 Task: Look for space in Mora, Cameroon from 6th June, 2023 to 8th June, 2023 for 2 adults in price range Rs.7000 to Rs.12000. Place can be private room with 1  bedroom having 2 beds and 1 bathroom. Property type can be house, flat, guest house. Amenities needed are: wifi. Booking option can be shelf check-in. Required host language is English.
Action: Mouse moved to (539, 189)
Screenshot: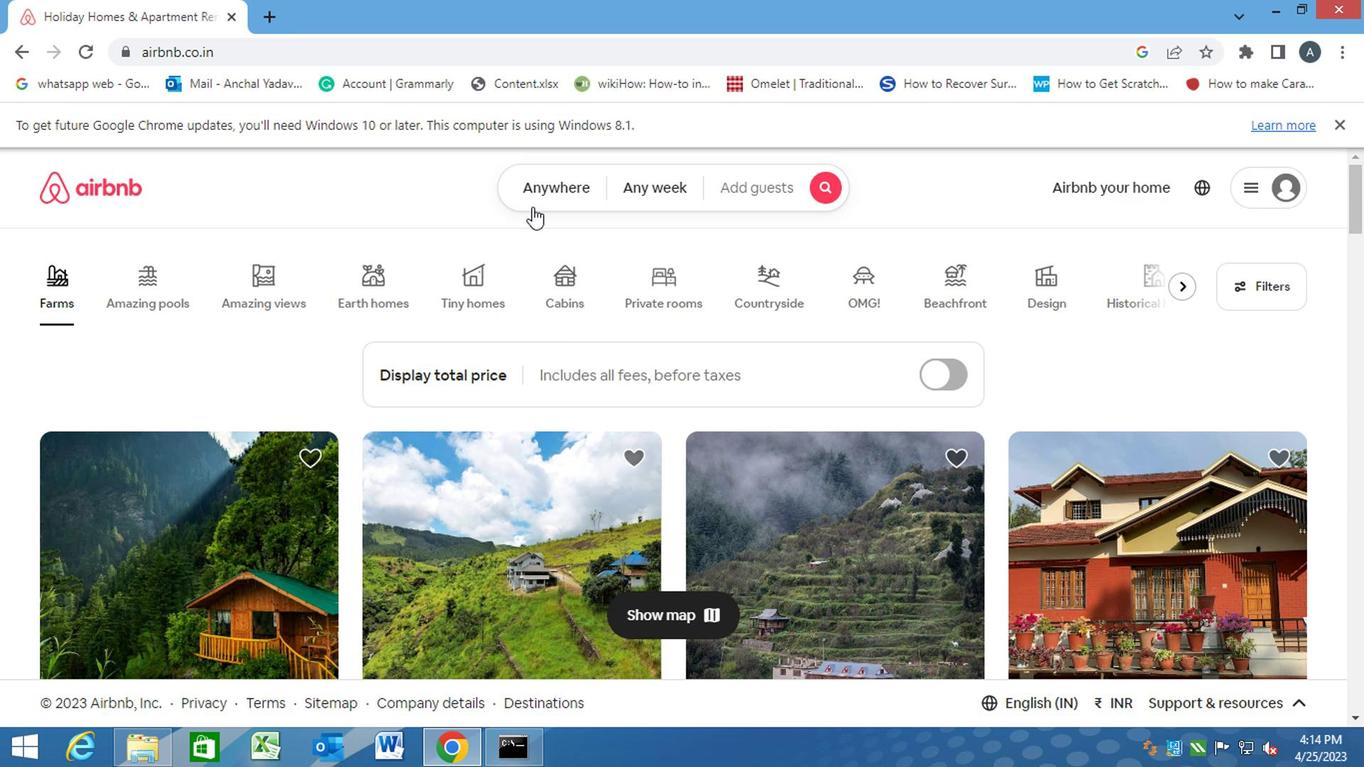 
Action: Mouse pressed left at (539, 189)
Screenshot: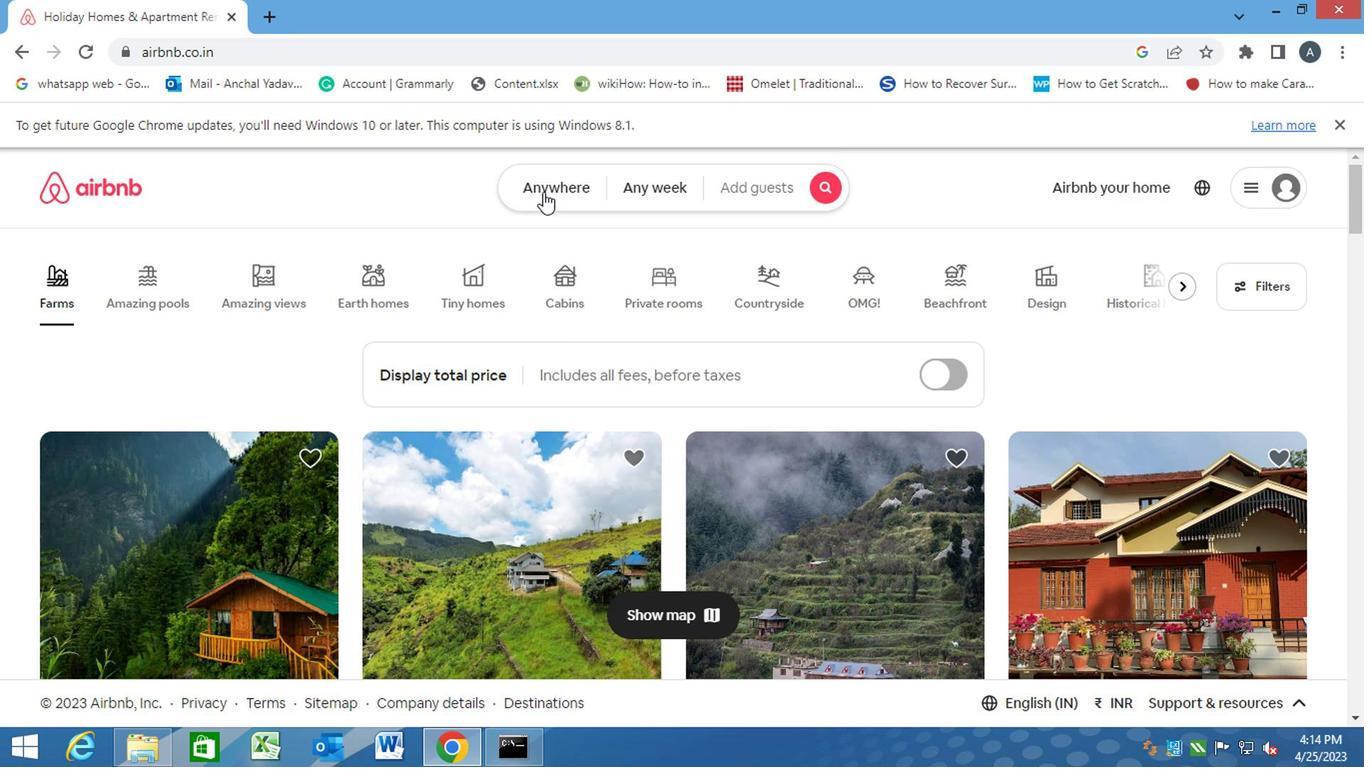 
Action: Mouse moved to (376, 260)
Screenshot: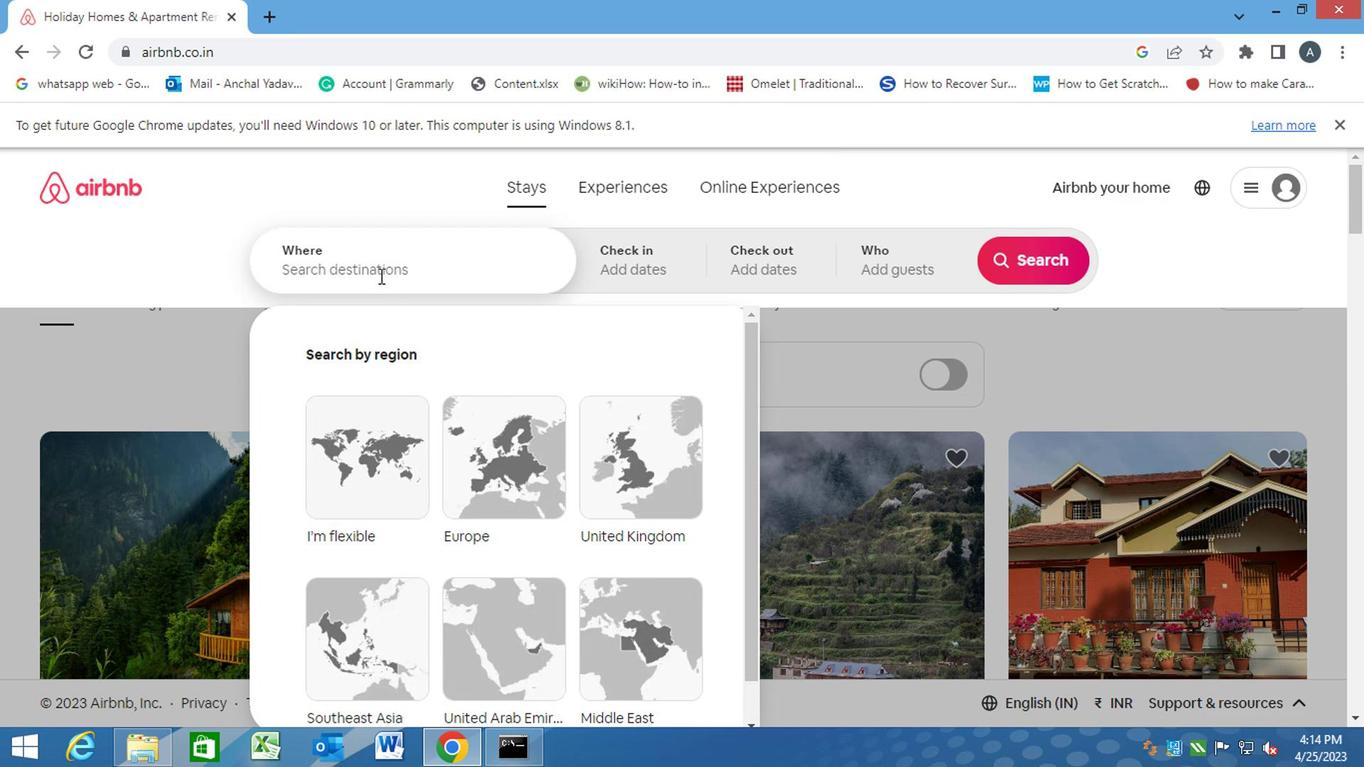 
Action: Mouse pressed left at (376, 260)
Screenshot: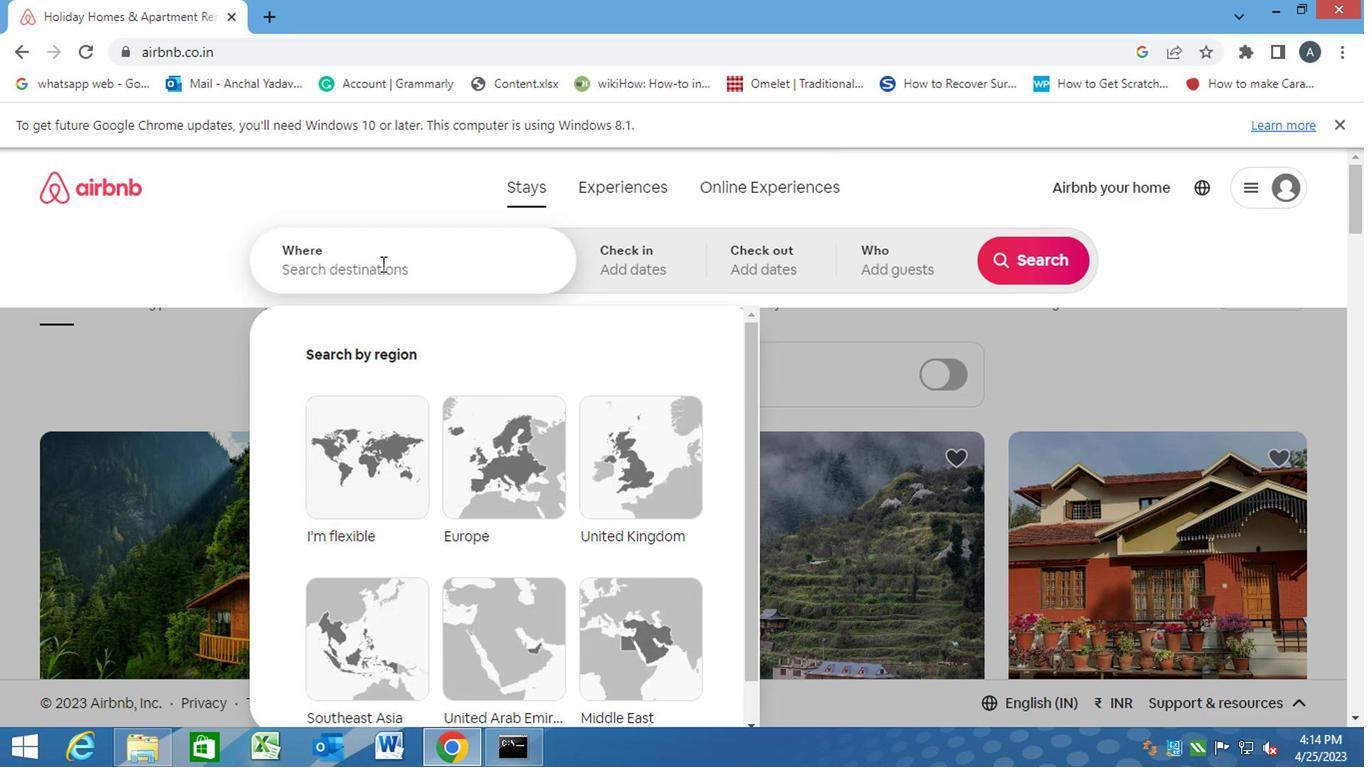 
Action: Key pressed m<Key.caps_lock>ora,<Key.space><Key.caps_lock>c<Key.caps_lock>ameroon<Key.enter>
Screenshot: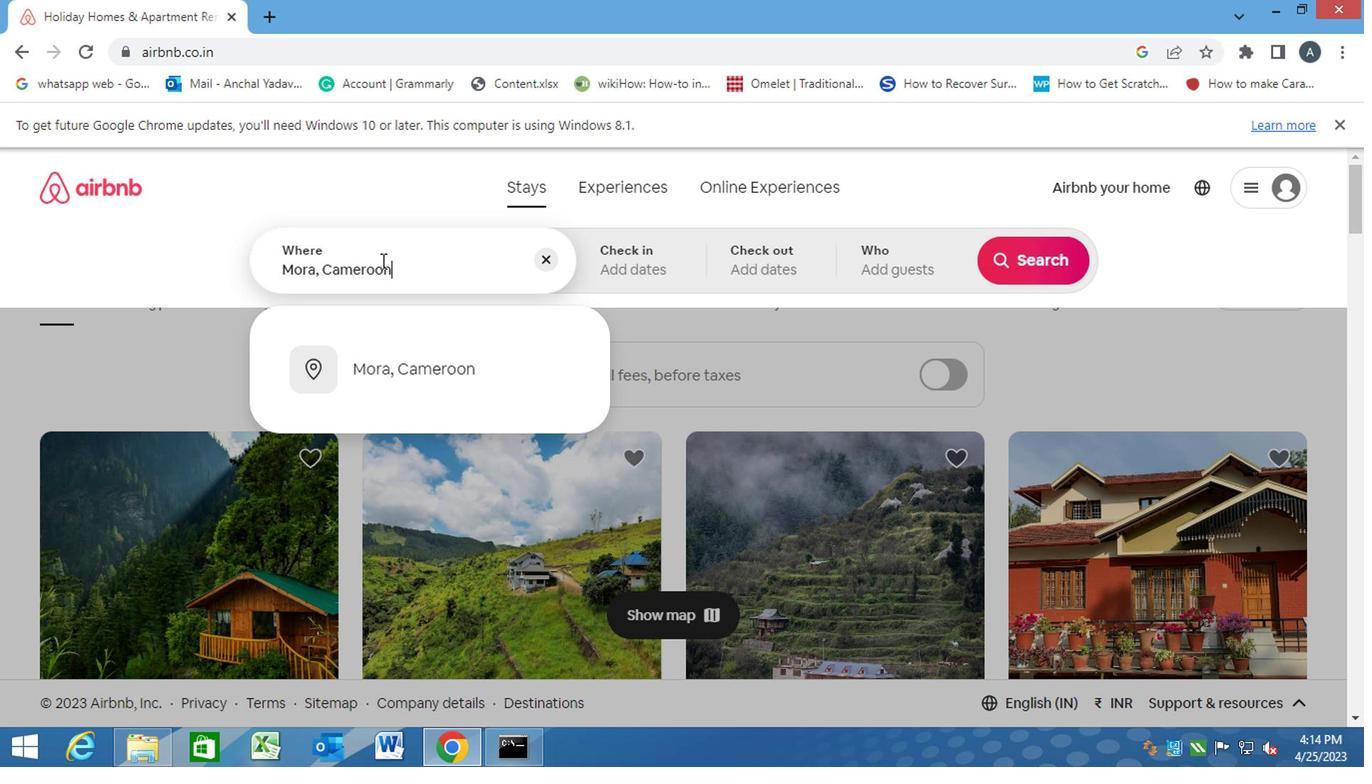 
Action: Mouse moved to (1028, 424)
Screenshot: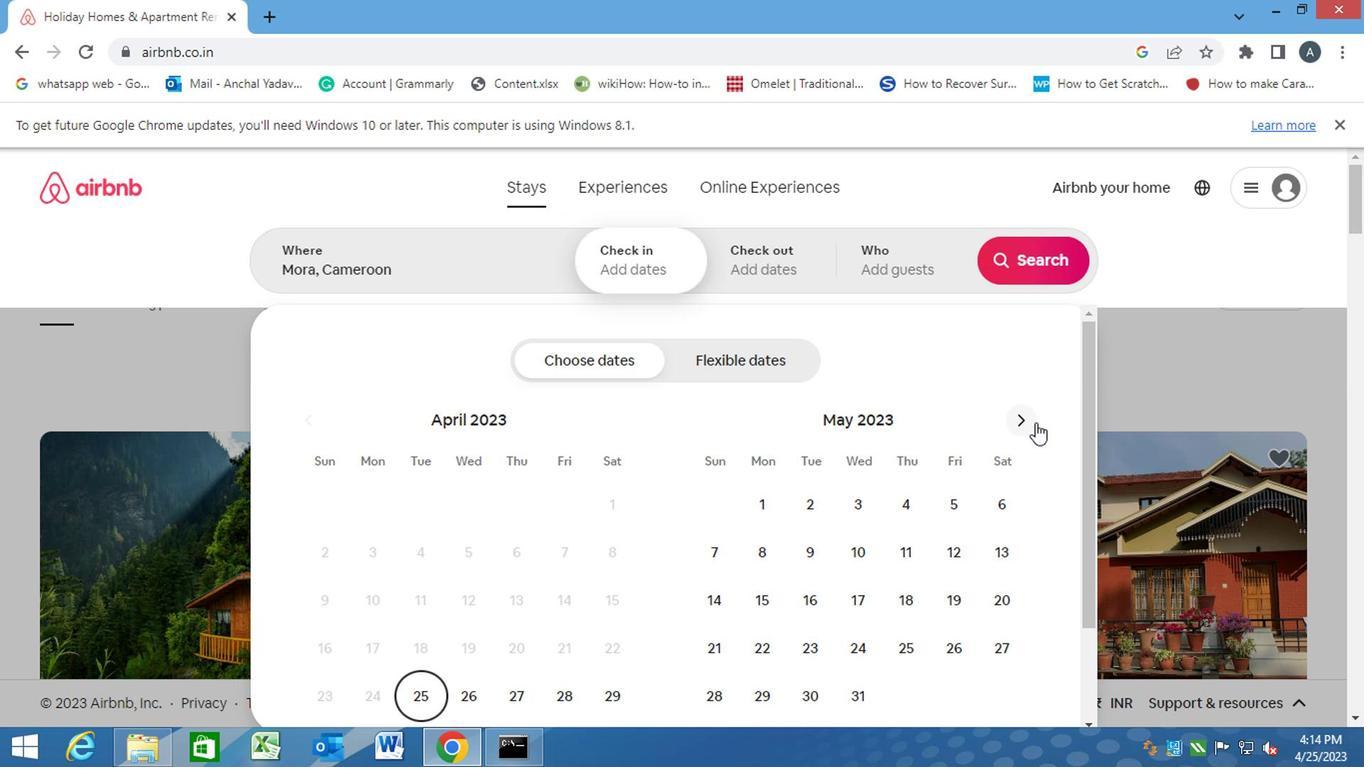 
Action: Mouse pressed left at (1028, 424)
Screenshot: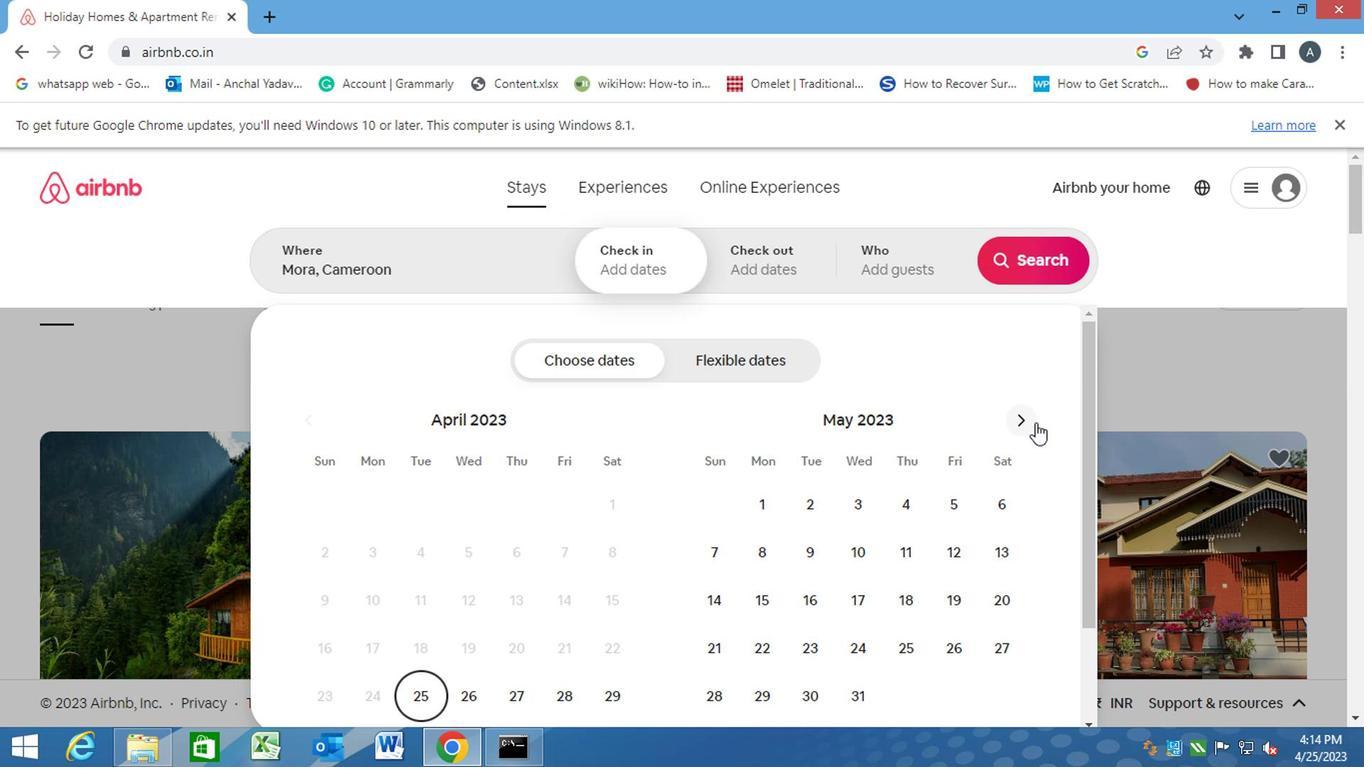 
Action: Mouse moved to (814, 558)
Screenshot: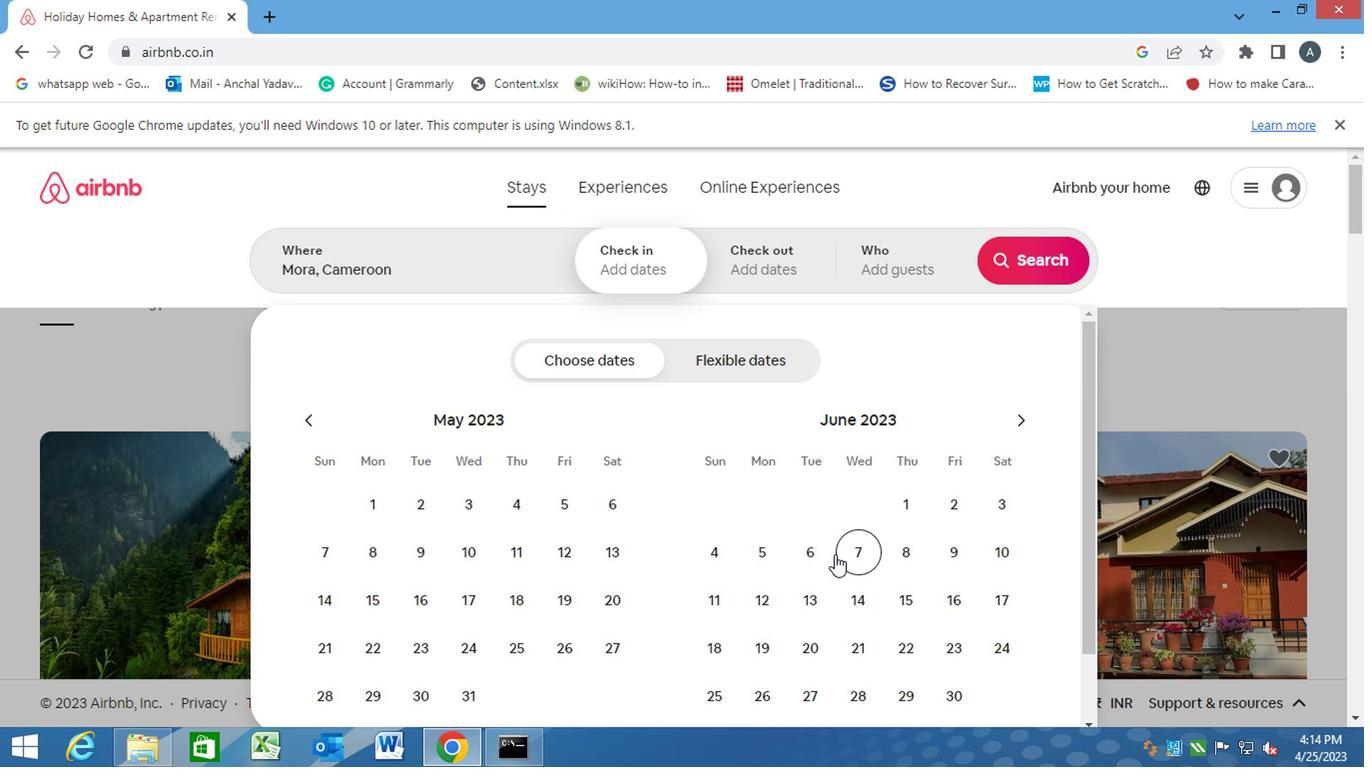 
Action: Mouse pressed left at (814, 558)
Screenshot: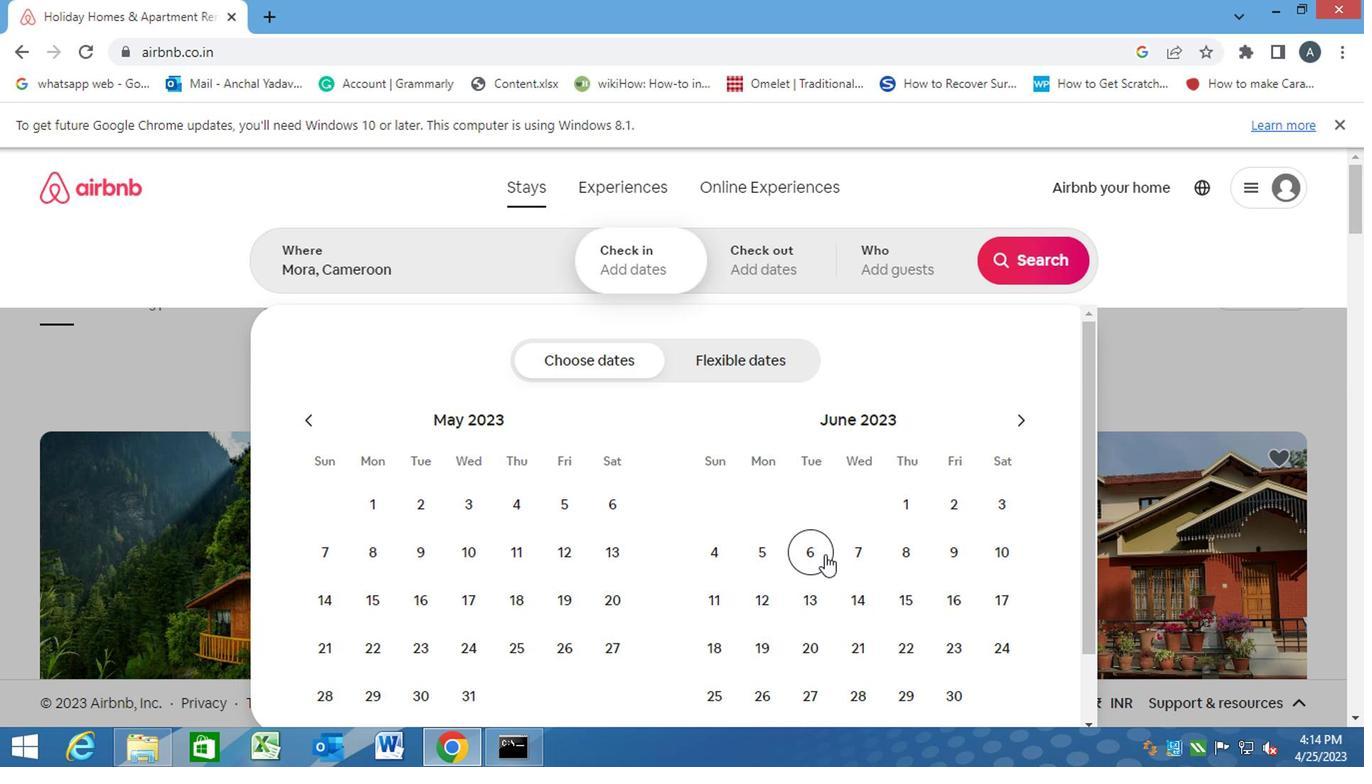 
Action: Mouse moved to (898, 552)
Screenshot: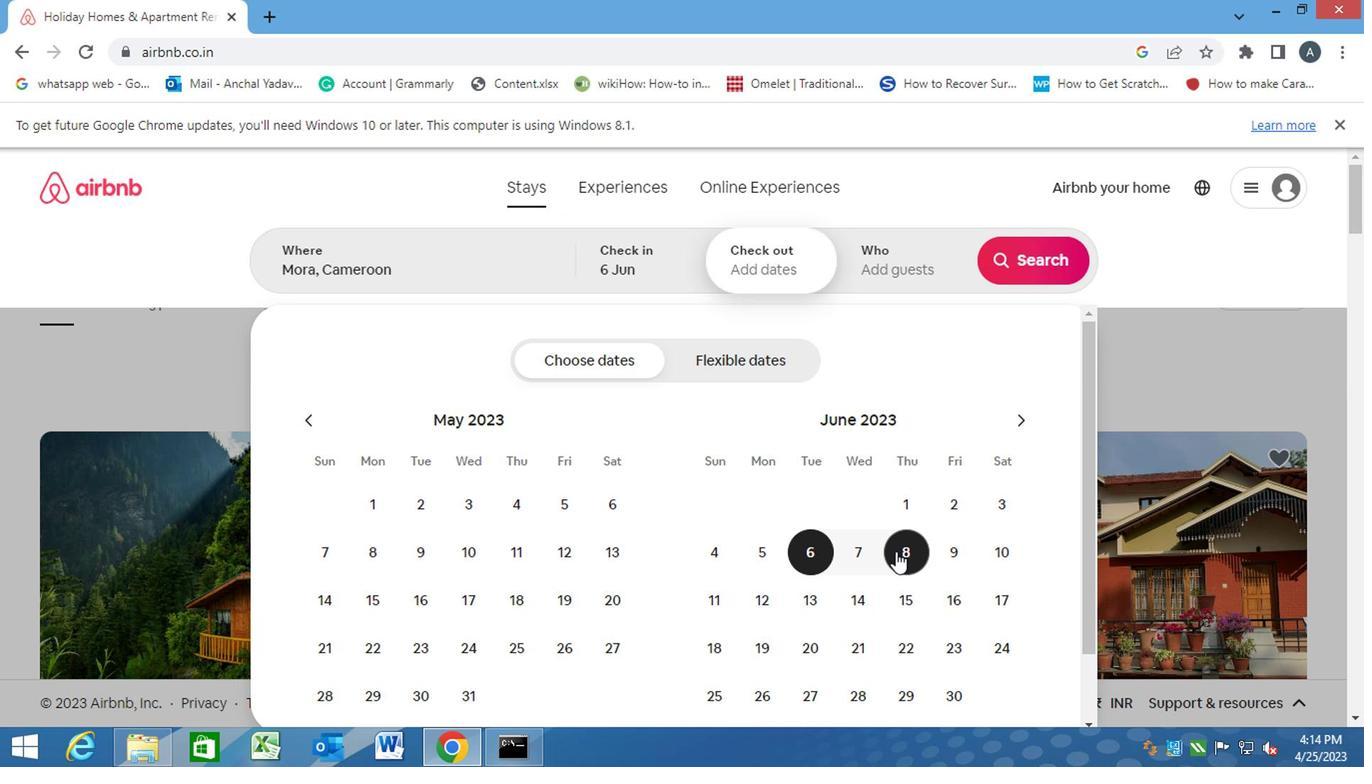 
Action: Mouse pressed left at (898, 552)
Screenshot: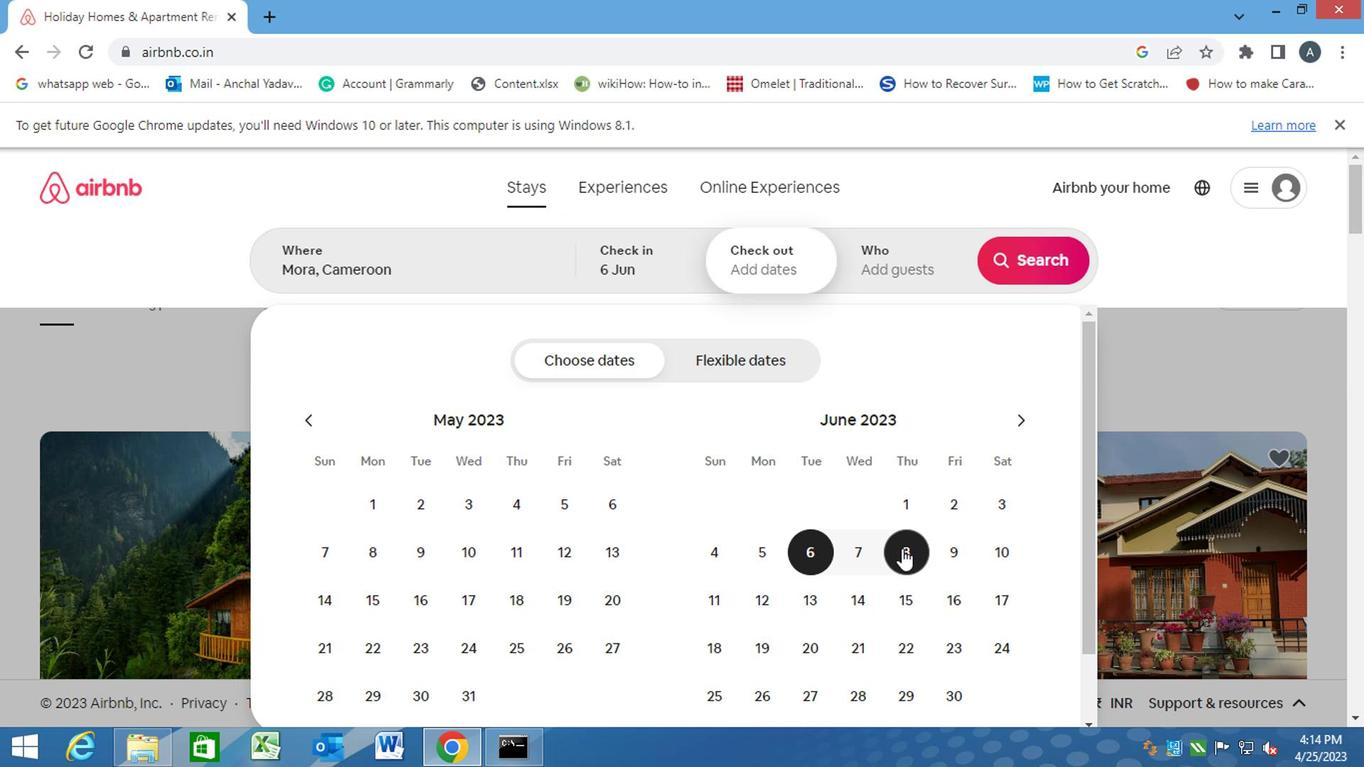 
Action: Mouse moved to (901, 263)
Screenshot: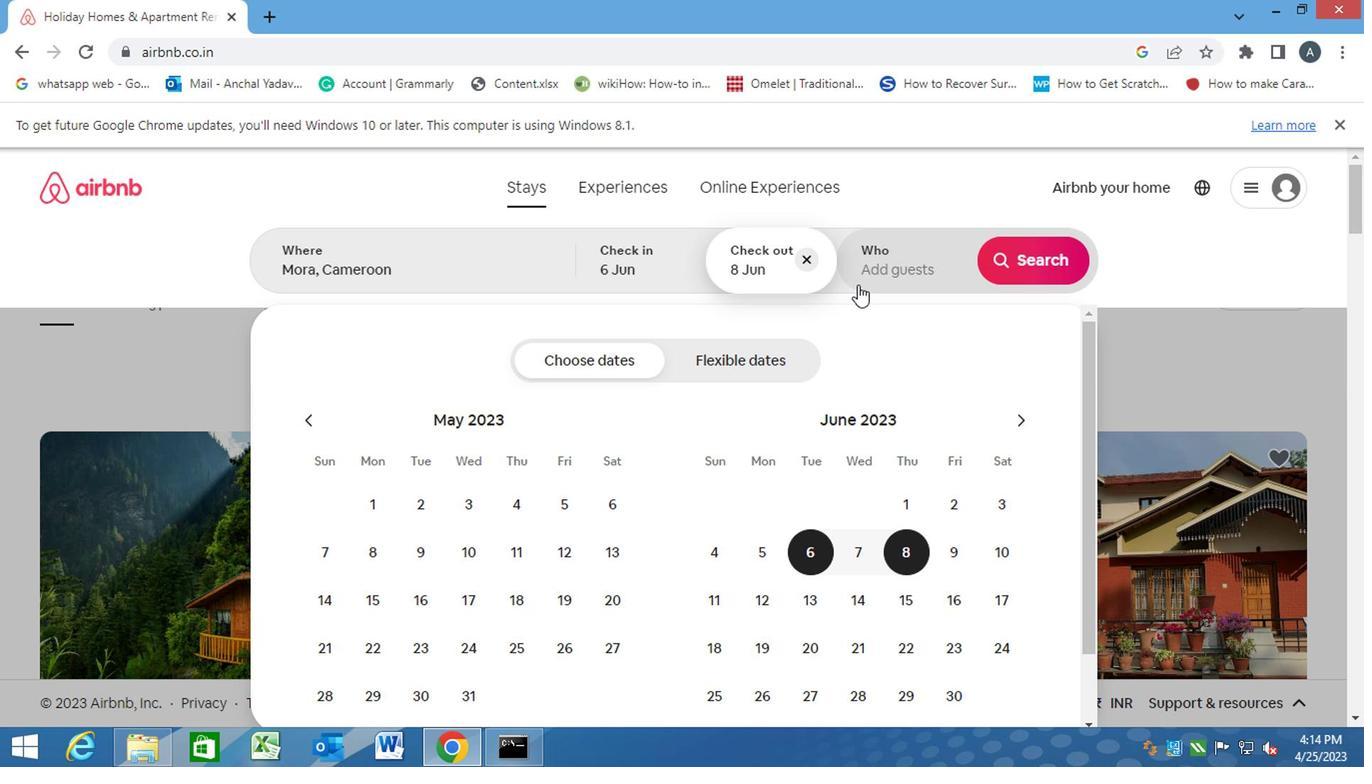 
Action: Mouse pressed left at (901, 263)
Screenshot: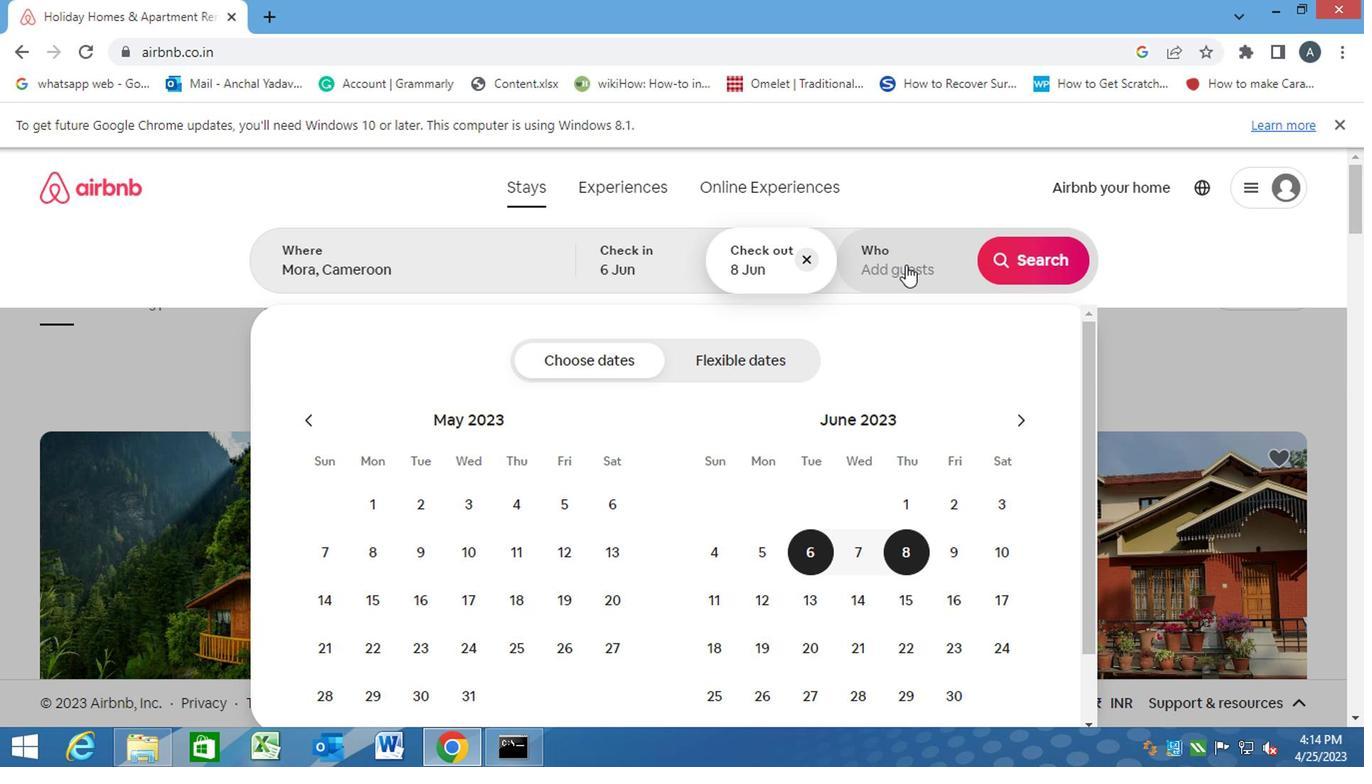 
Action: Mouse moved to (1031, 357)
Screenshot: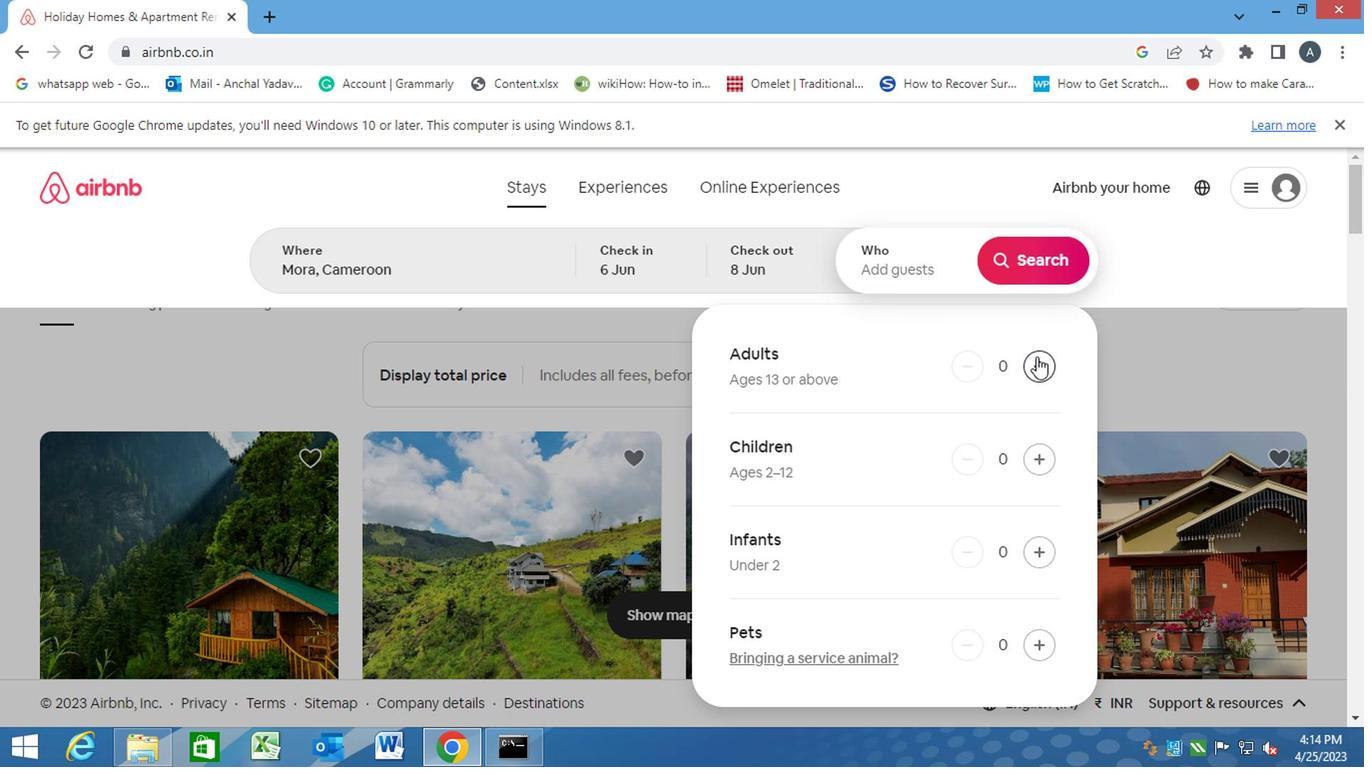 
Action: Mouse pressed left at (1031, 357)
Screenshot: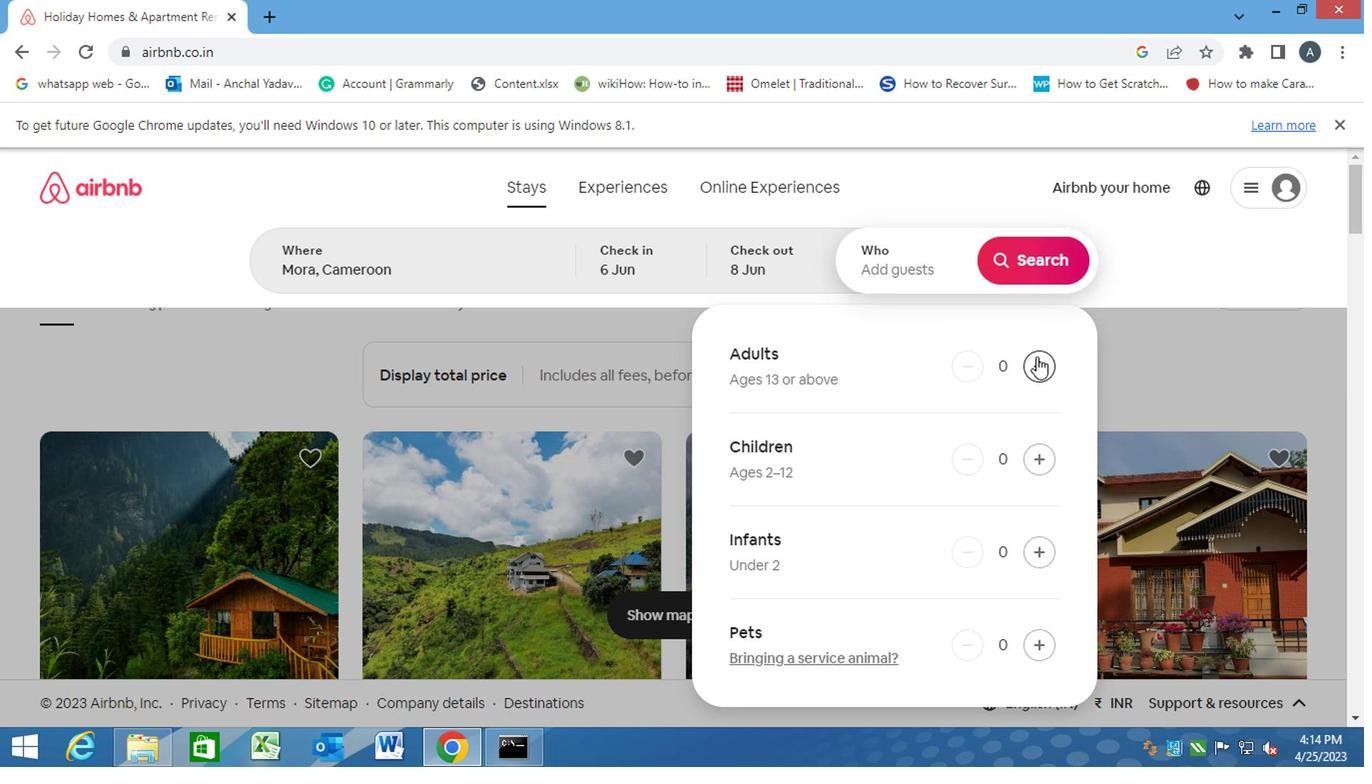 
Action: Mouse pressed left at (1031, 357)
Screenshot: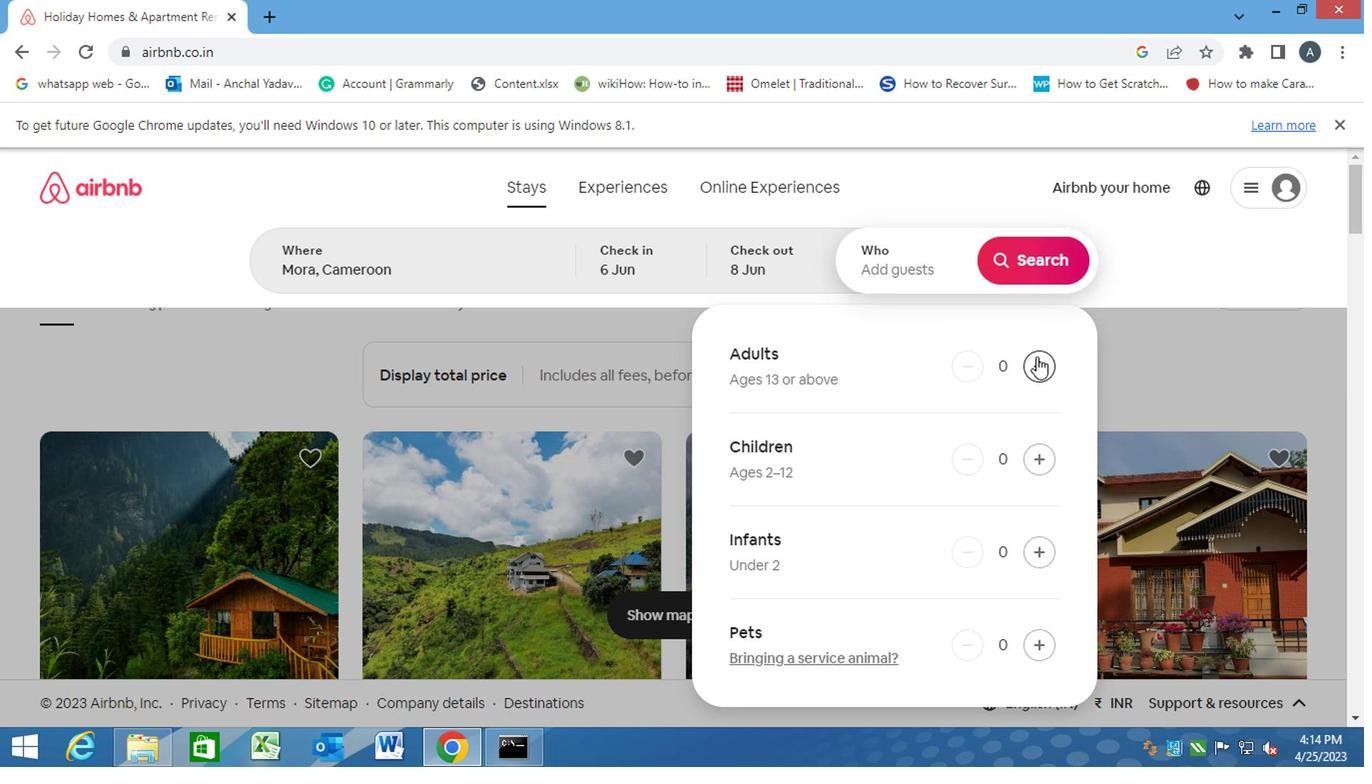 
Action: Mouse moved to (1041, 262)
Screenshot: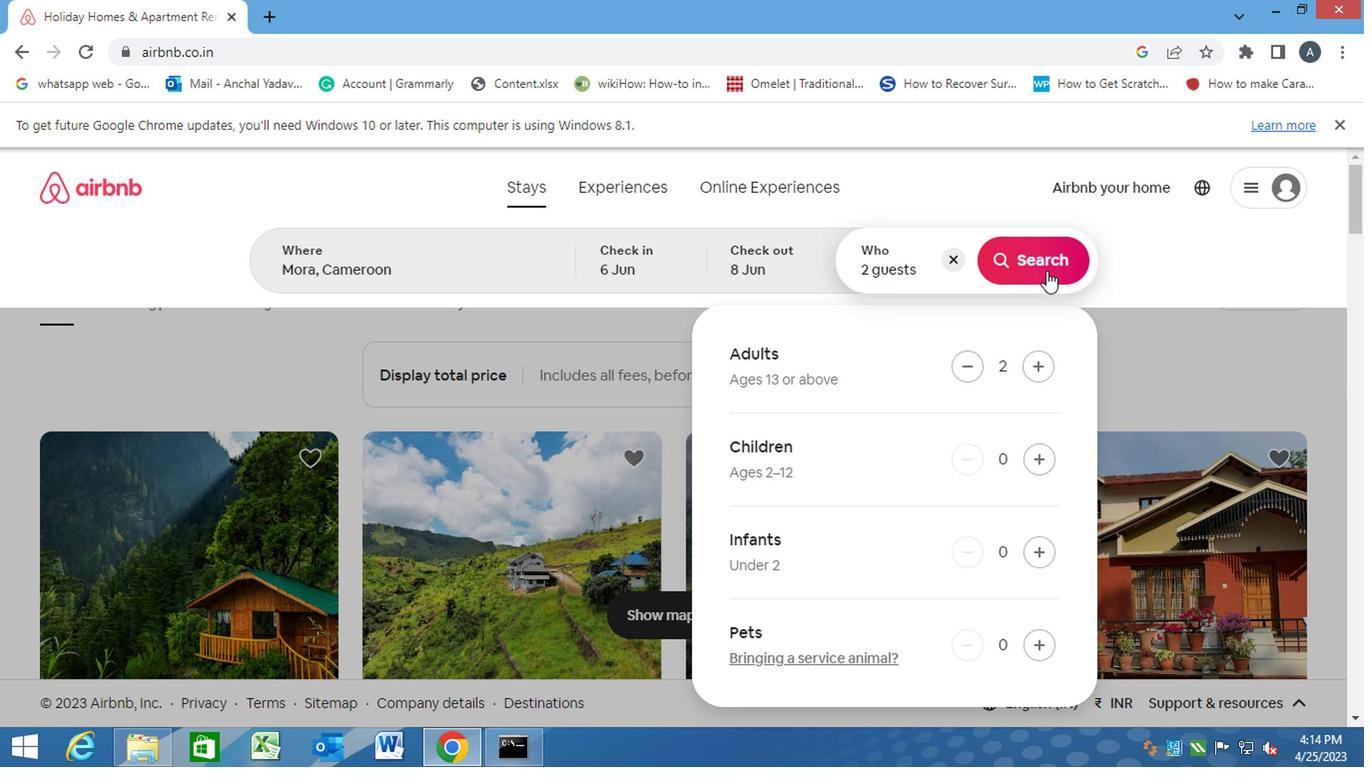 
Action: Mouse pressed left at (1041, 262)
Screenshot: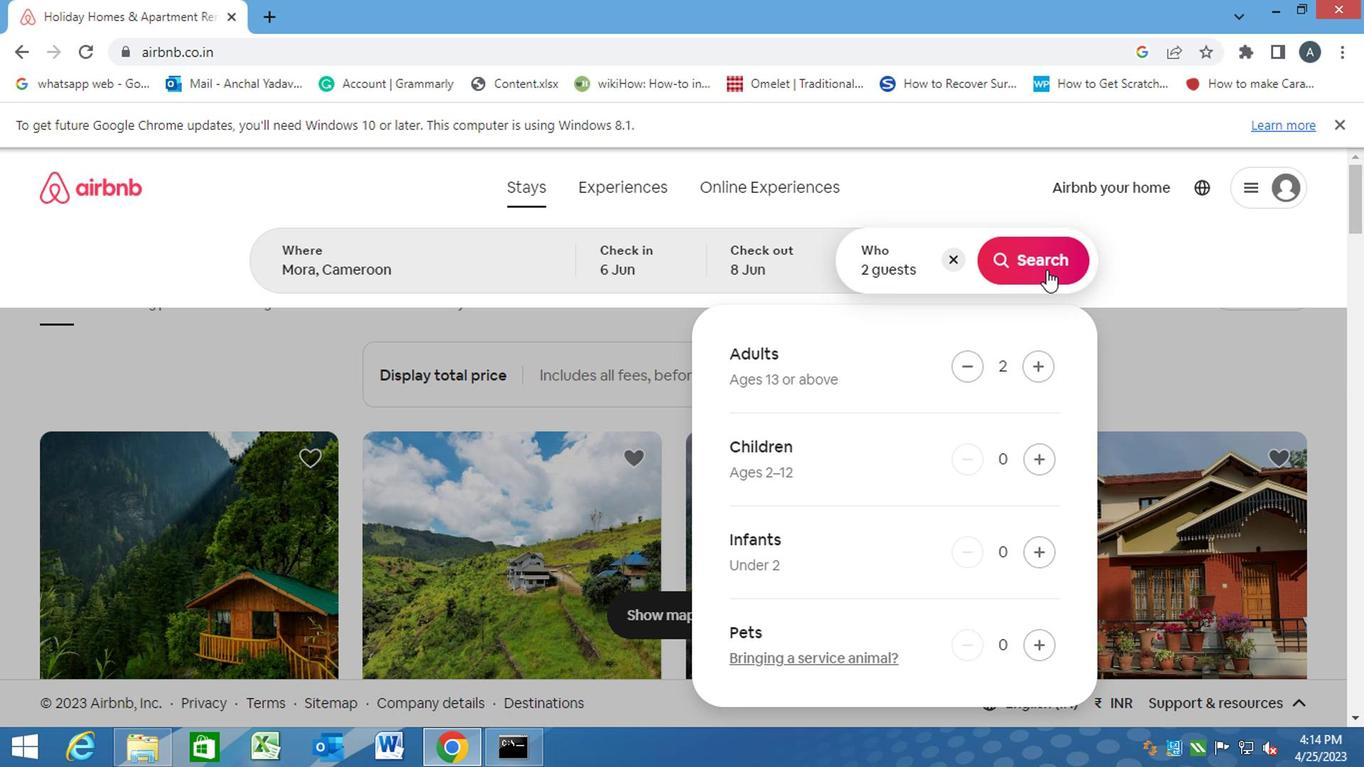 
Action: Mouse moved to (1247, 277)
Screenshot: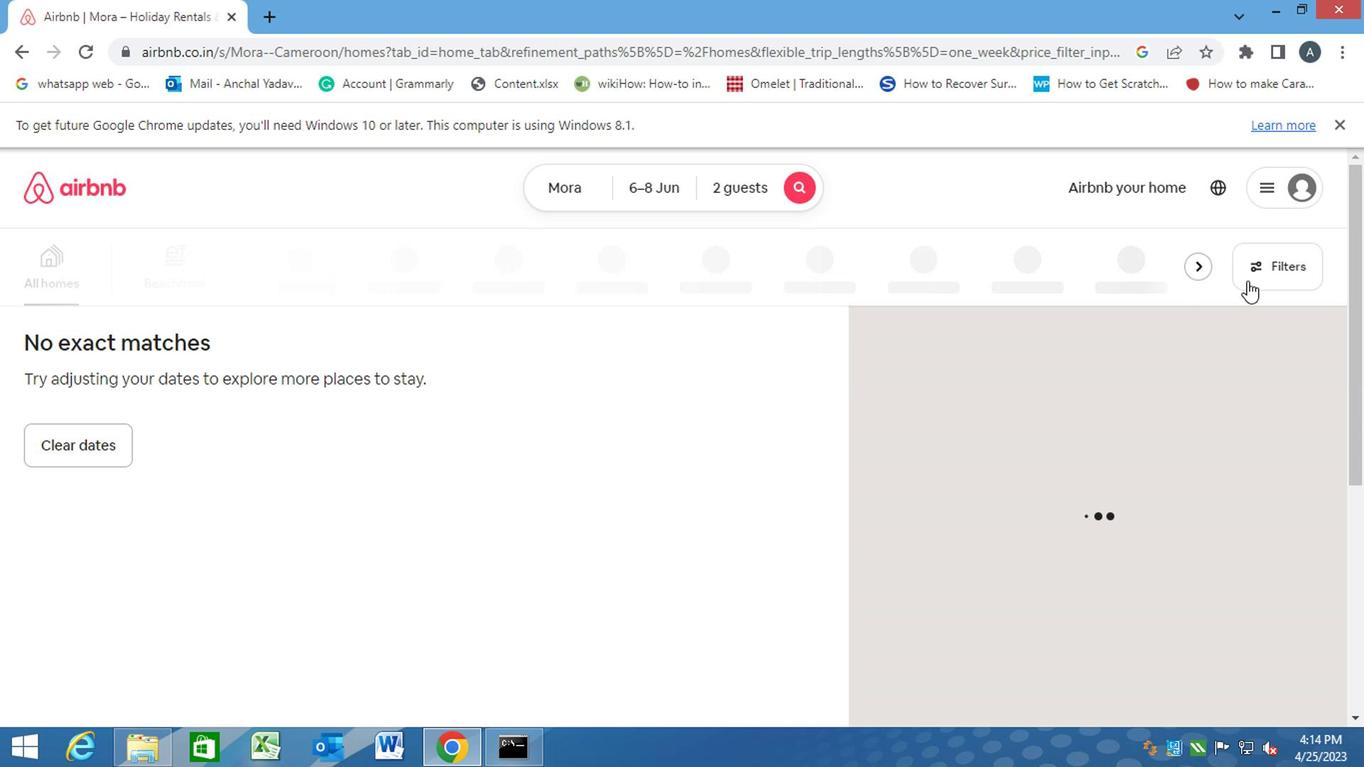 
Action: Mouse pressed left at (1247, 277)
Screenshot: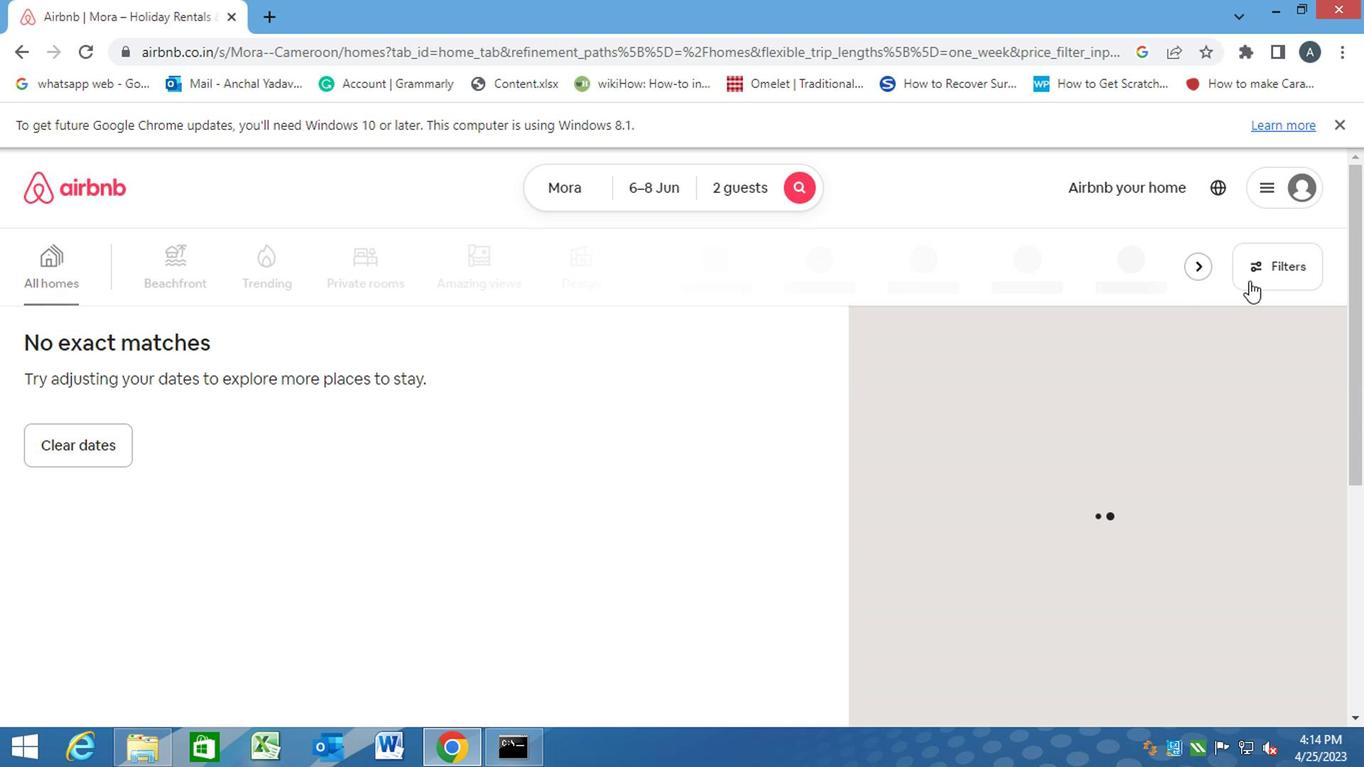 
Action: Mouse moved to (406, 390)
Screenshot: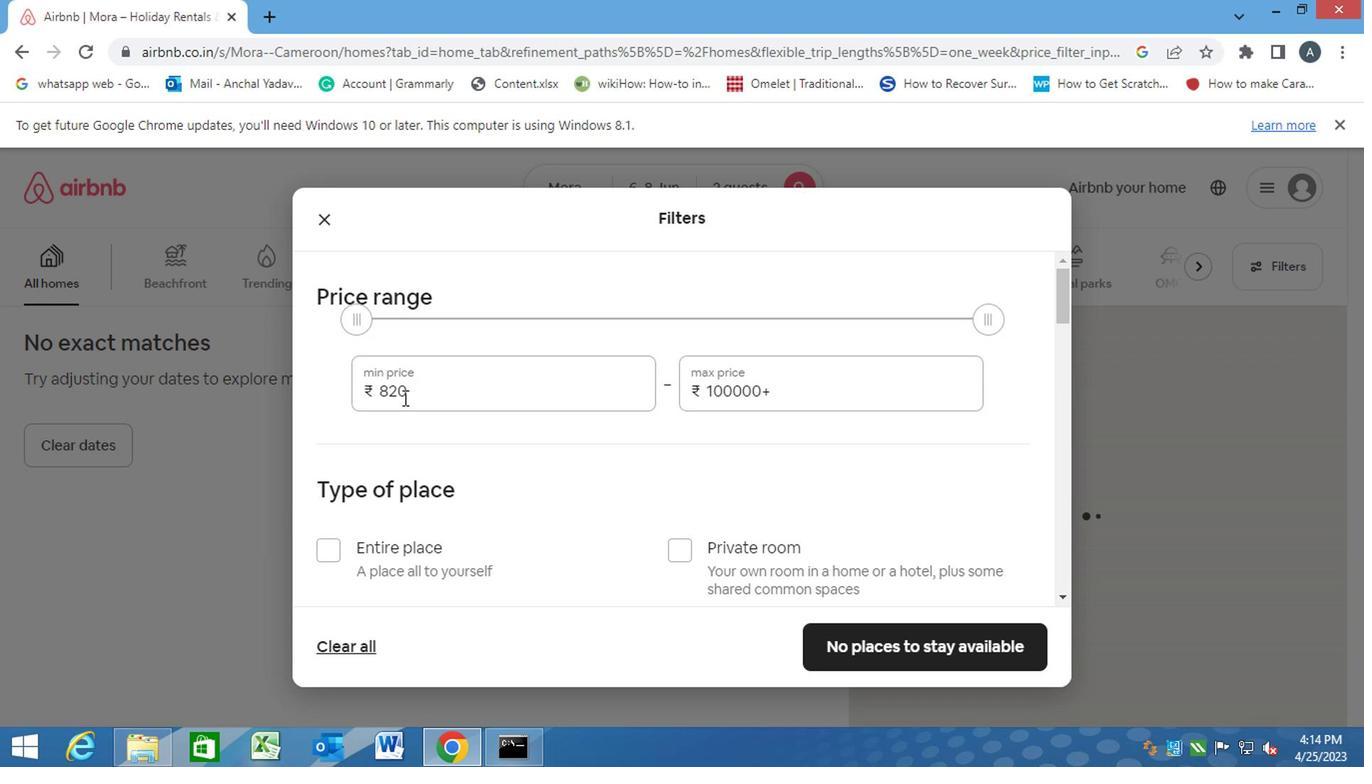 
Action: Mouse pressed left at (406, 390)
Screenshot: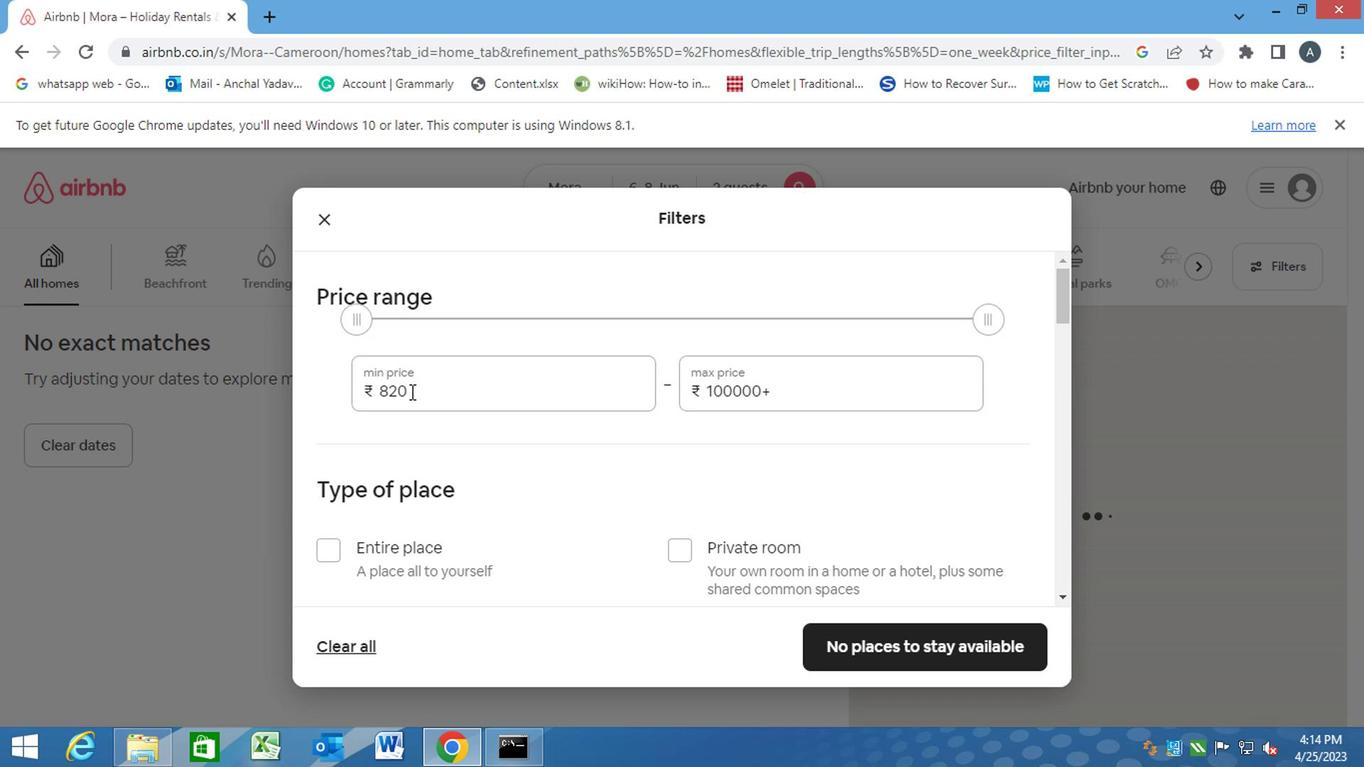 
Action: Mouse moved to (334, 390)
Screenshot: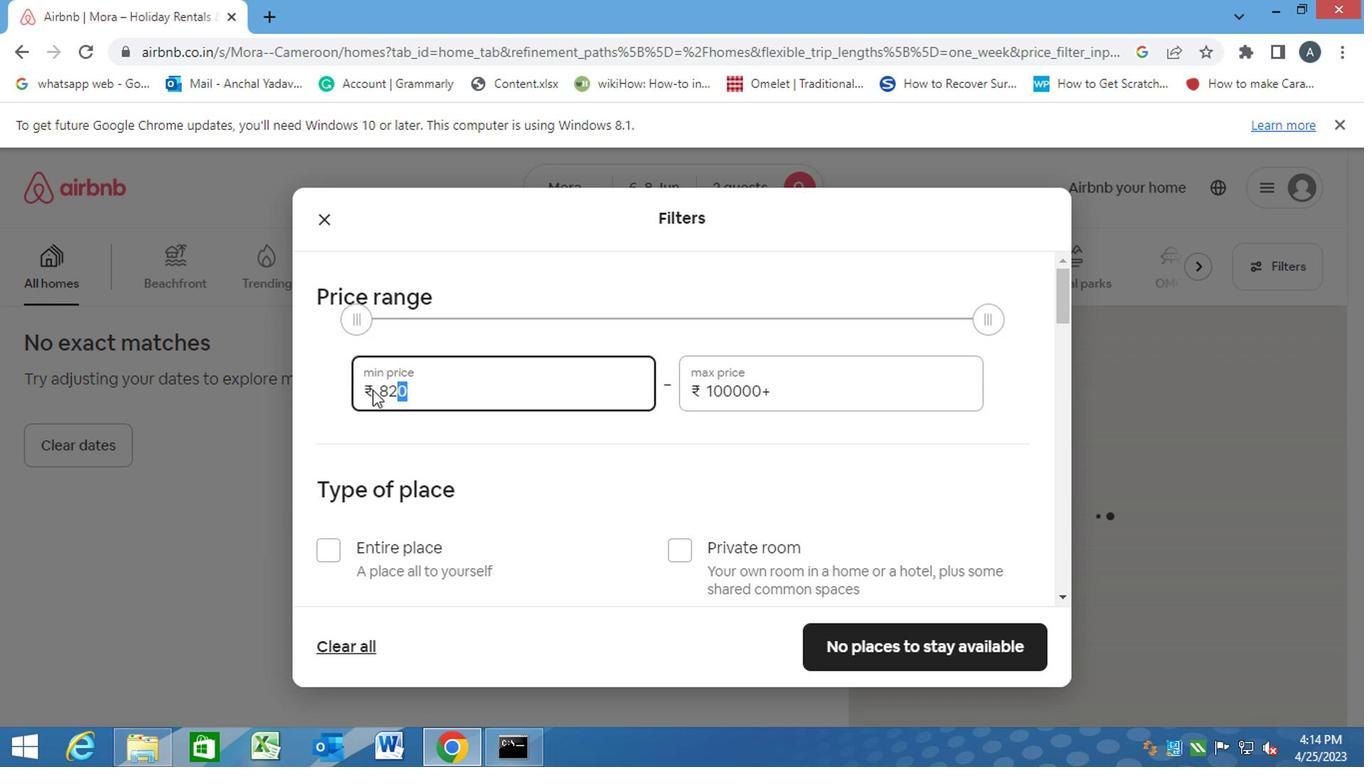 
Action: Key pressed 7000<Key.tab><Key.backspace><Key.backspace><Key.backspace><Key.backspace><Key.backspace><Key.backspace><Key.backspace><Key.backspace><Key.backspace><Key.backspace><Key.backspace><Key.backspace><Key.backspace><Key.backspace><Key.backspace><Key.backspace><Key.backspace><Key.backspace><Key.backspace><Key.backspace><Key.backspace><Key.backspace><Key.backspace><Key.backspace><Key.backspace>12000
Screenshot: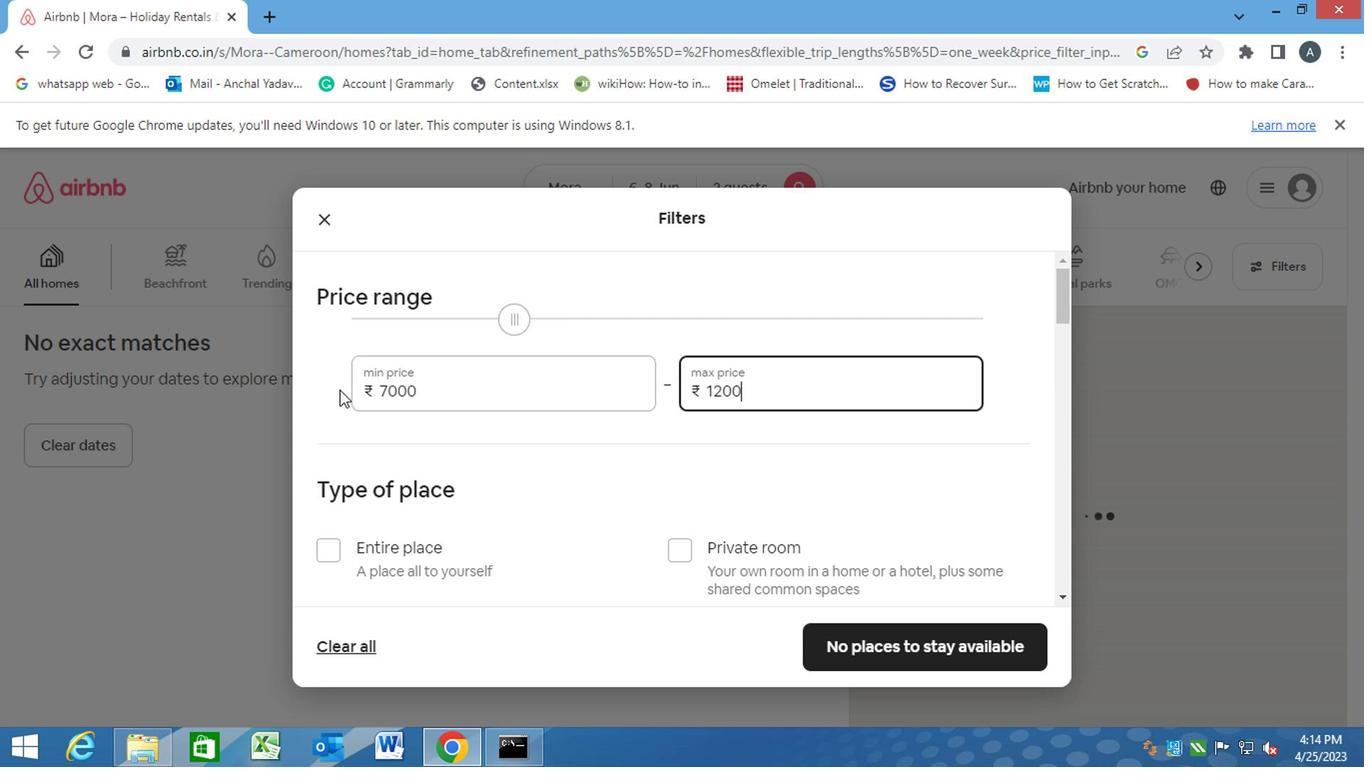 
Action: Mouse moved to (530, 450)
Screenshot: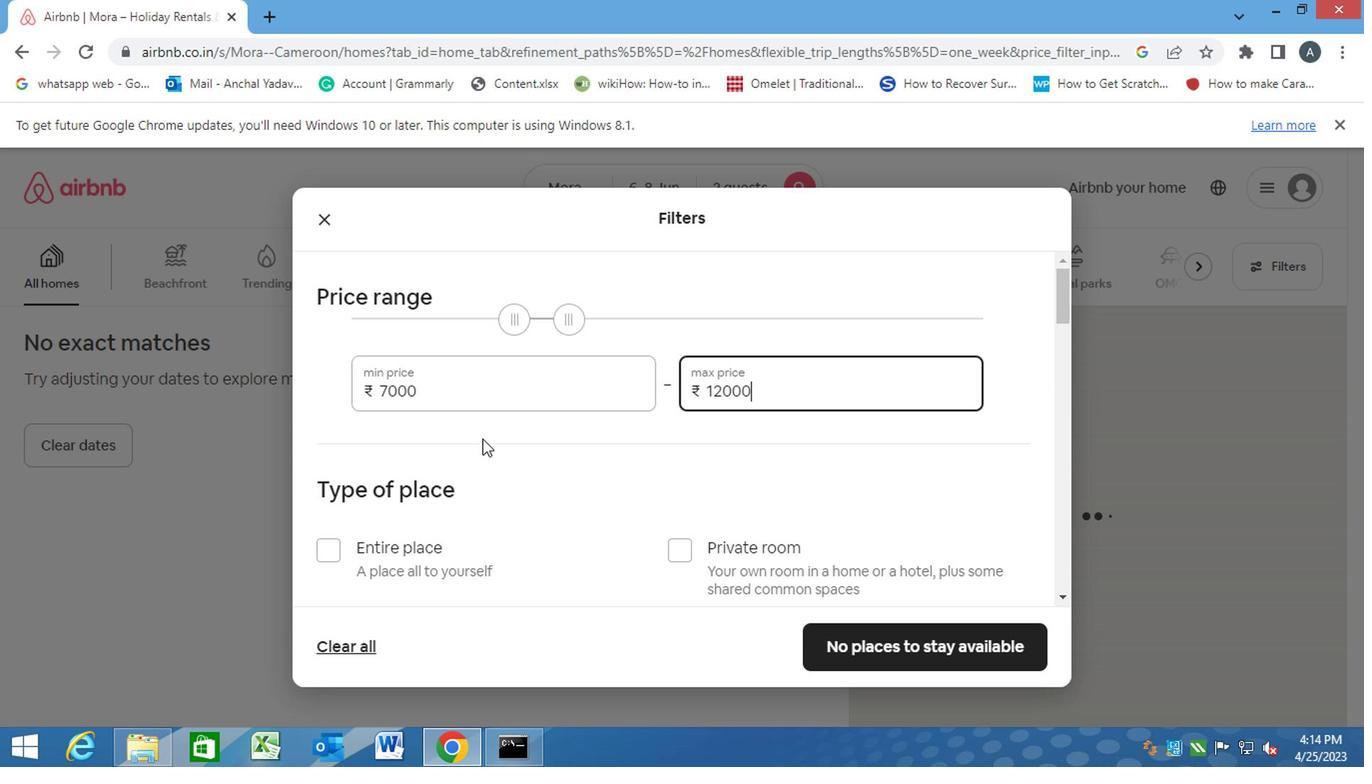 
Action: Mouse scrolled (530, 449) with delta (0, 0)
Screenshot: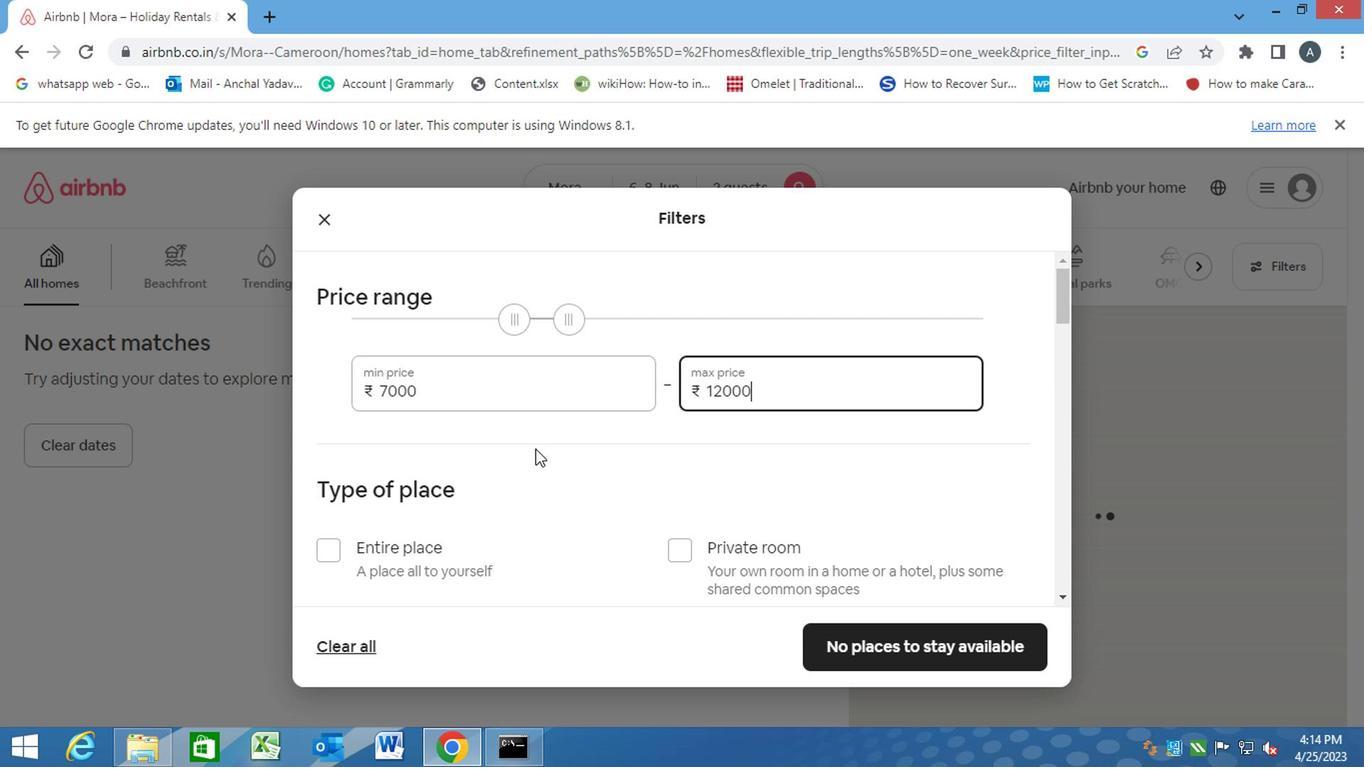 
Action: Mouse moved to (664, 447)
Screenshot: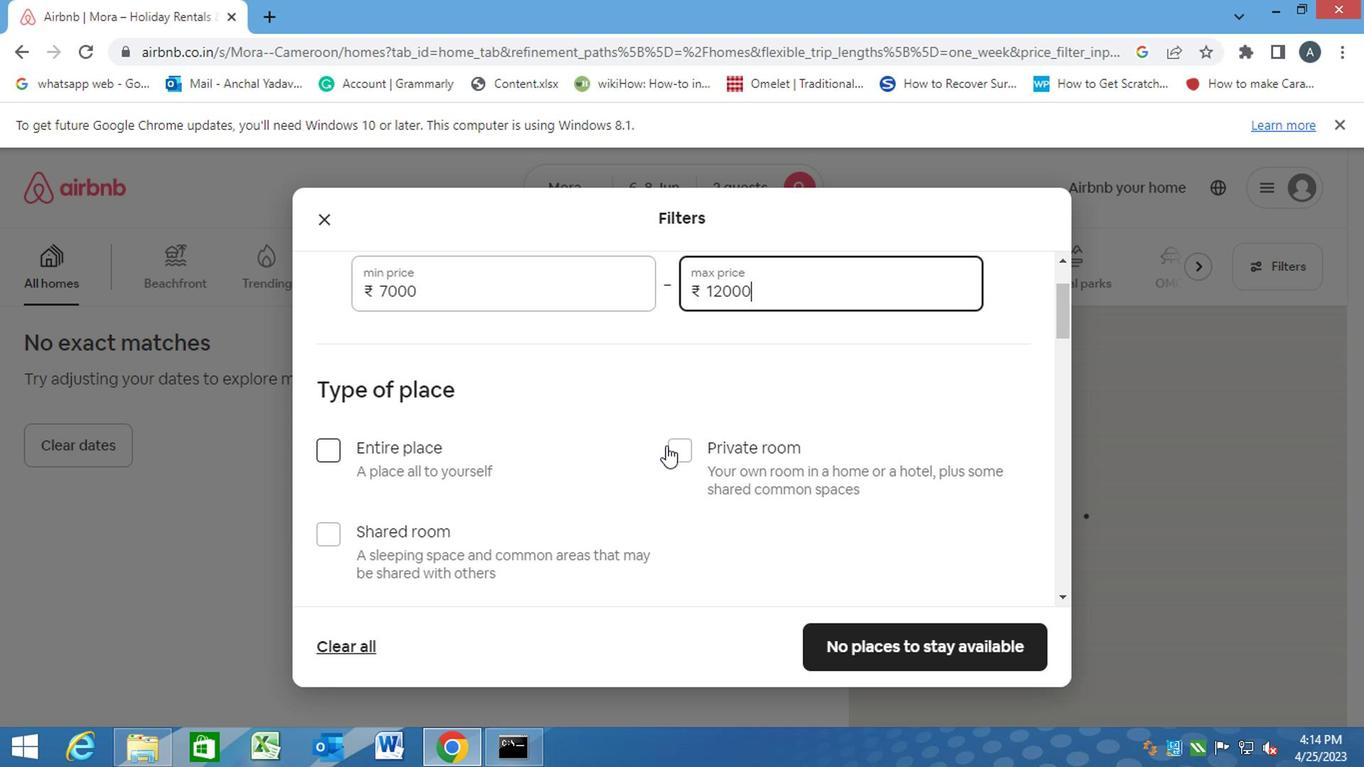 
Action: Mouse pressed left at (664, 447)
Screenshot: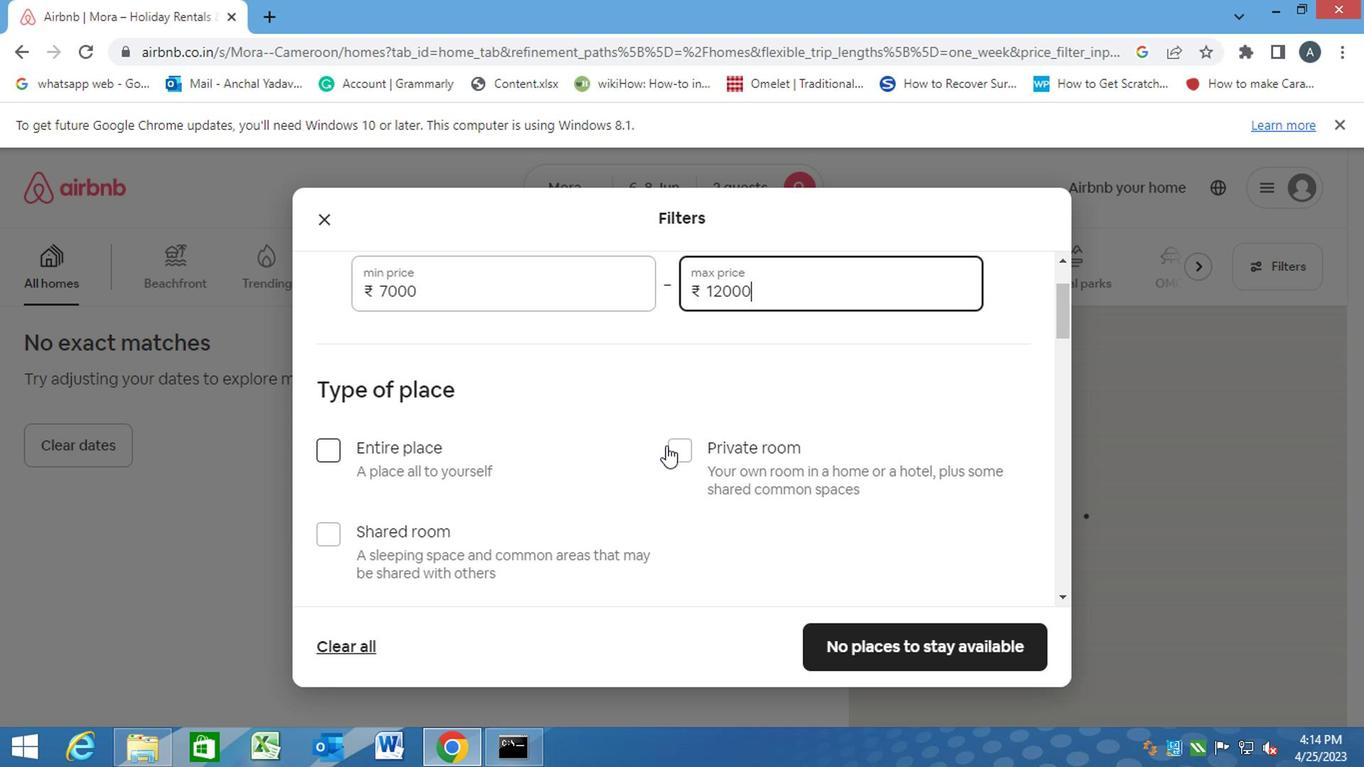 
Action: Mouse moved to (361, 485)
Screenshot: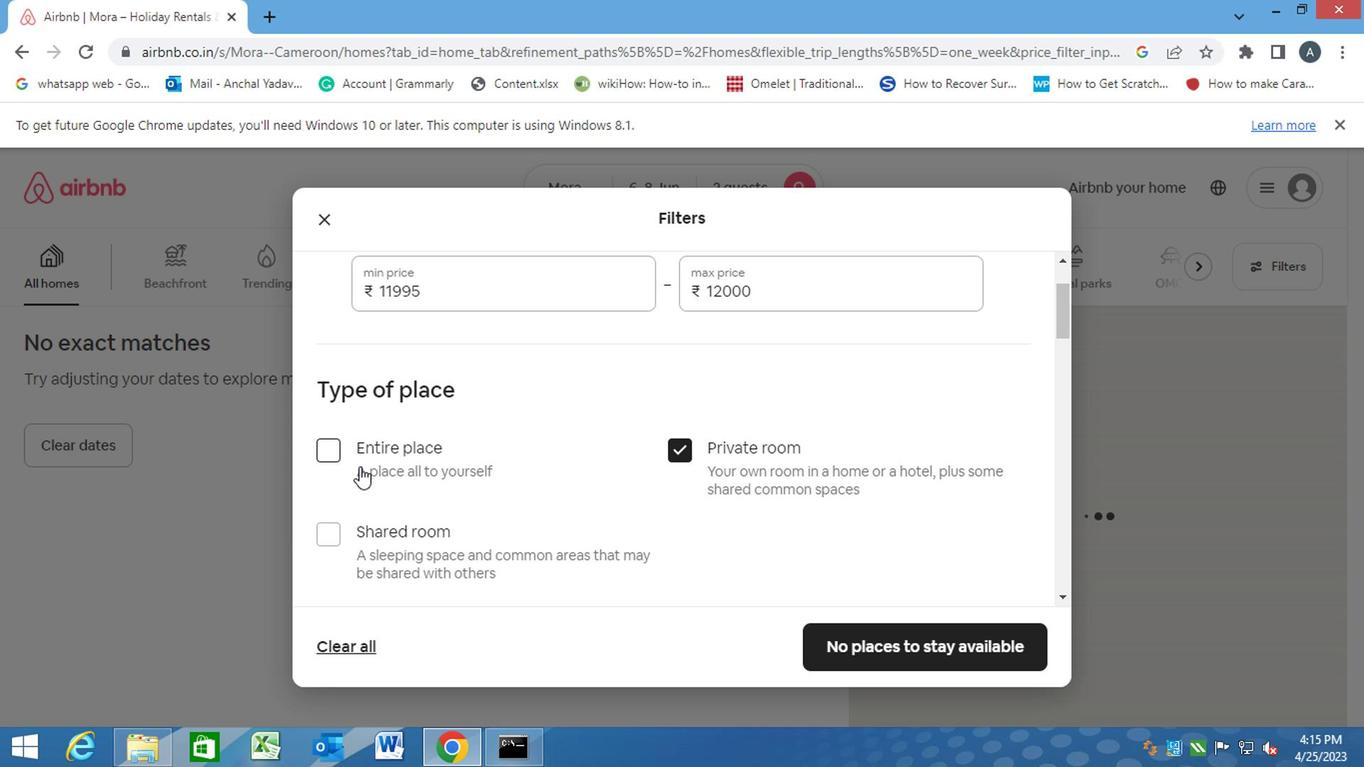 
Action: Mouse scrolled (361, 484) with delta (0, 0)
Screenshot: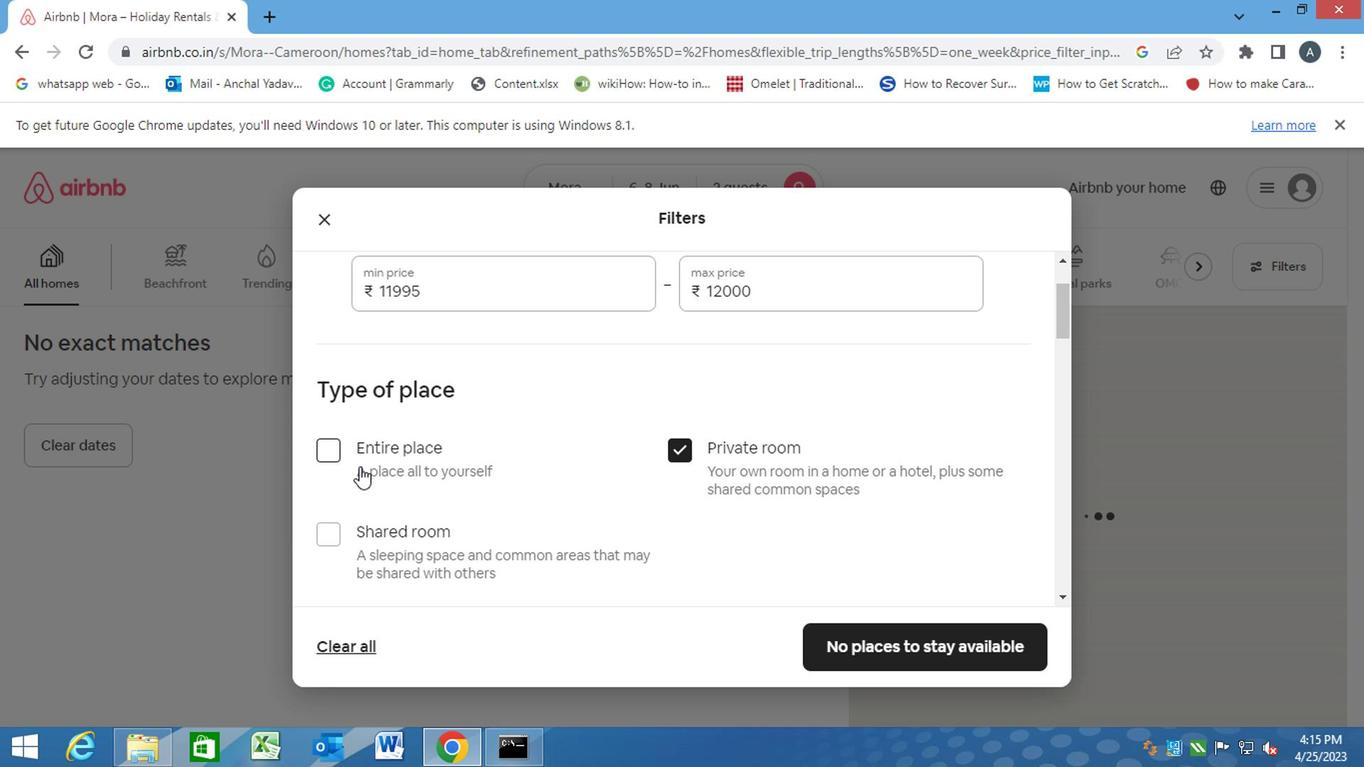 
Action: Mouse moved to (363, 486)
Screenshot: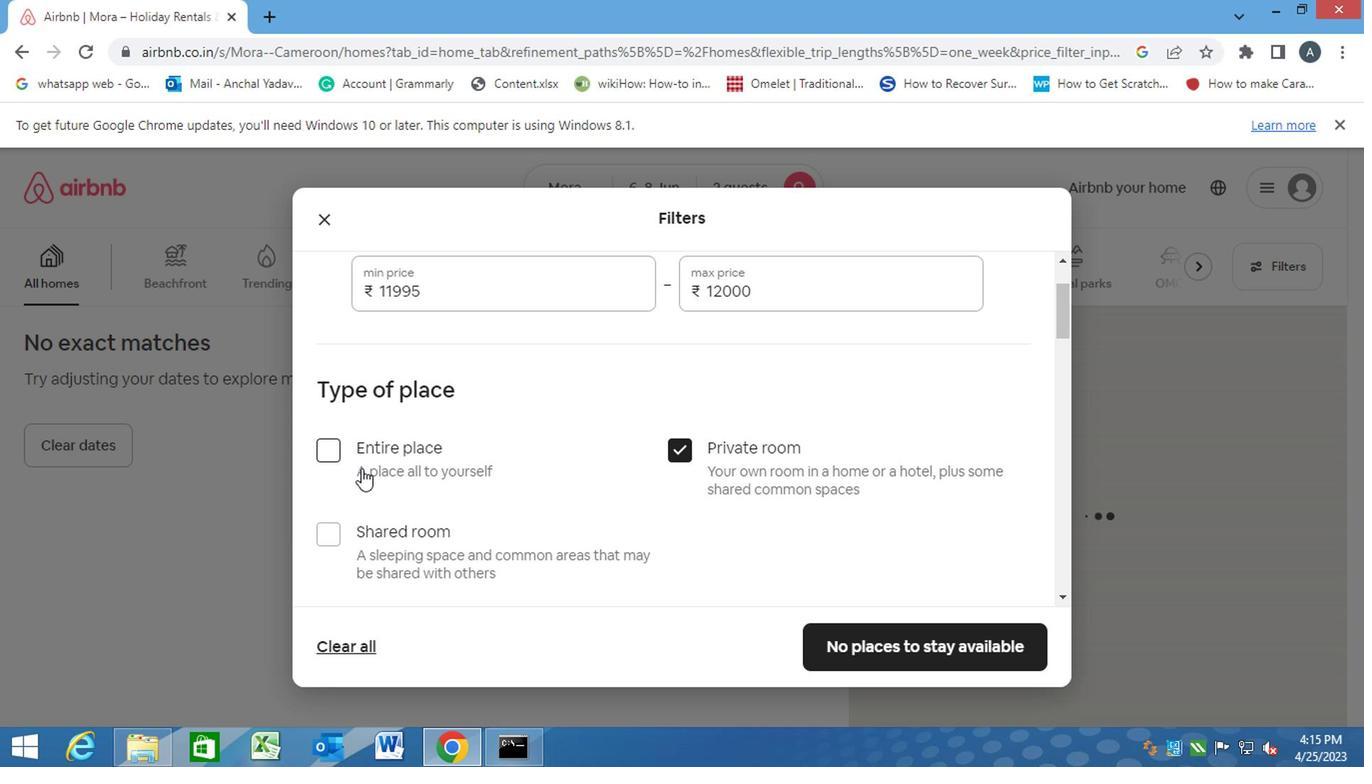 
Action: Mouse scrolled (363, 485) with delta (0, 0)
Screenshot: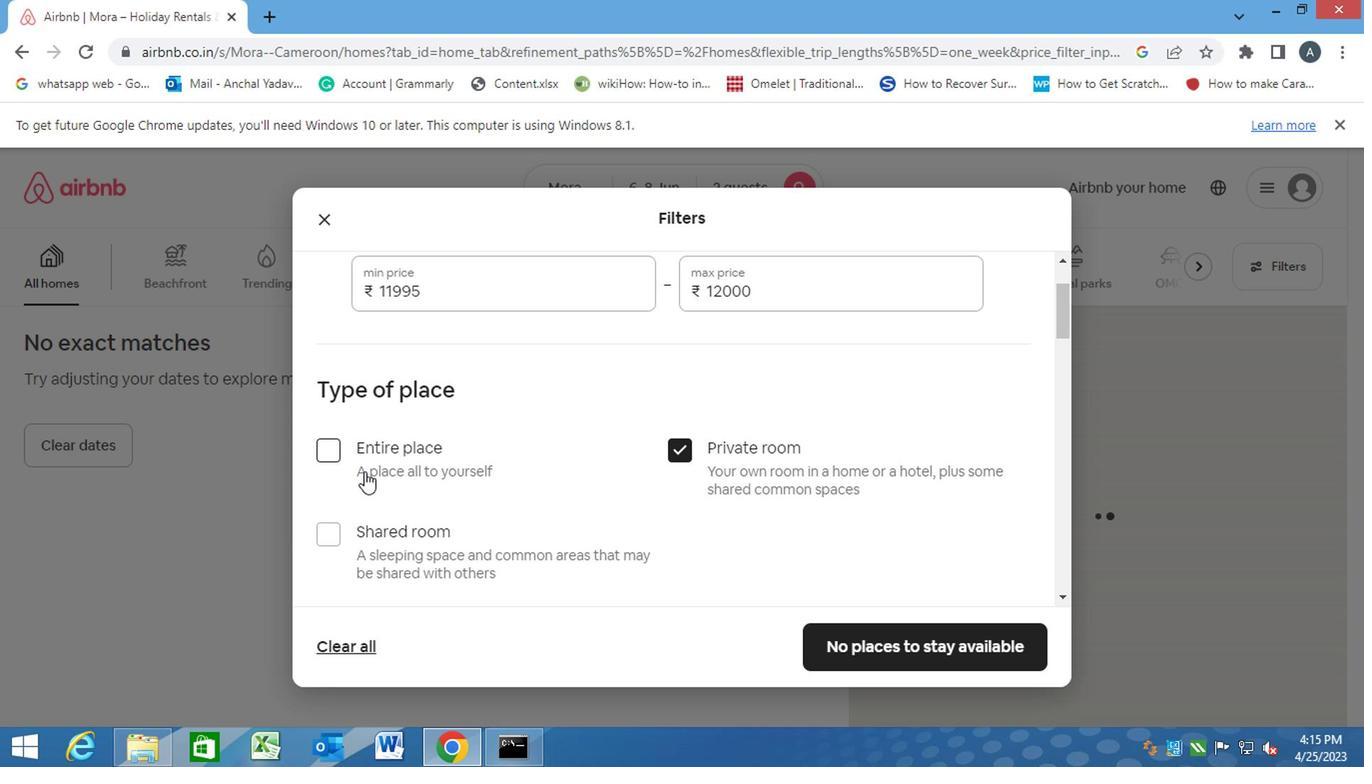 
Action: Mouse scrolled (363, 485) with delta (0, 0)
Screenshot: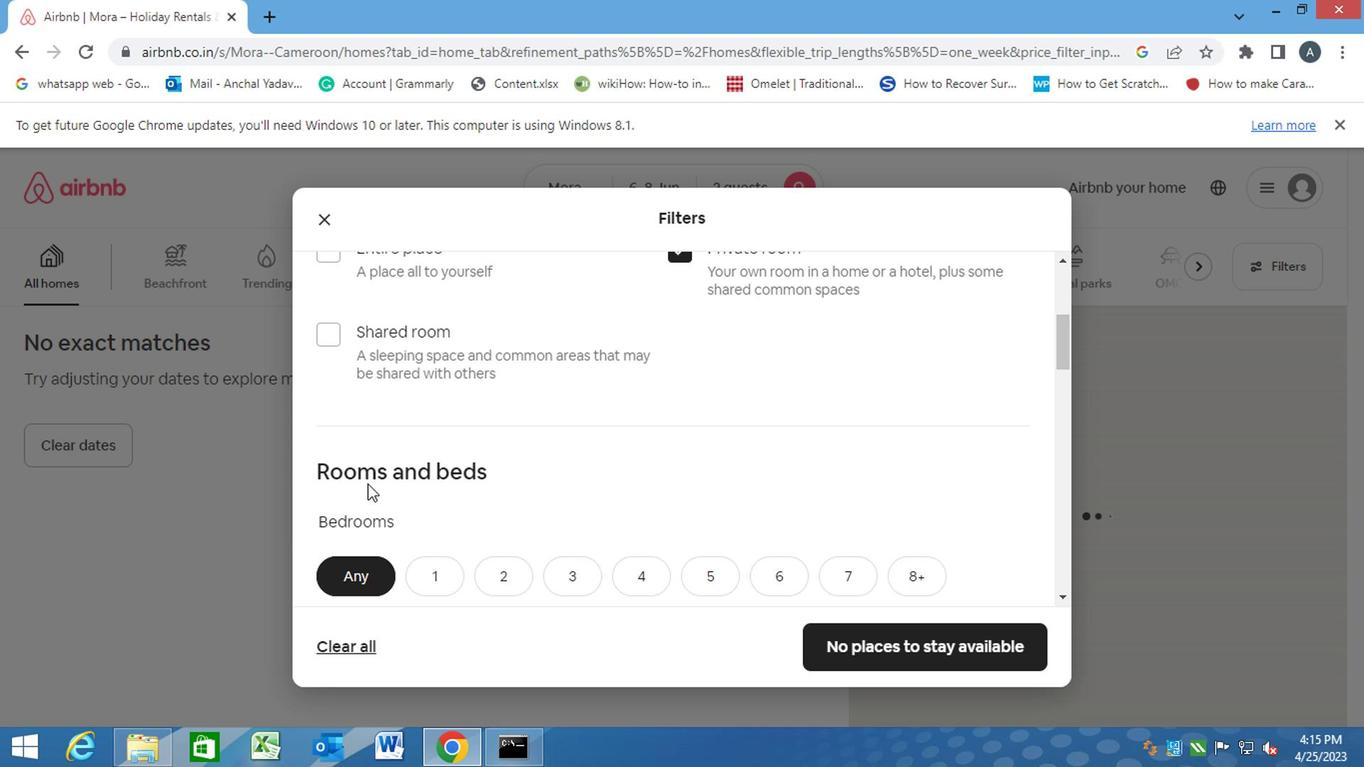 
Action: Mouse scrolled (363, 485) with delta (0, 0)
Screenshot: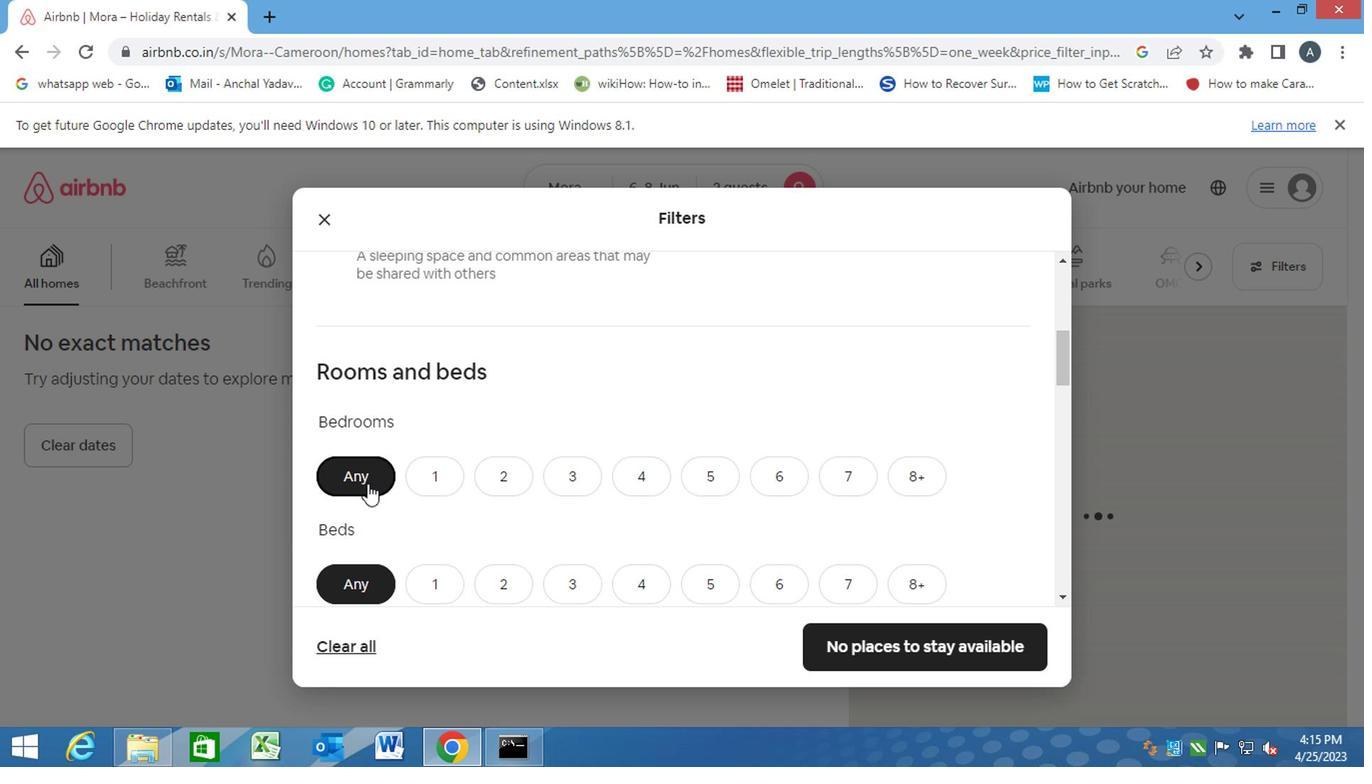 
Action: Mouse moved to (439, 370)
Screenshot: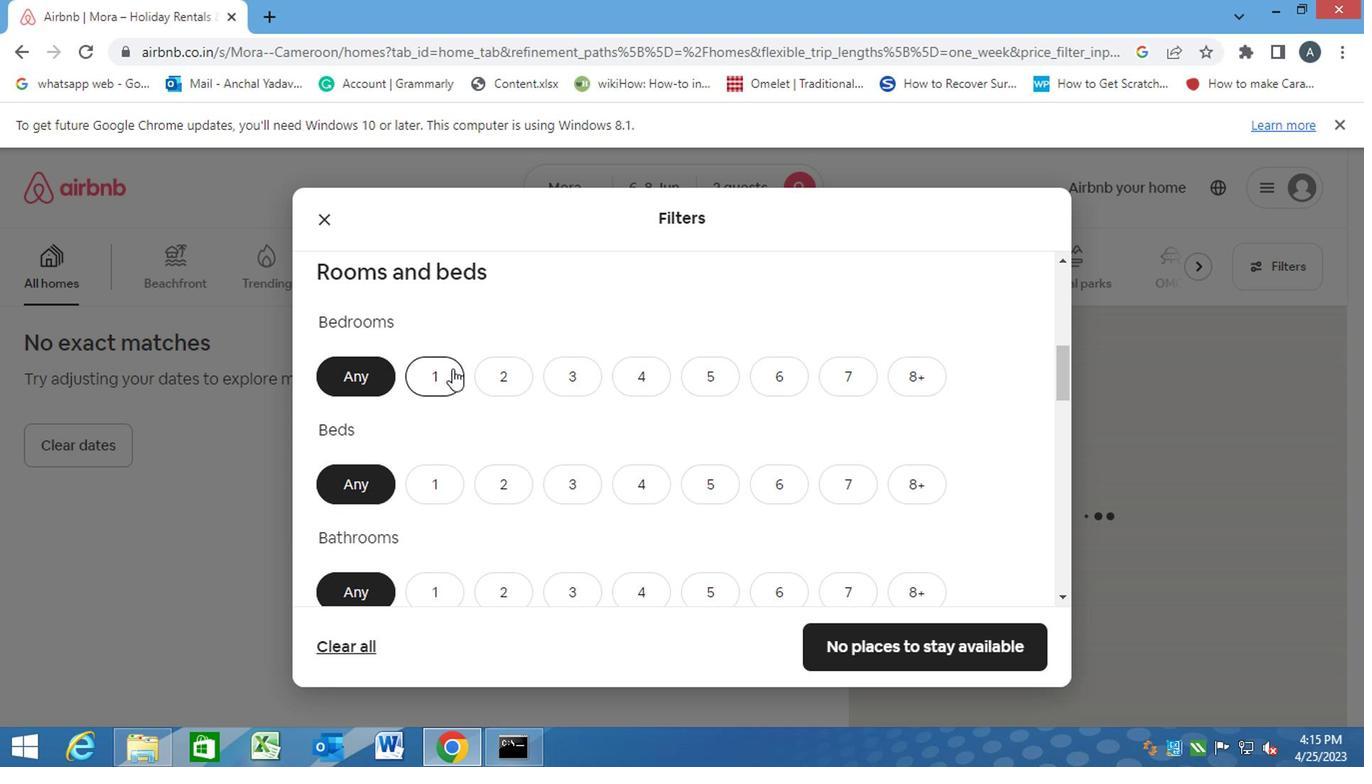 
Action: Mouse pressed left at (439, 370)
Screenshot: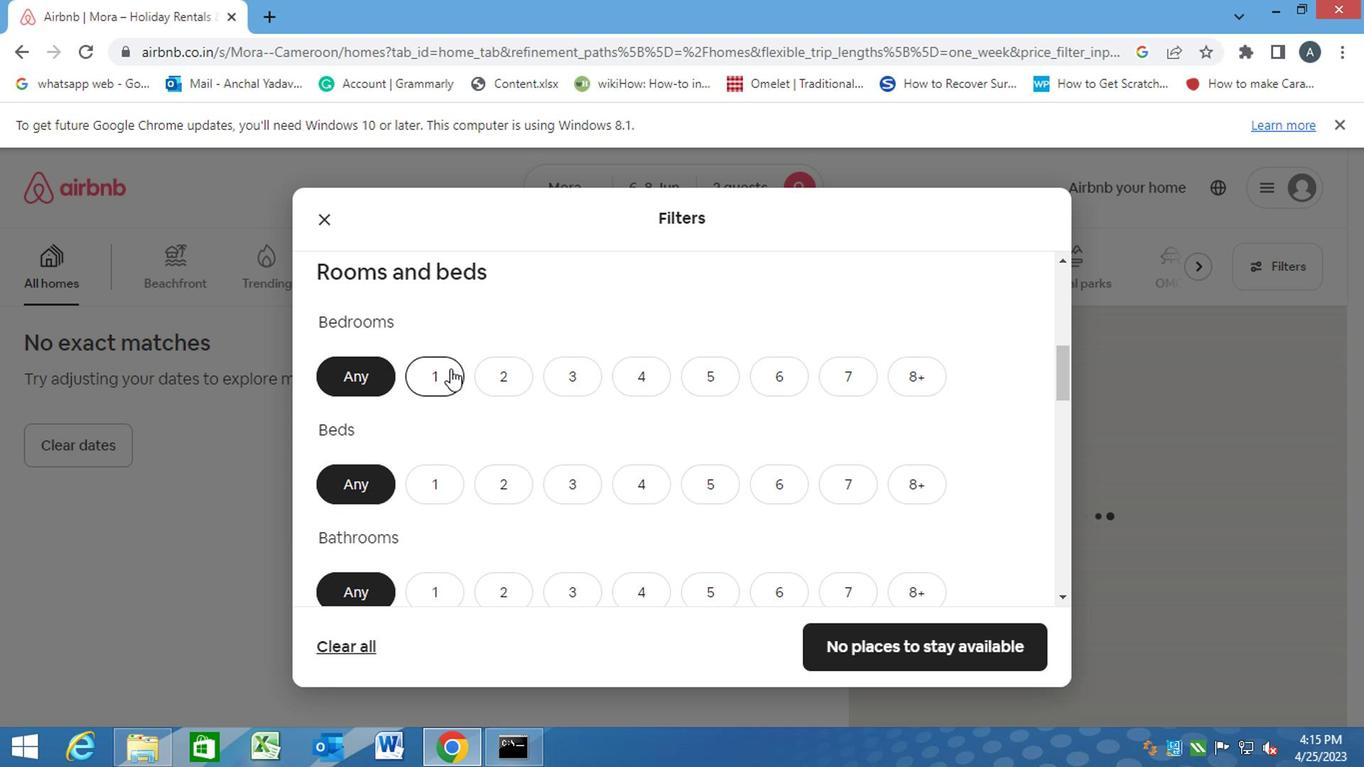 
Action: Mouse moved to (512, 483)
Screenshot: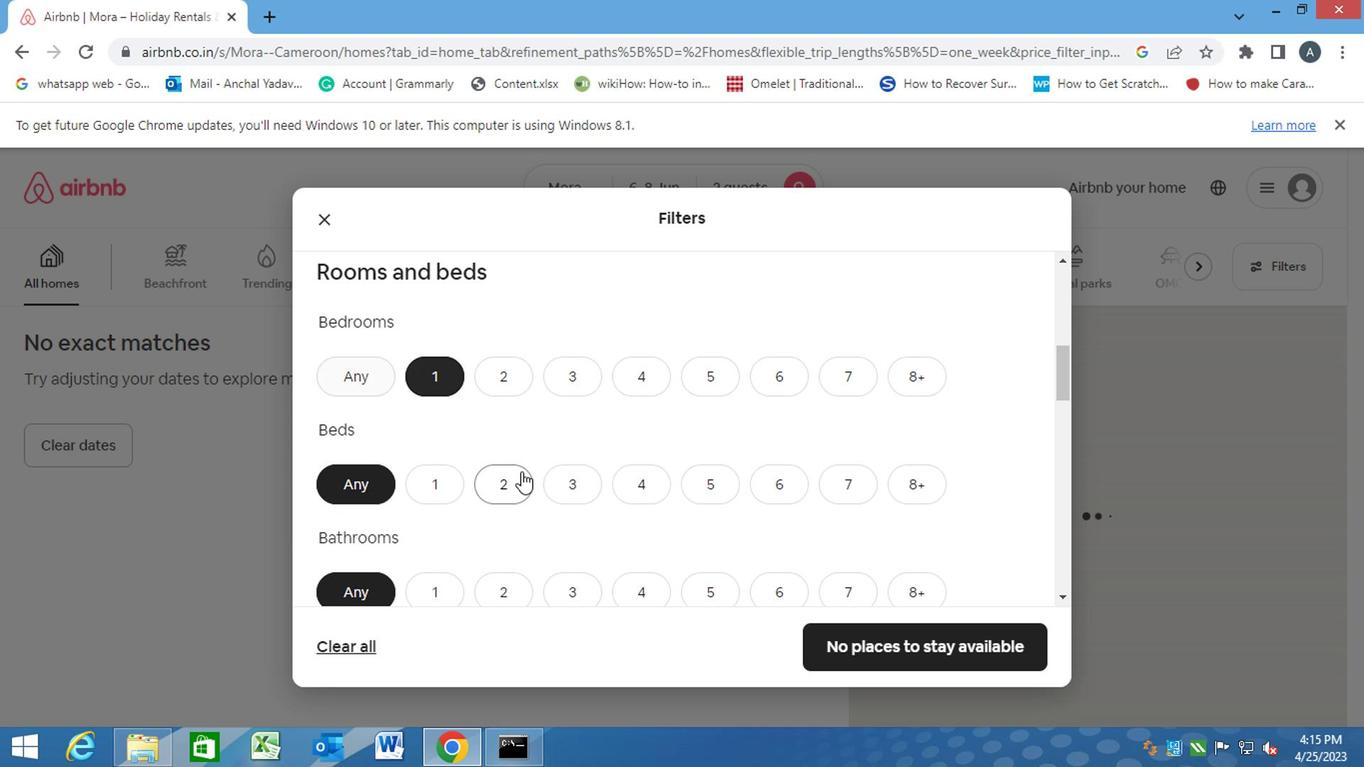 
Action: Mouse pressed left at (512, 483)
Screenshot: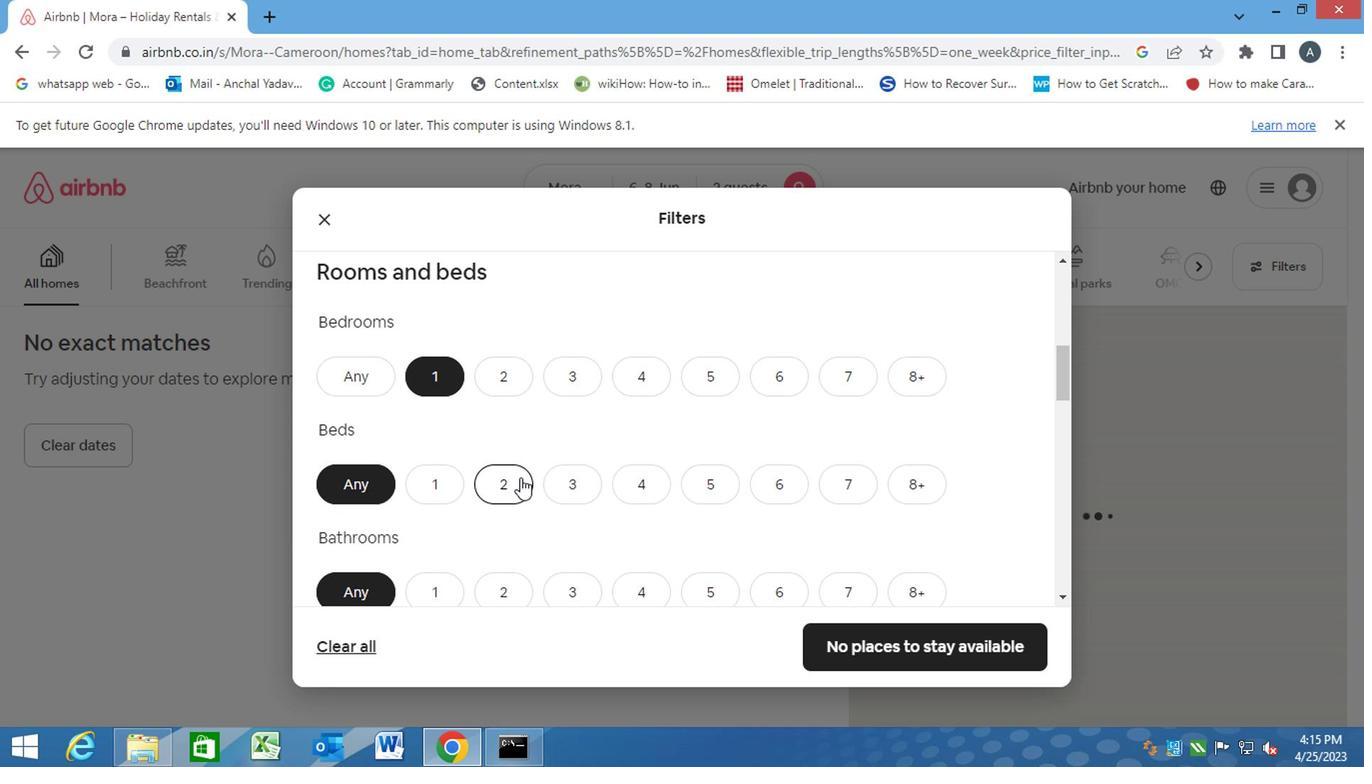
Action: Mouse moved to (422, 586)
Screenshot: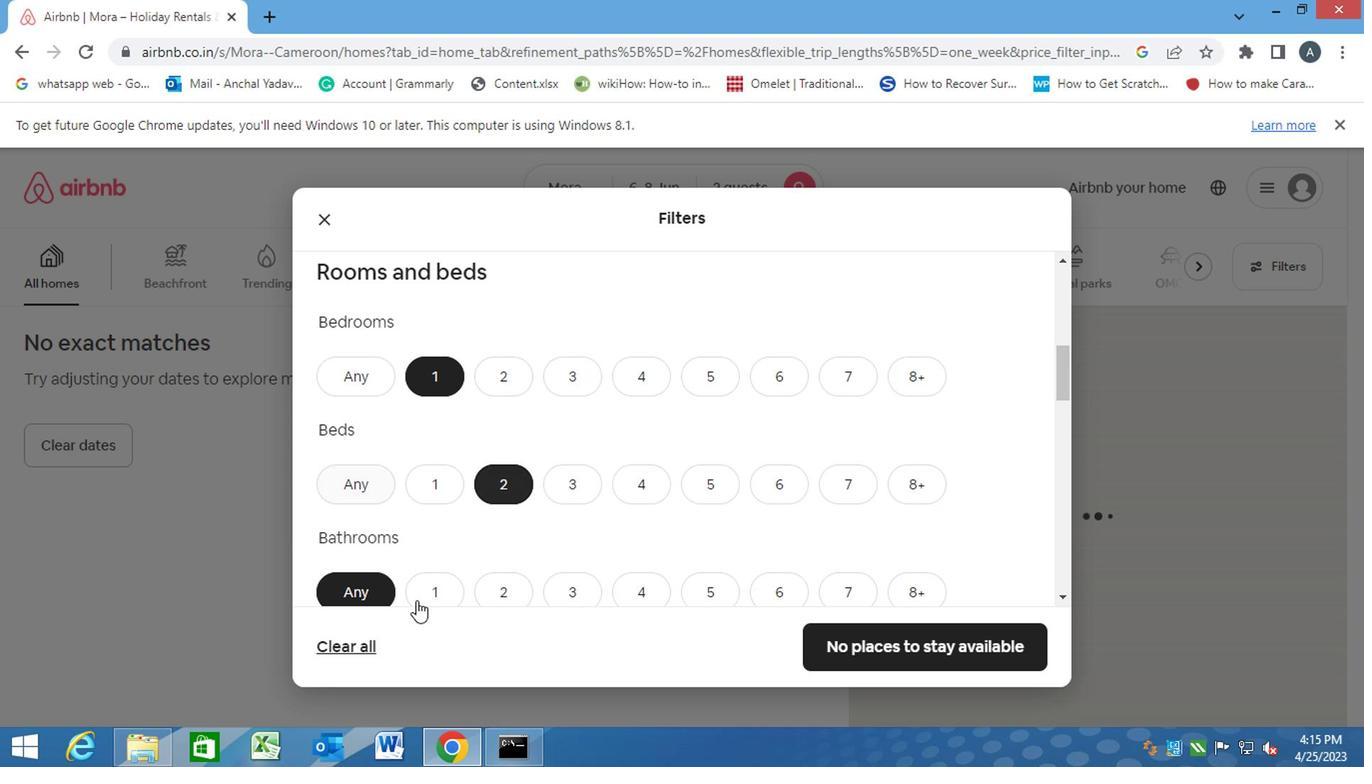 
Action: Mouse pressed left at (422, 586)
Screenshot: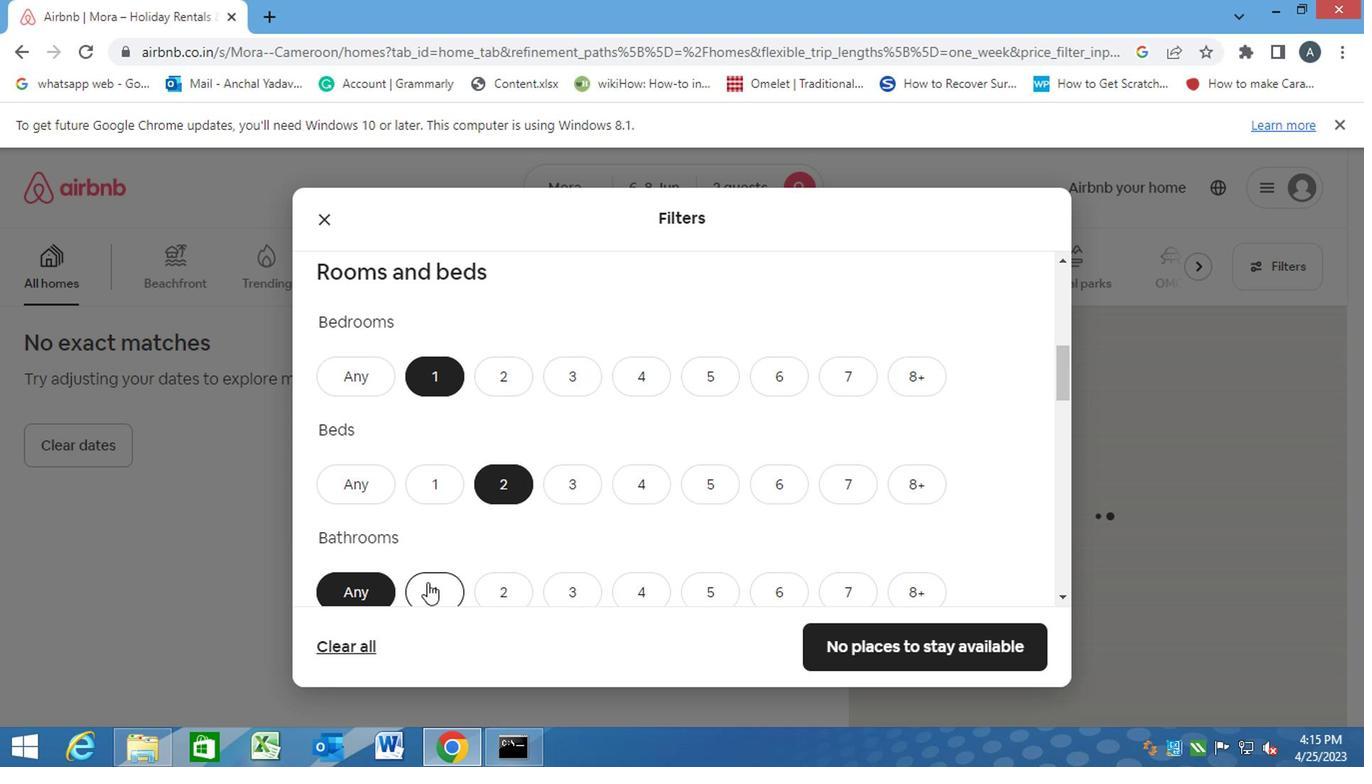 
Action: Mouse moved to (513, 553)
Screenshot: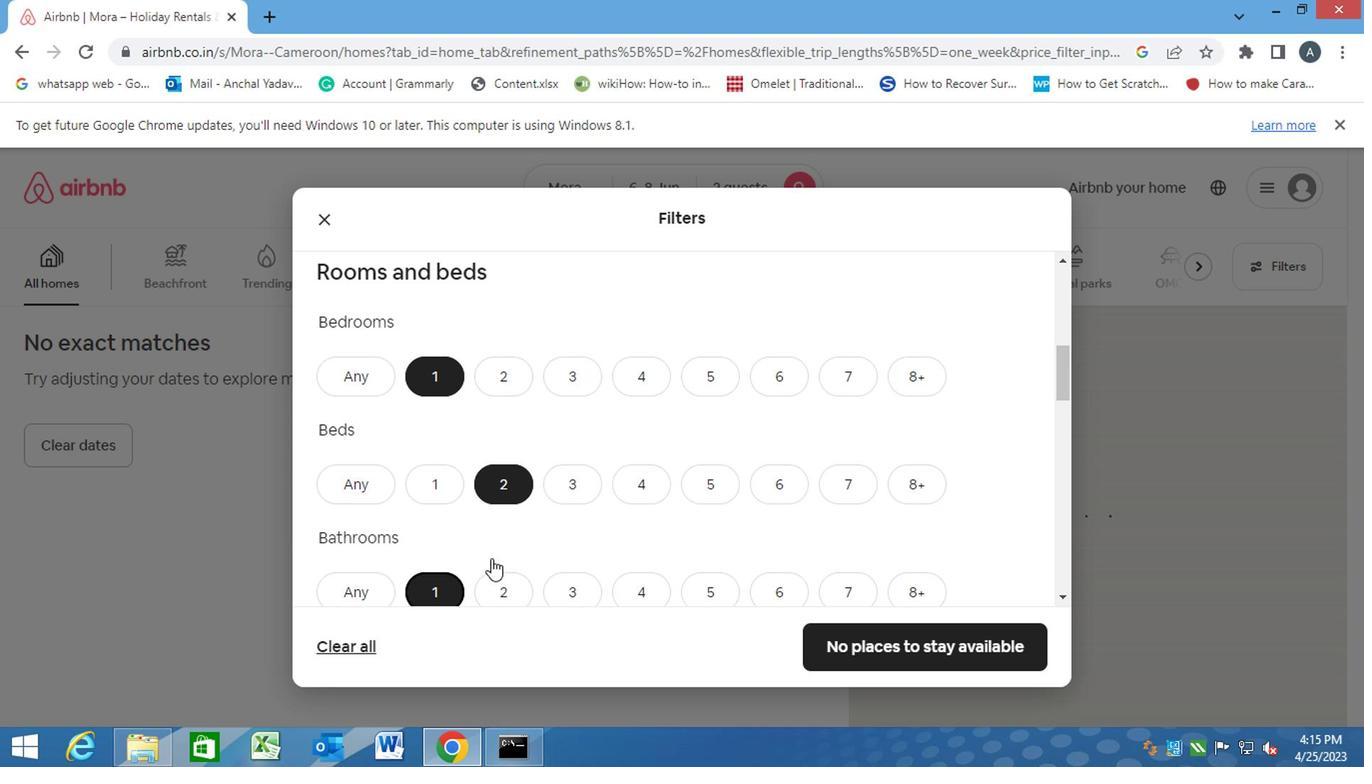 
Action: Mouse scrolled (513, 552) with delta (0, -1)
Screenshot: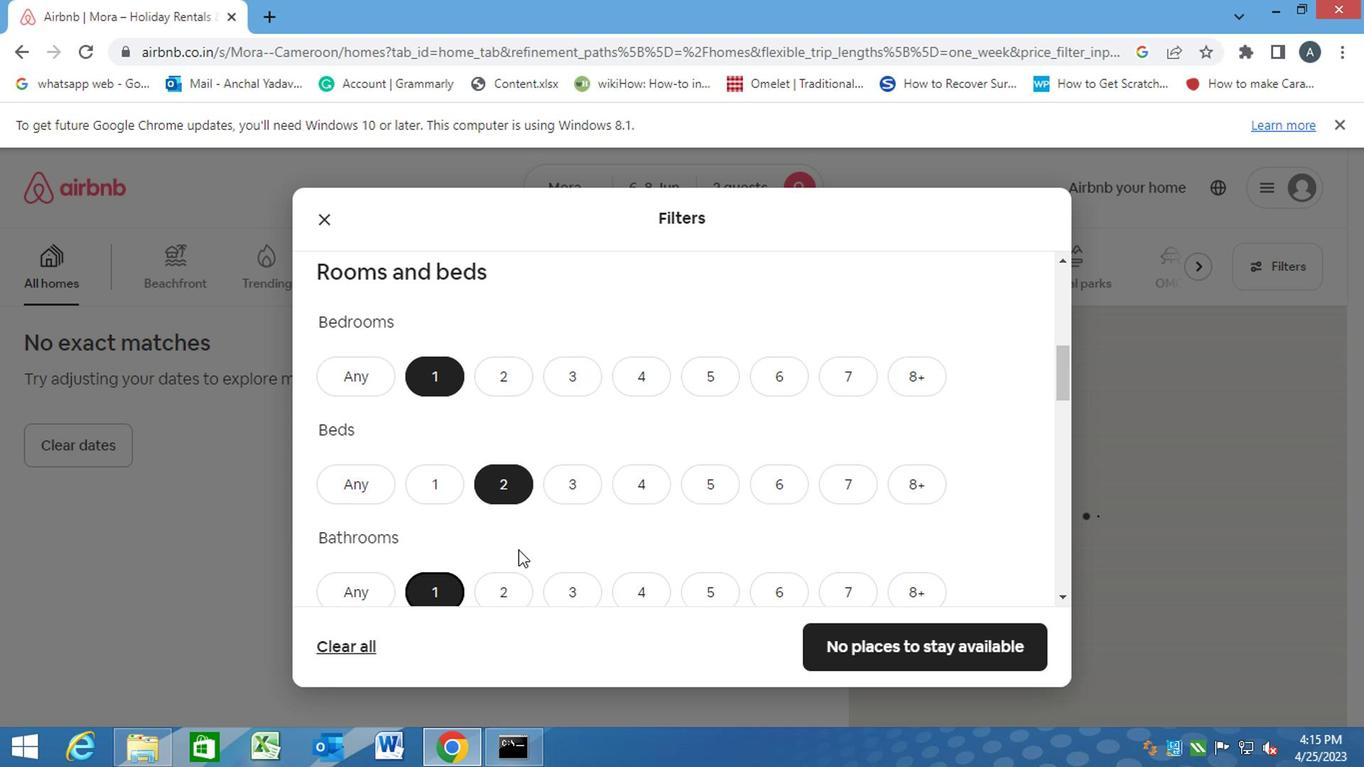 
Action: Mouse scrolled (513, 552) with delta (0, -1)
Screenshot: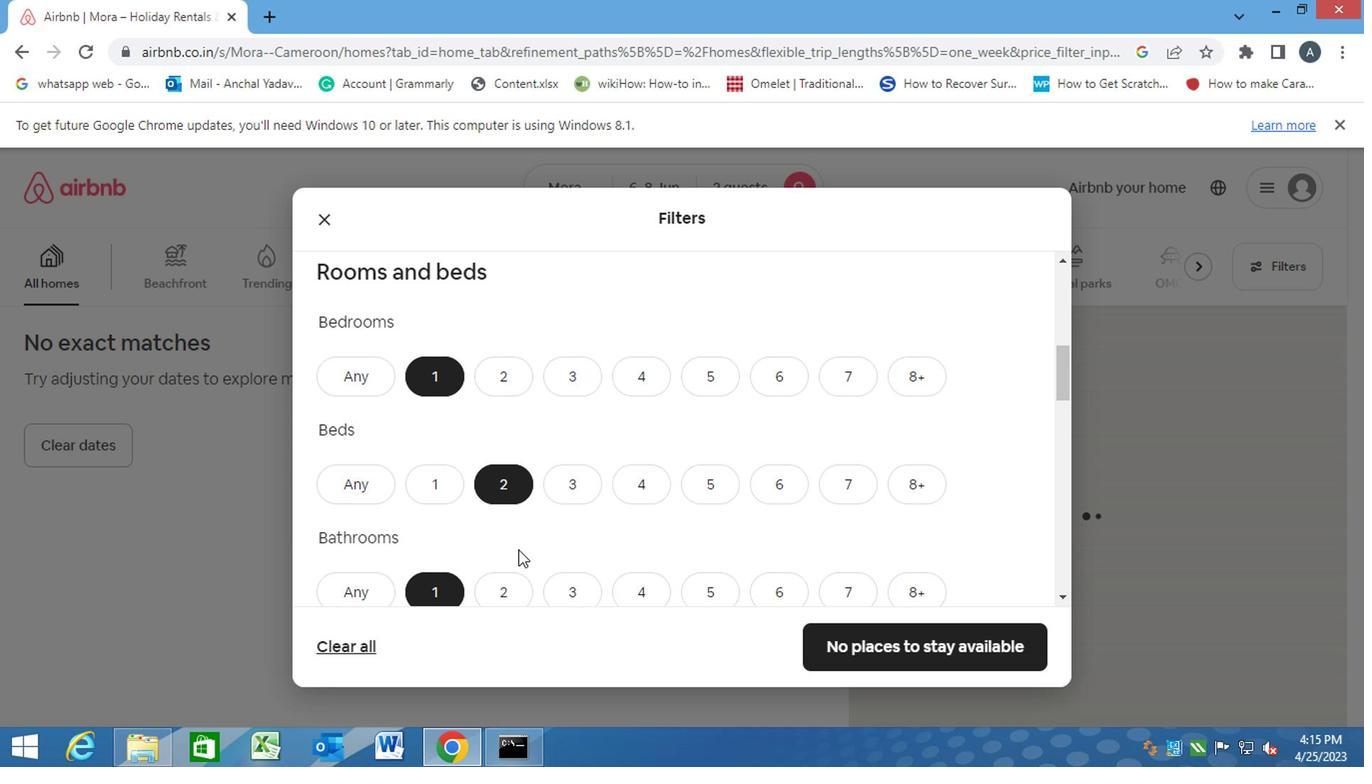 
Action: Mouse scrolled (513, 552) with delta (0, -1)
Screenshot: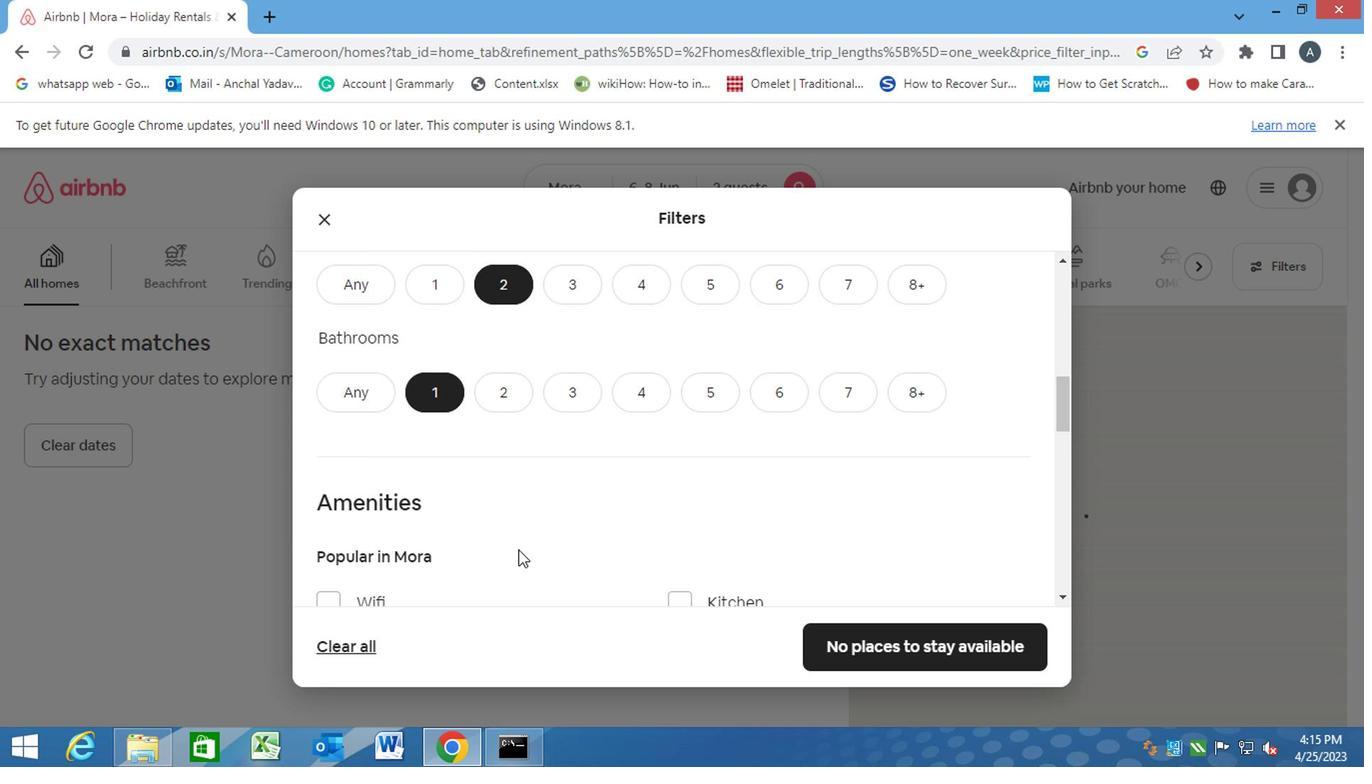 
Action: Mouse scrolled (513, 552) with delta (0, -1)
Screenshot: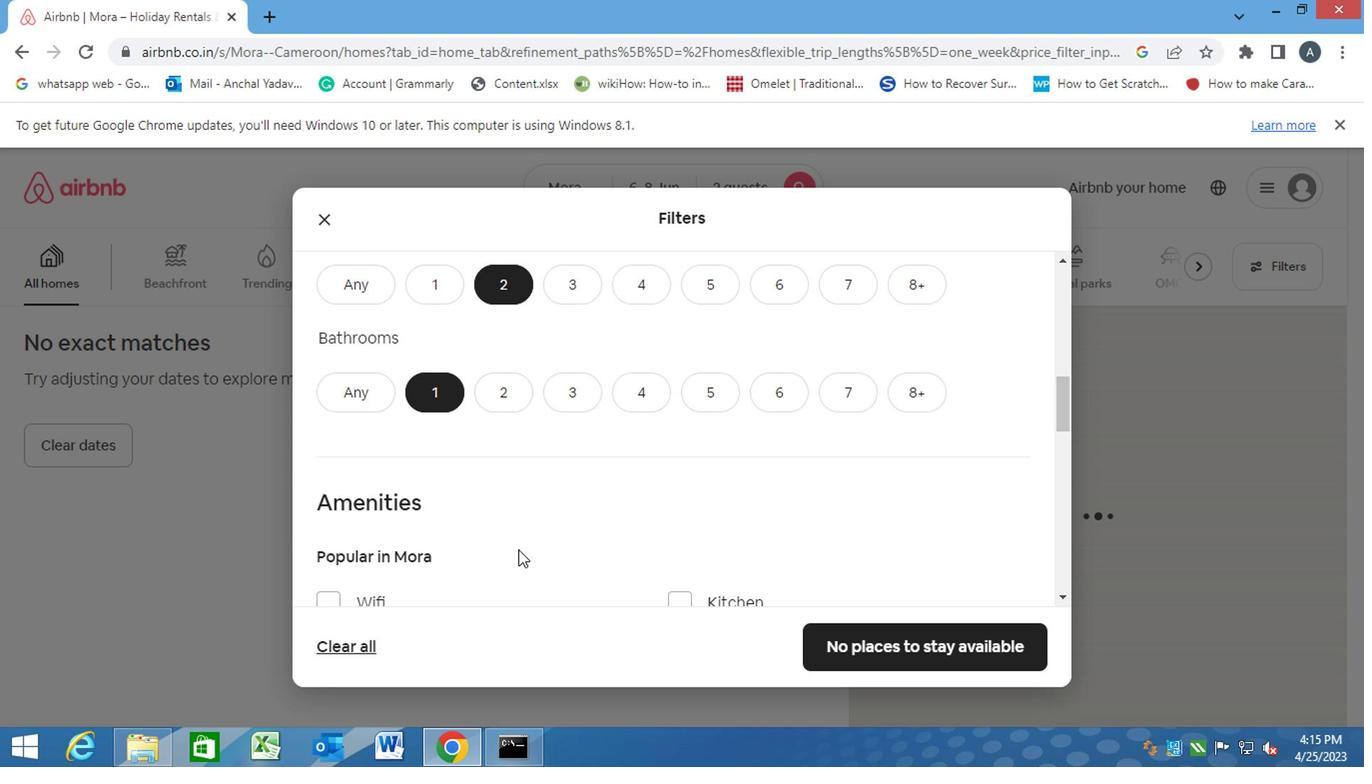 
Action: Mouse moved to (317, 399)
Screenshot: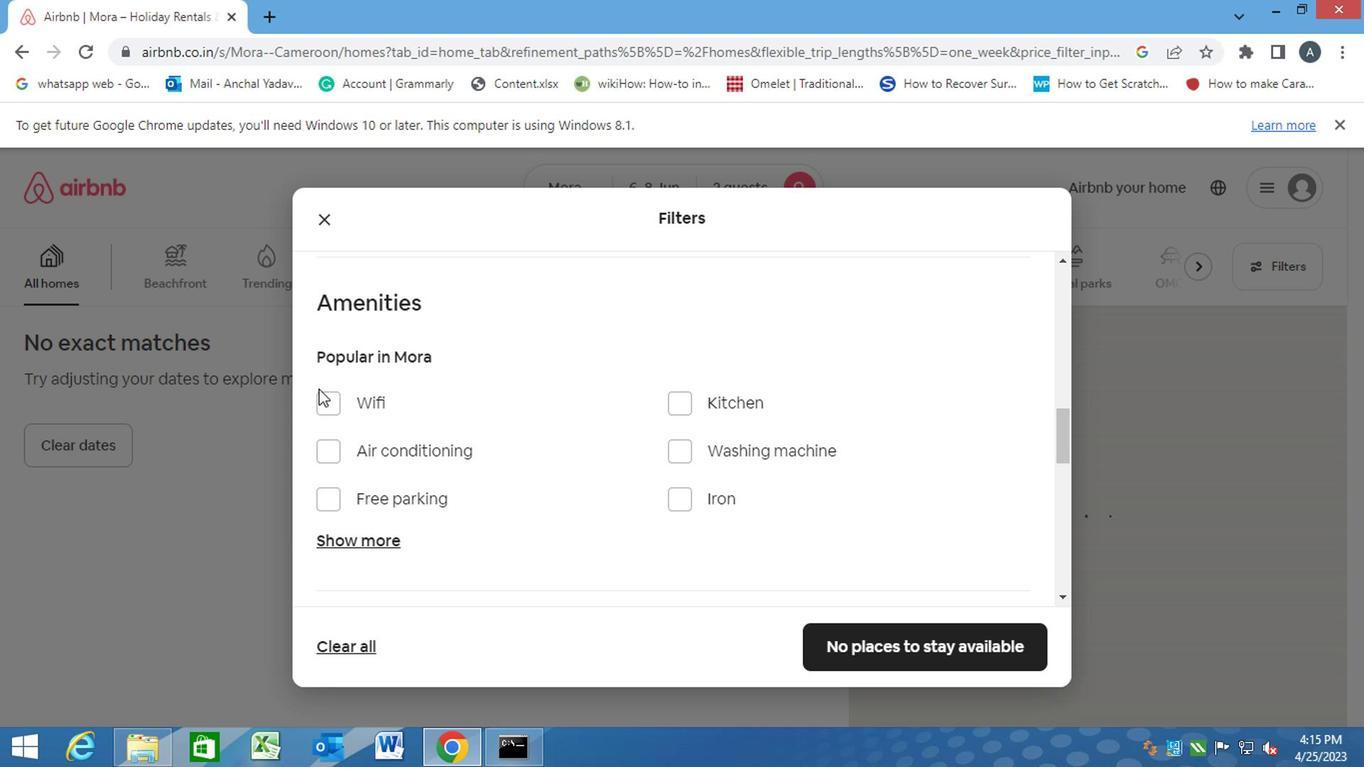 
Action: Mouse pressed left at (317, 399)
Screenshot: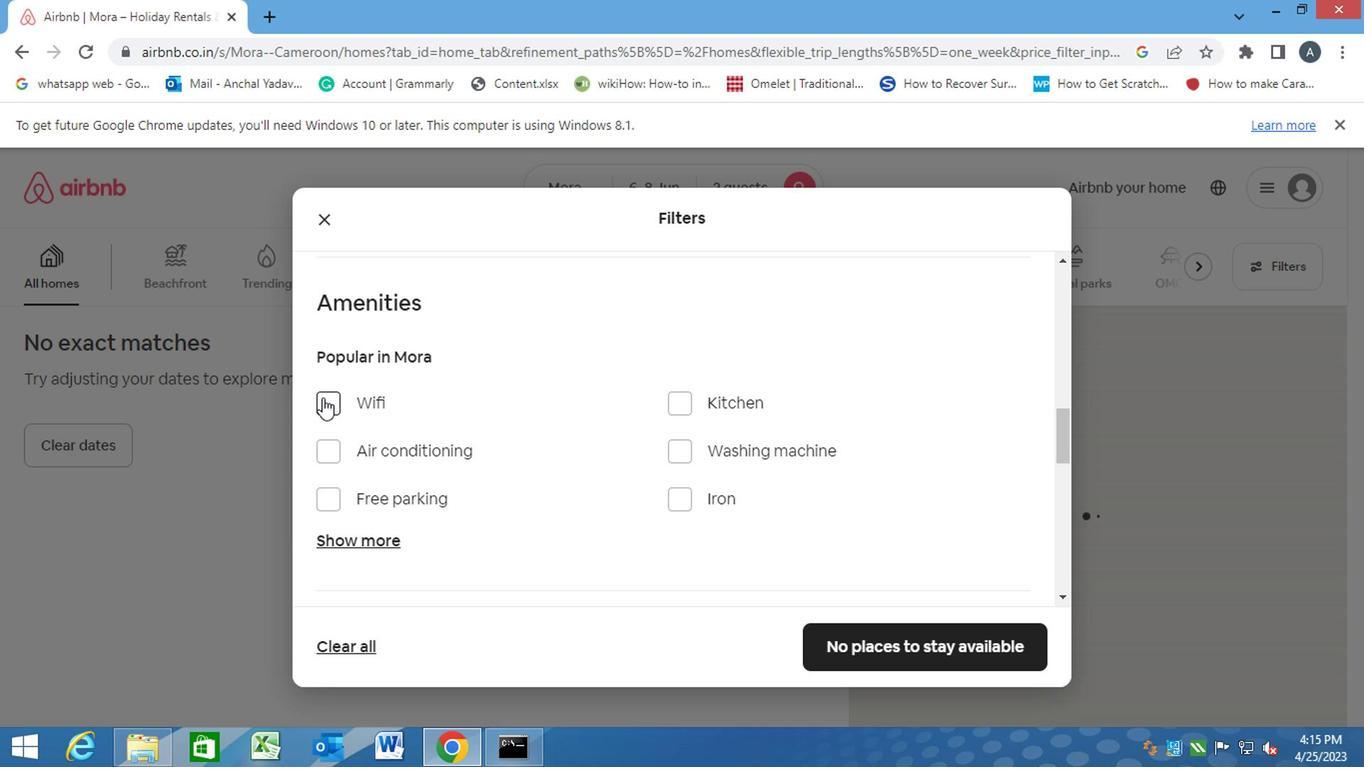 
Action: Mouse moved to (389, 425)
Screenshot: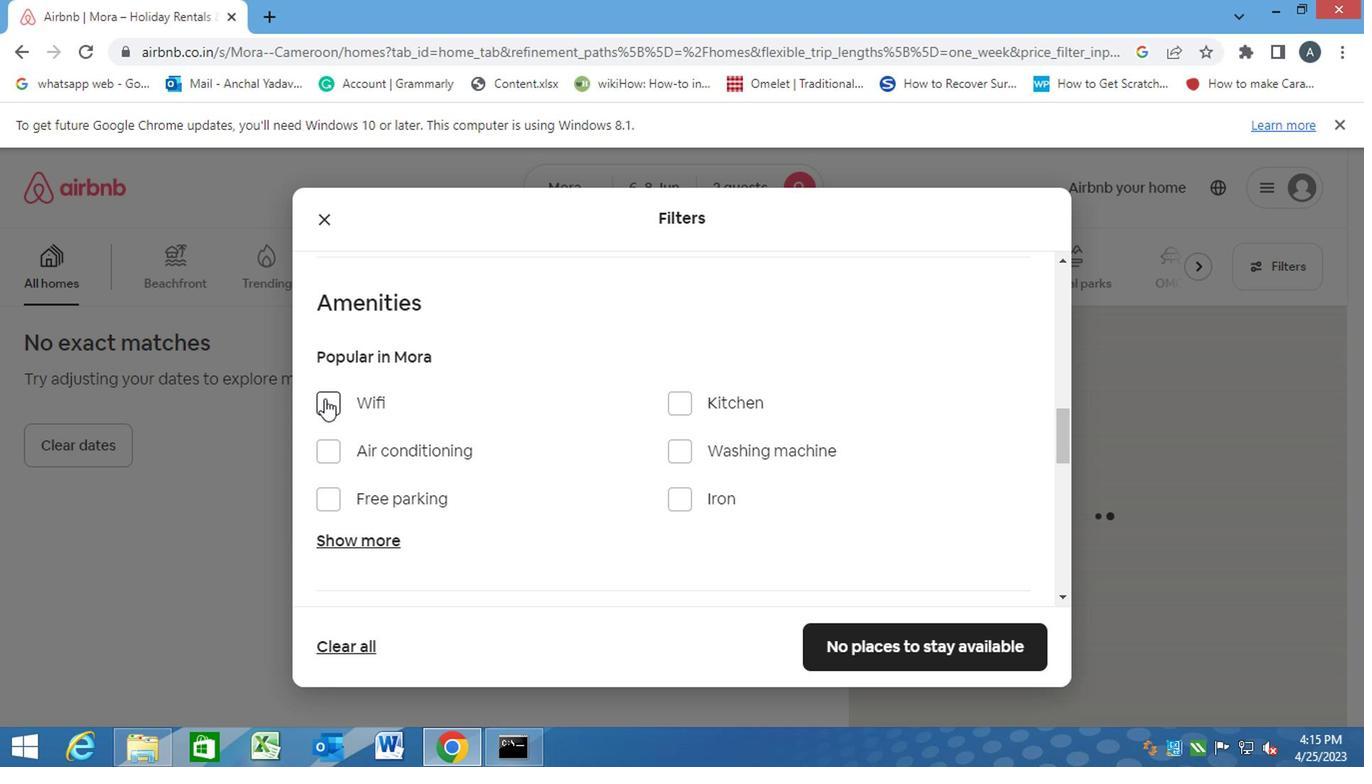 
Action: Mouse scrolled (389, 424) with delta (0, -1)
Screenshot: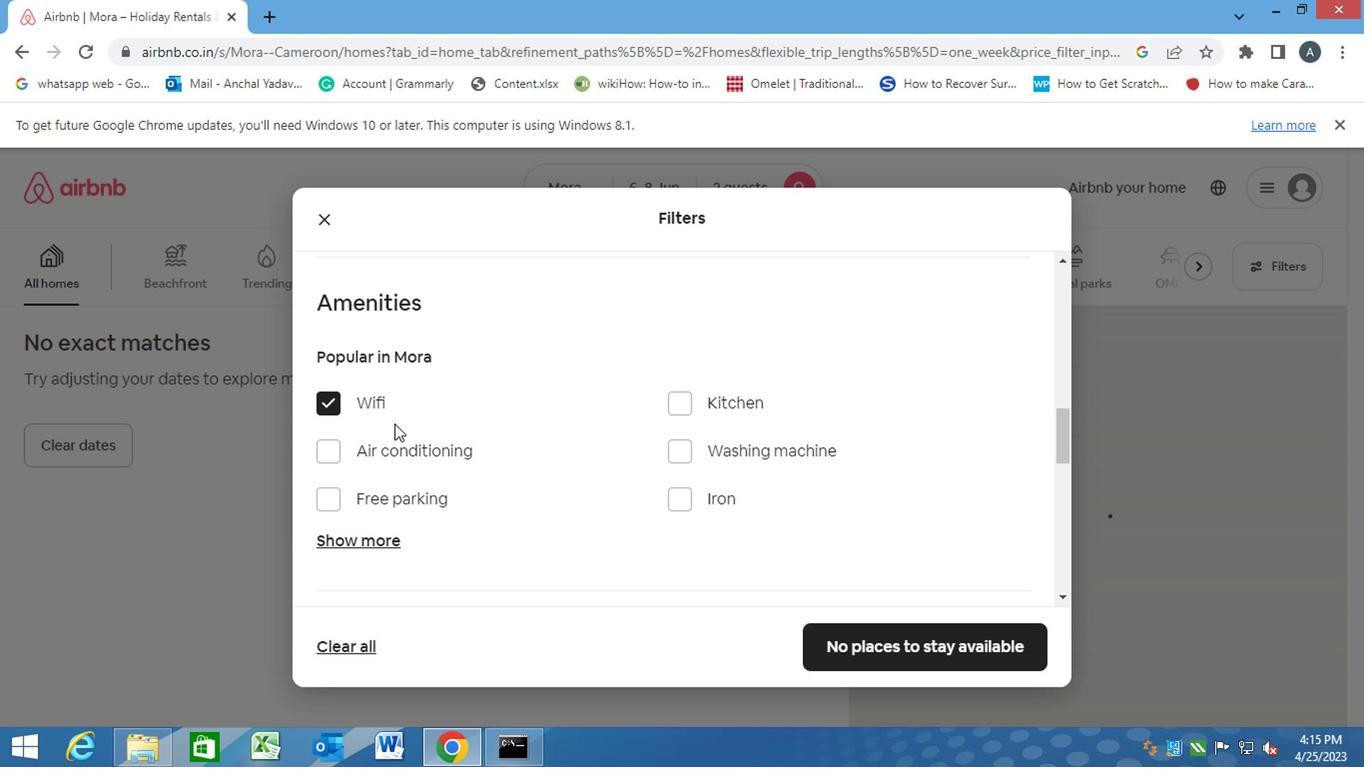 
Action: Mouse moved to (390, 425)
Screenshot: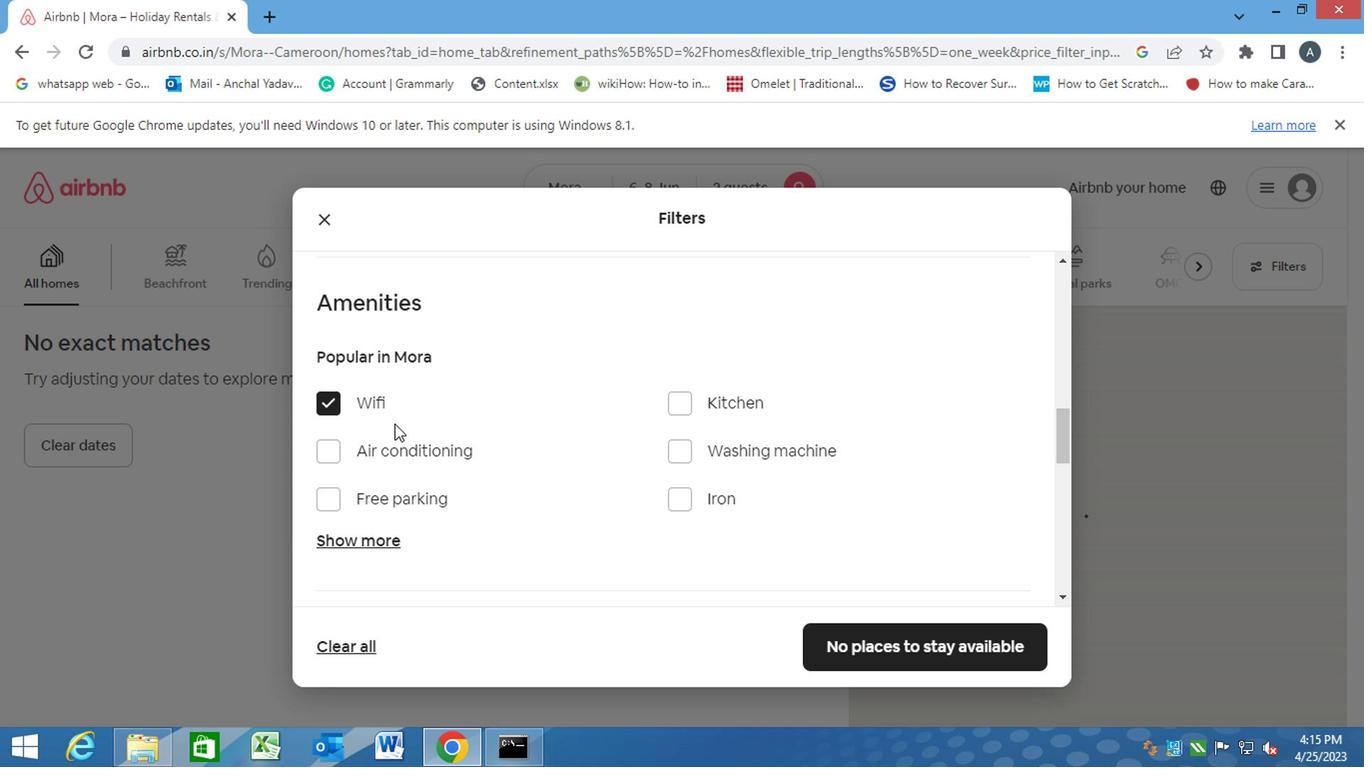 
Action: Mouse scrolled (390, 424) with delta (0, -1)
Screenshot: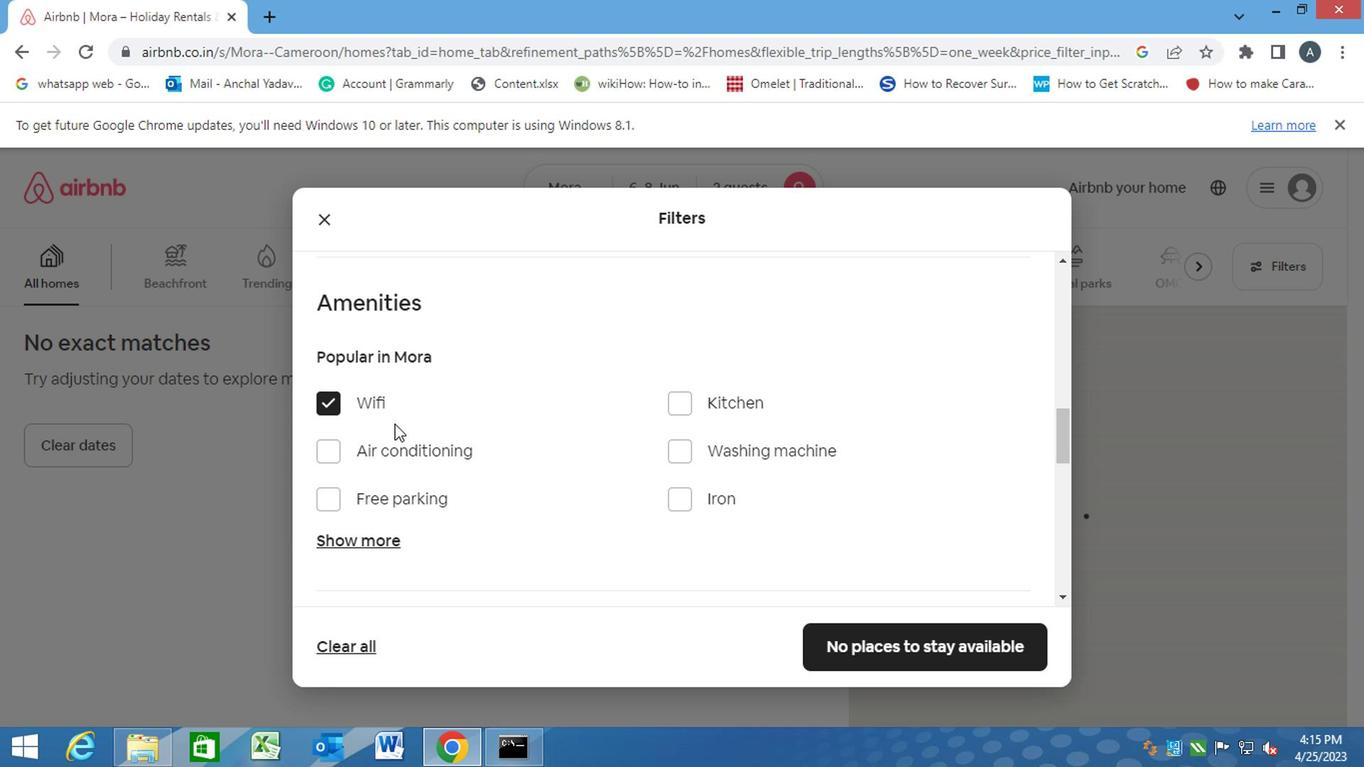 
Action: Mouse scrolled (390, 424) with delta (0, -1)
Screenshot: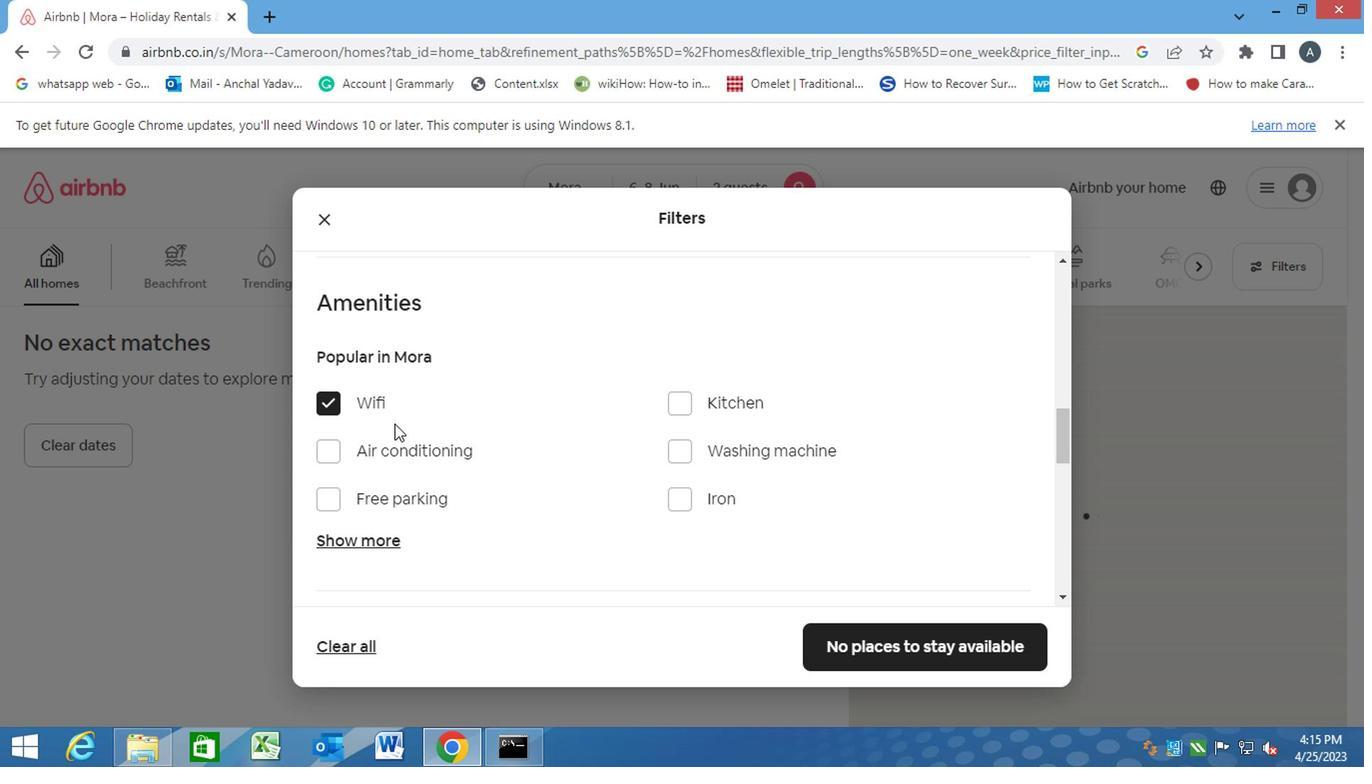 
Action: Mouse moved to (724, 493)
Screenshot: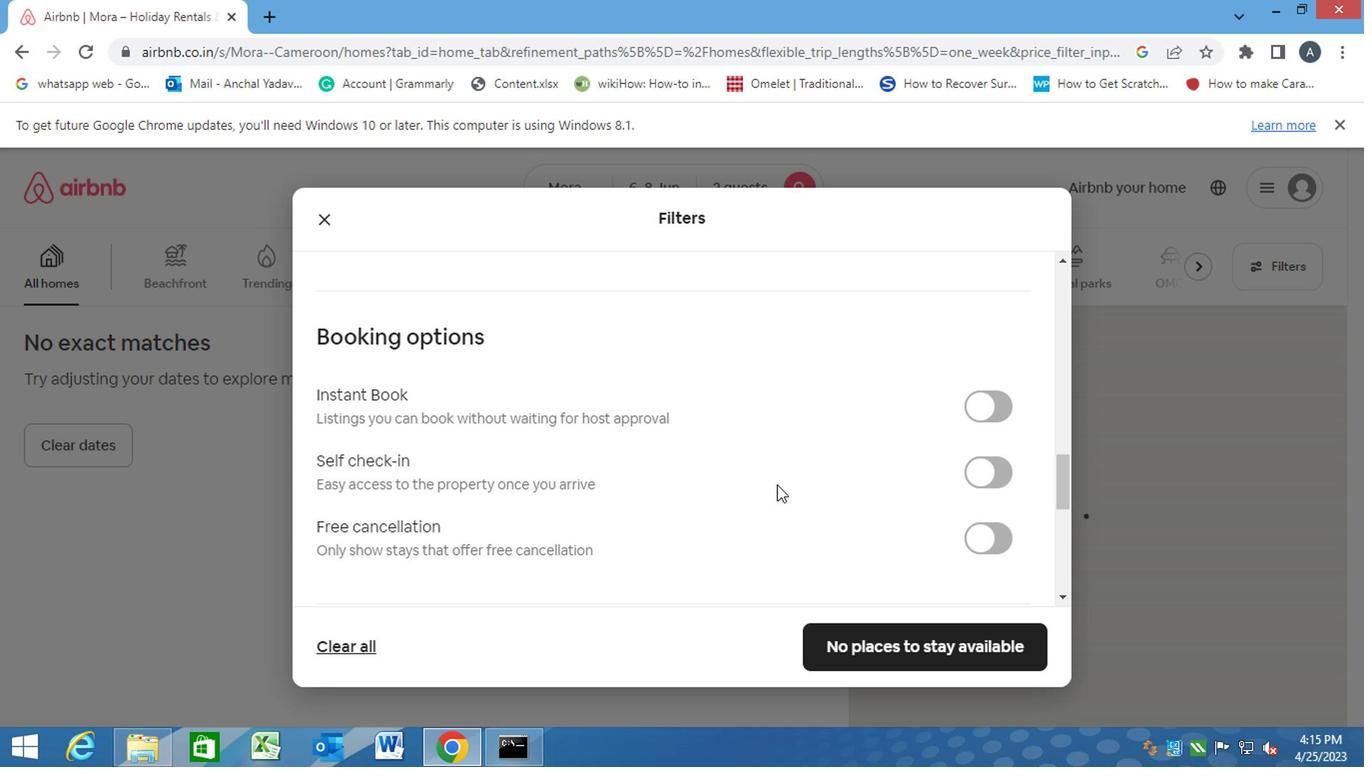 
Action: Mouse scrolled (724, 494) with delta (0, 1)
Screenshot: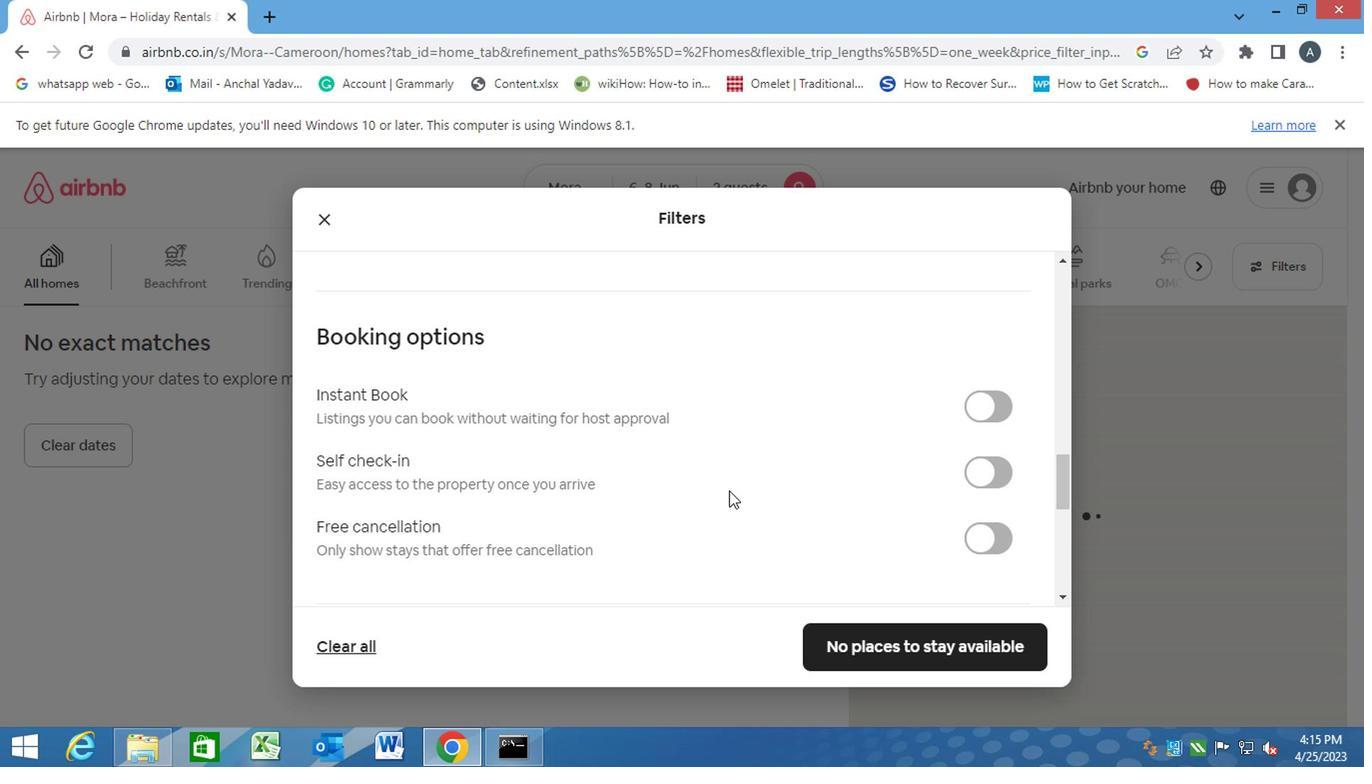 
Action: Mouse scrolled (724, 494) with delta (0, 1)
Screenshot: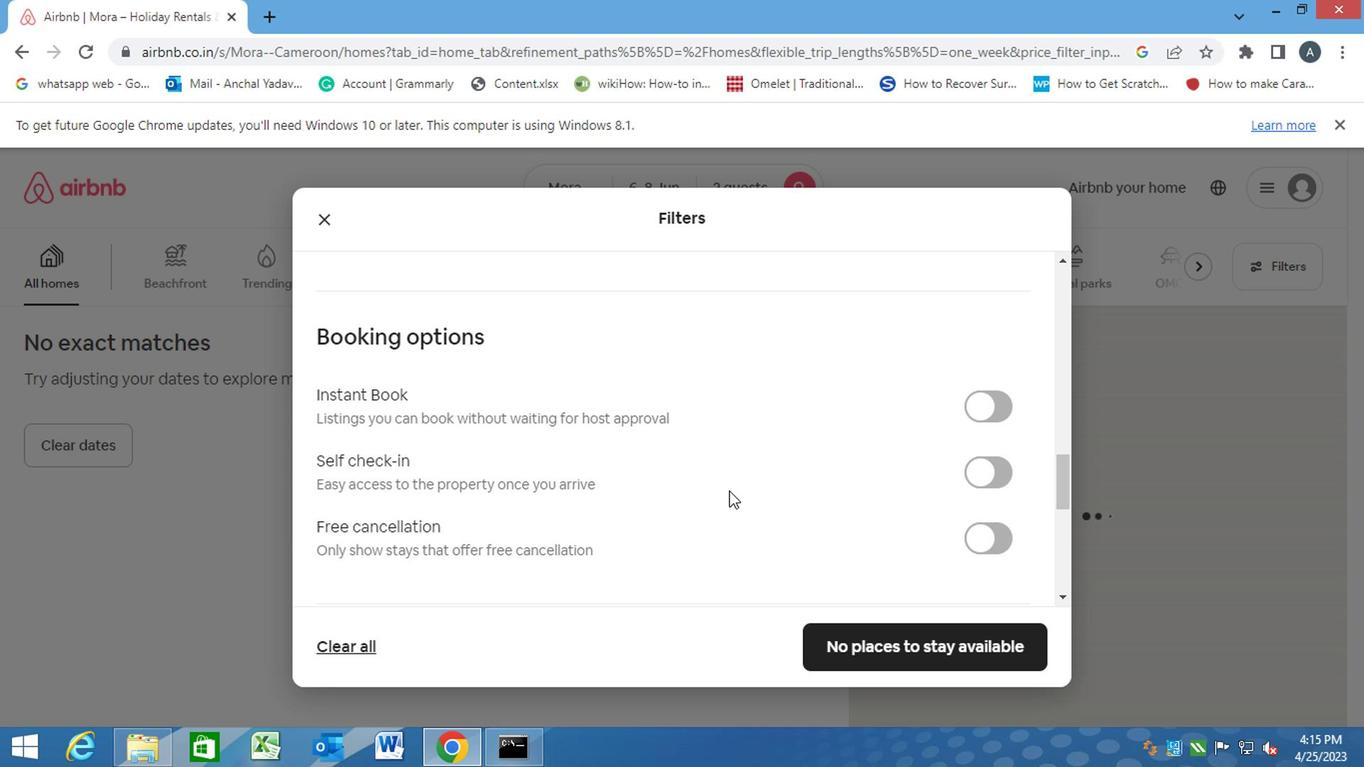 
Action: Mouse moved to (704, 488)
Screenshot: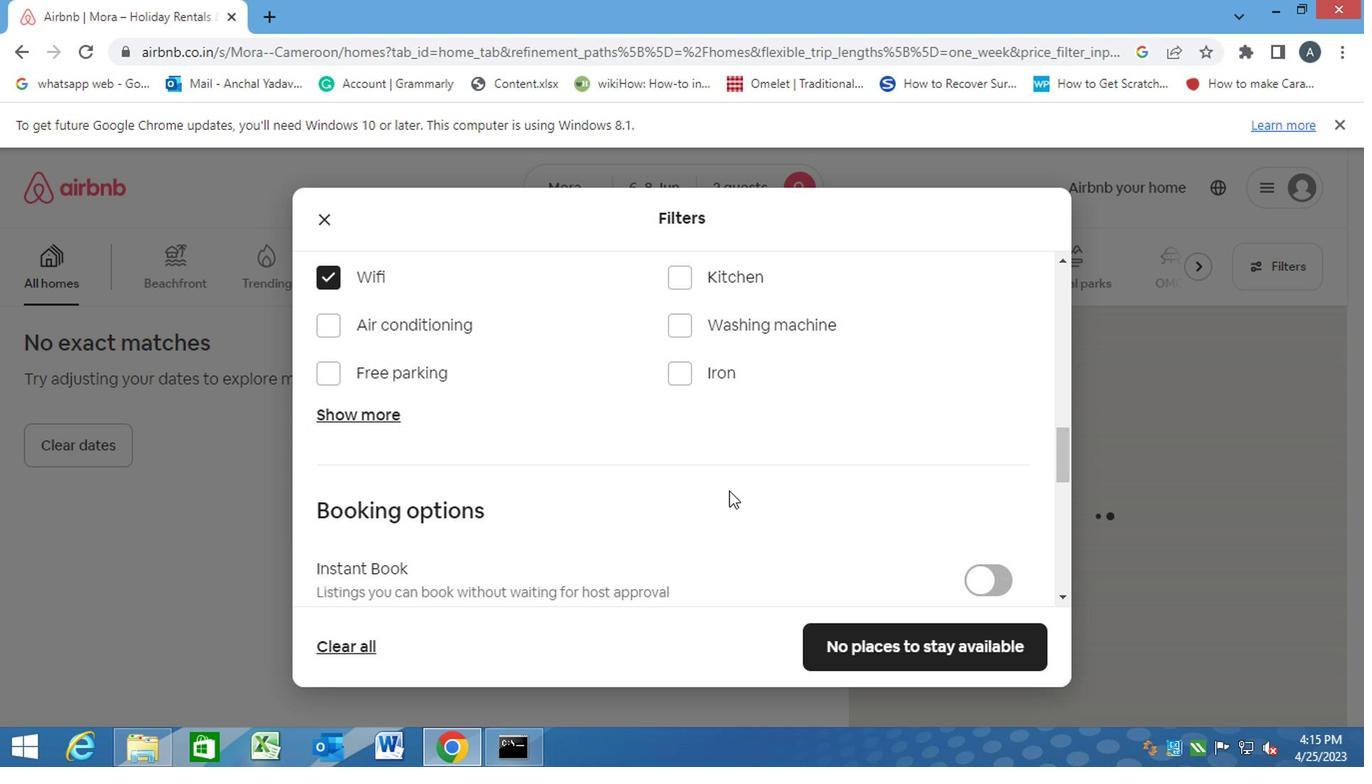 
Action: Mouse scrolled (704, 489) with delta (0, 1)
Screenshot: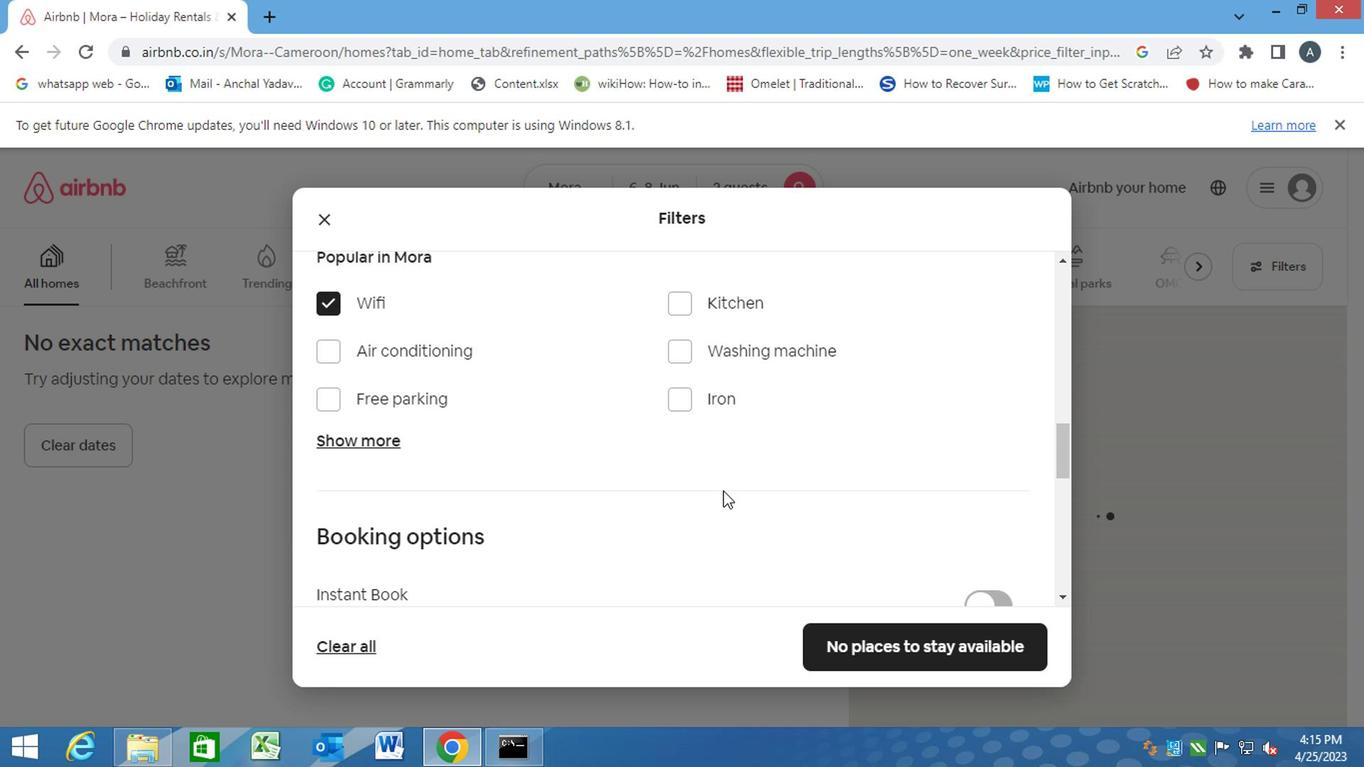 
Action: Mouse scrolled (704, 489) with delta (0, 1)
Screenshot: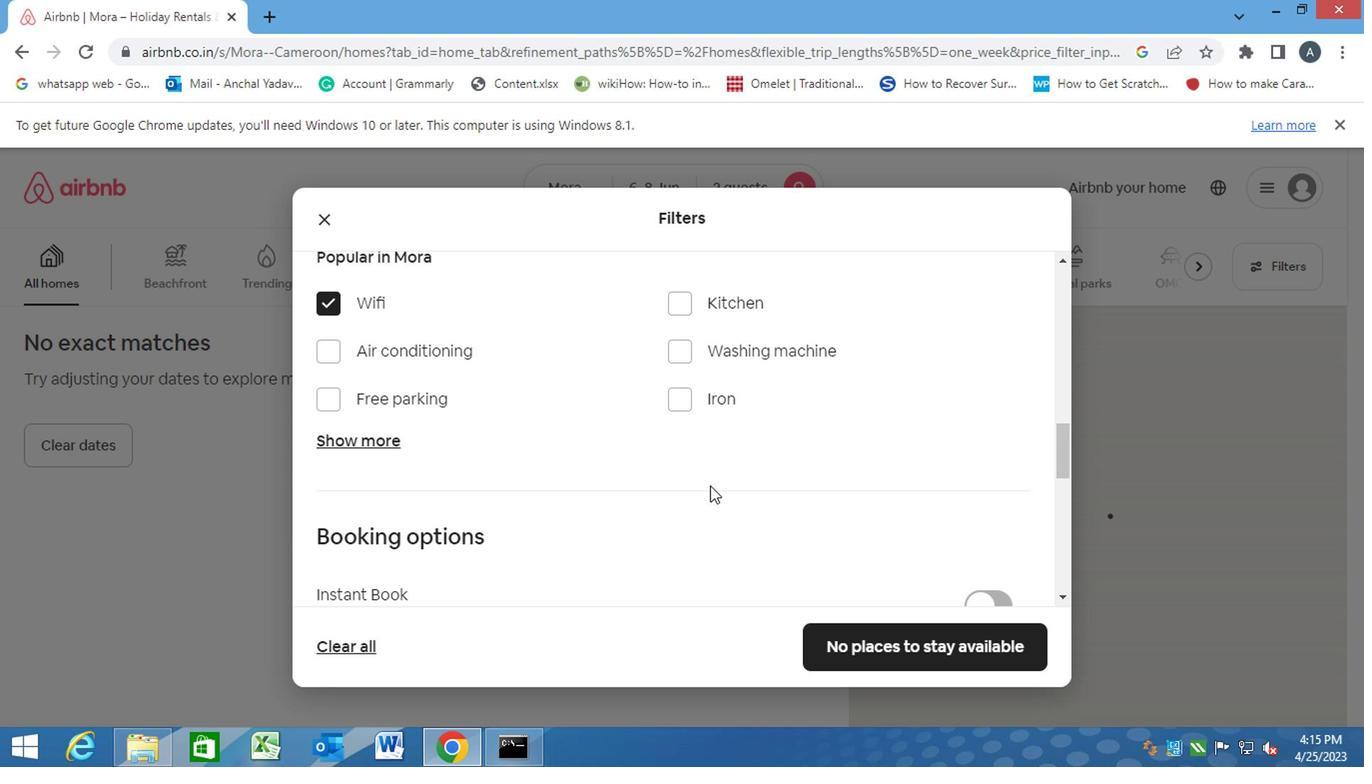 
Action: Mouse scrolled (704, 489) with delta (0, 1)
Screenshot: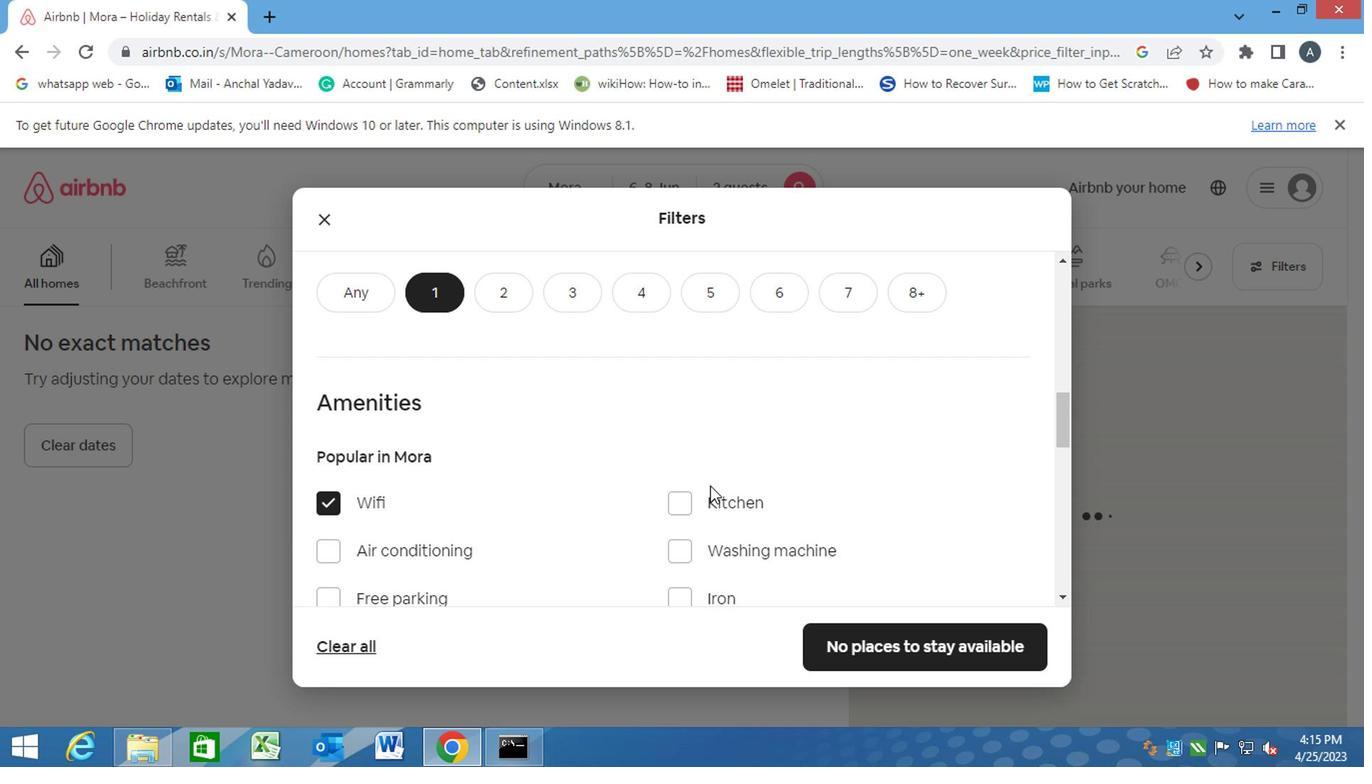 
Action: Mouse scrolled (704, 489) with delta (0, 1)
Screenshot: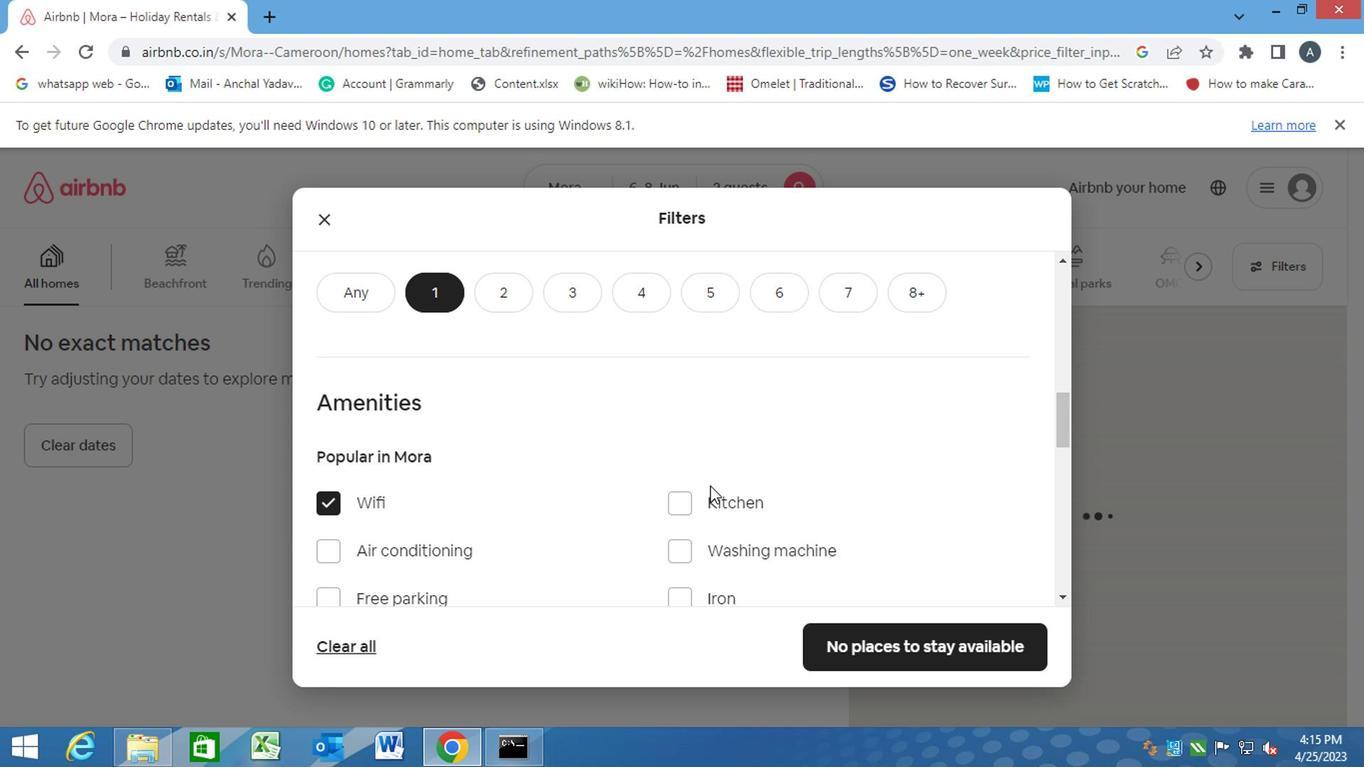 
Action: Mouse scrolled (704, 489) with delta (0, 1)
Screenshot: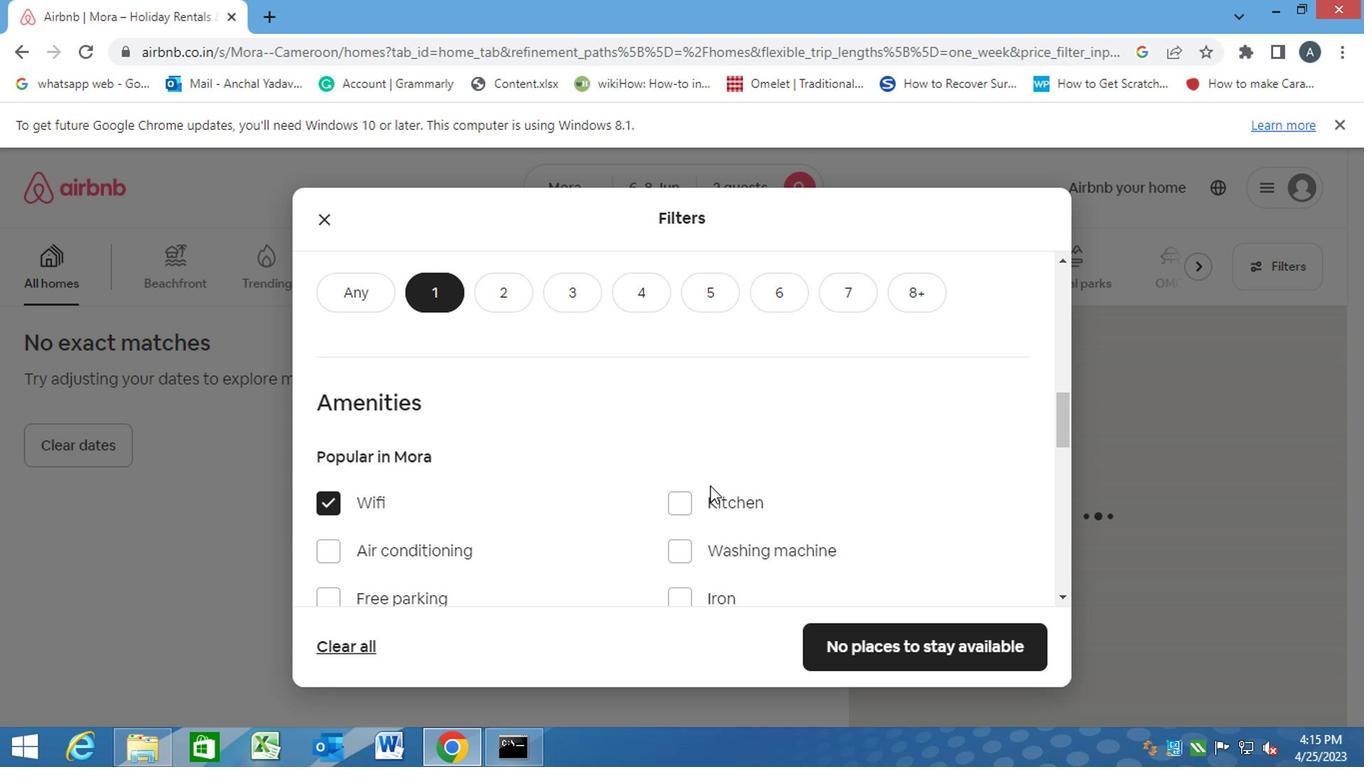 
Action: Mouse scrolled (704, 489) with delta (0, 1)
Screenshot: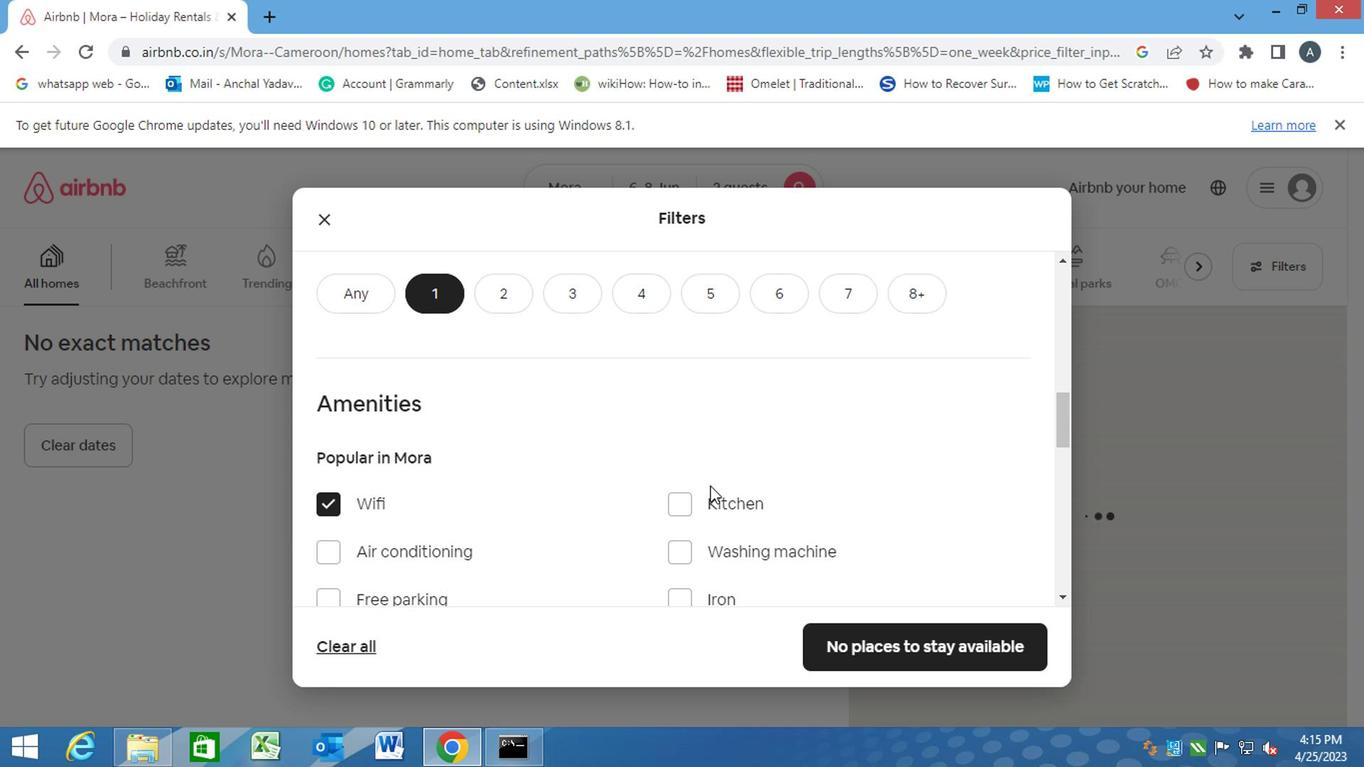 
Action: Mouse scrolled (704, 487) with delta (0, 0)
Screenshot: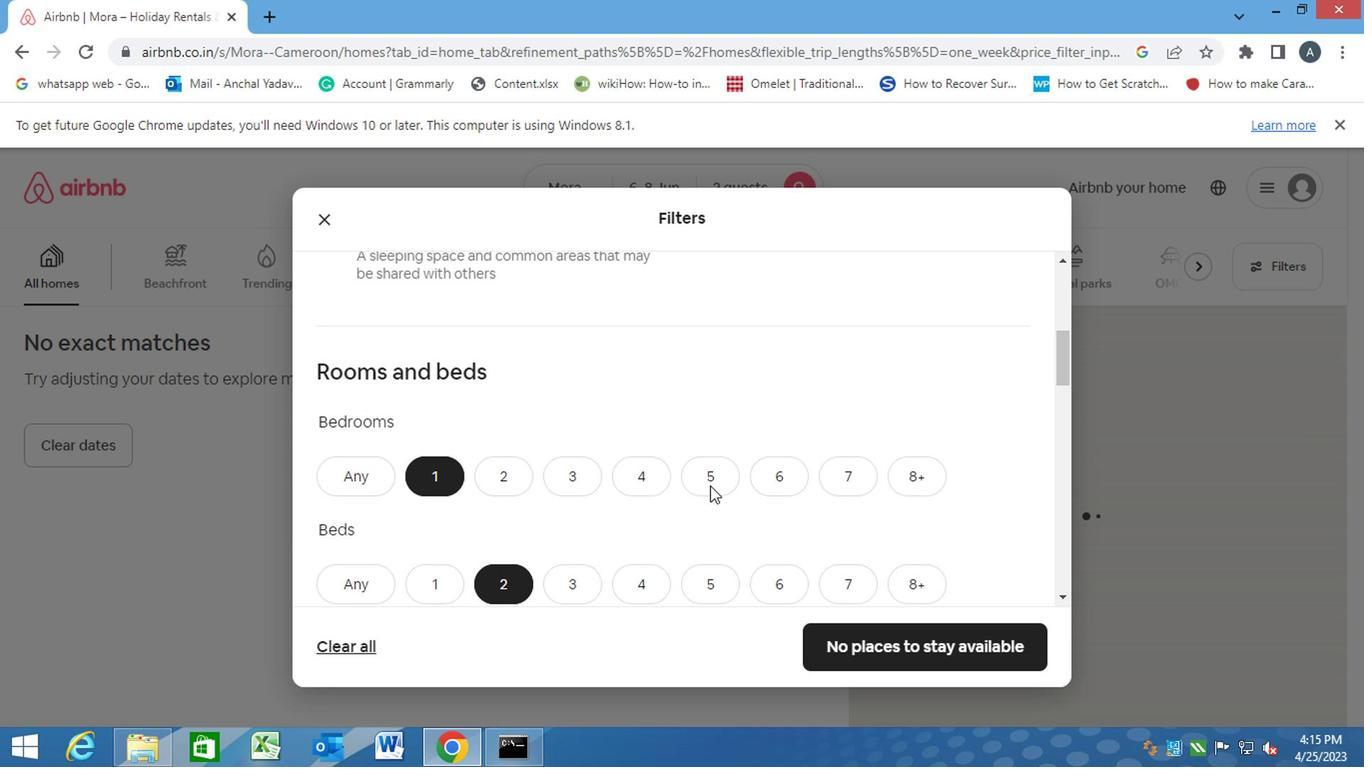 
Action: Mouse scrolled (704, 487) with delta (0, 0)
Screenshot: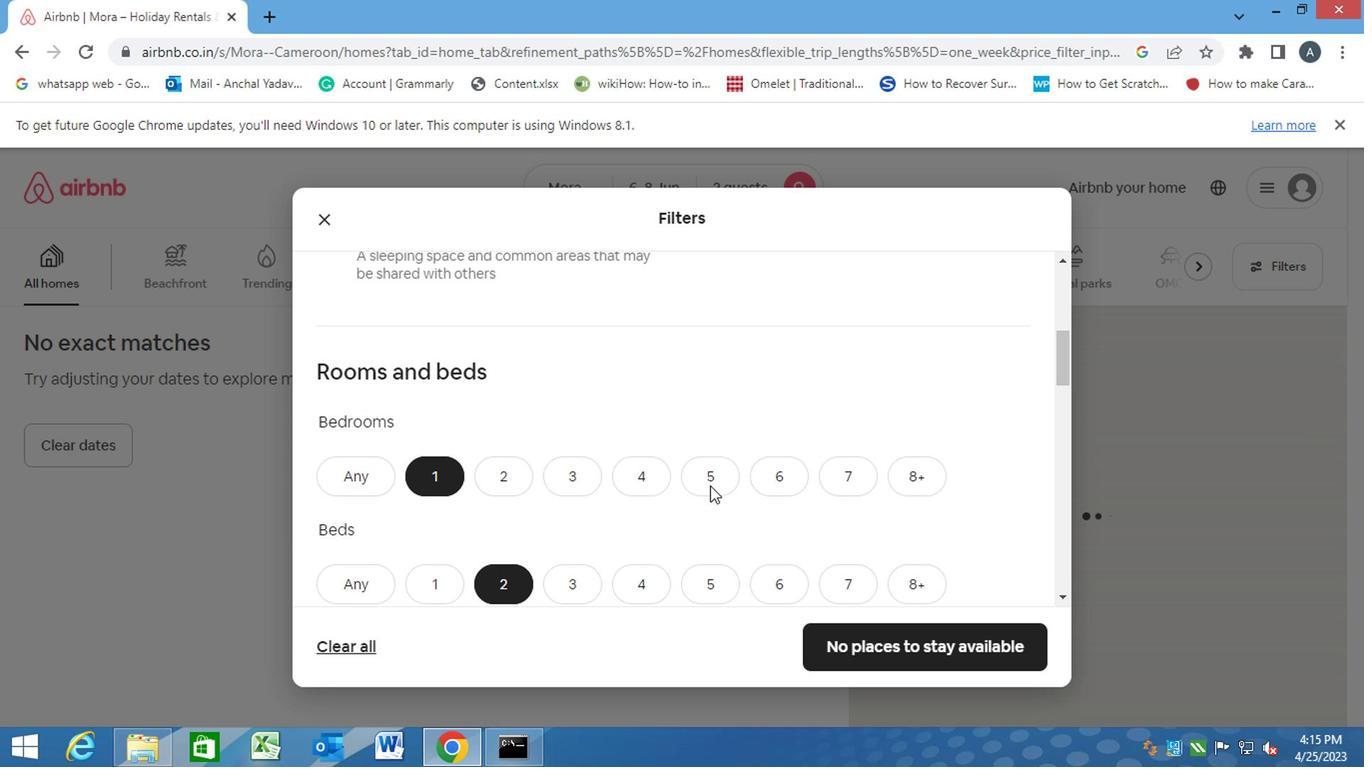 
Action: Mouse scrolled (704, 487) with delta (0, 0)
Screenshot: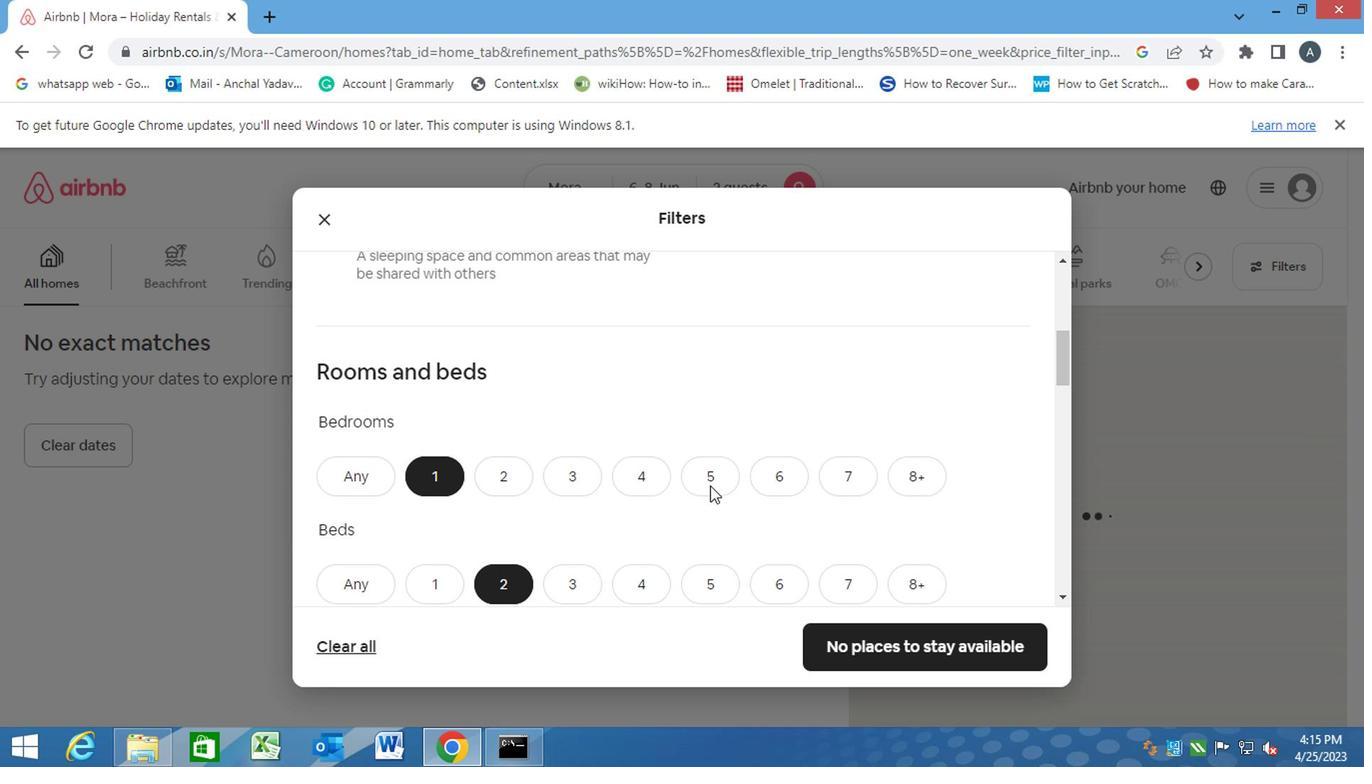 
Action: Mouse scrolled (704, 487) with delta (0, 0)
Screenshot: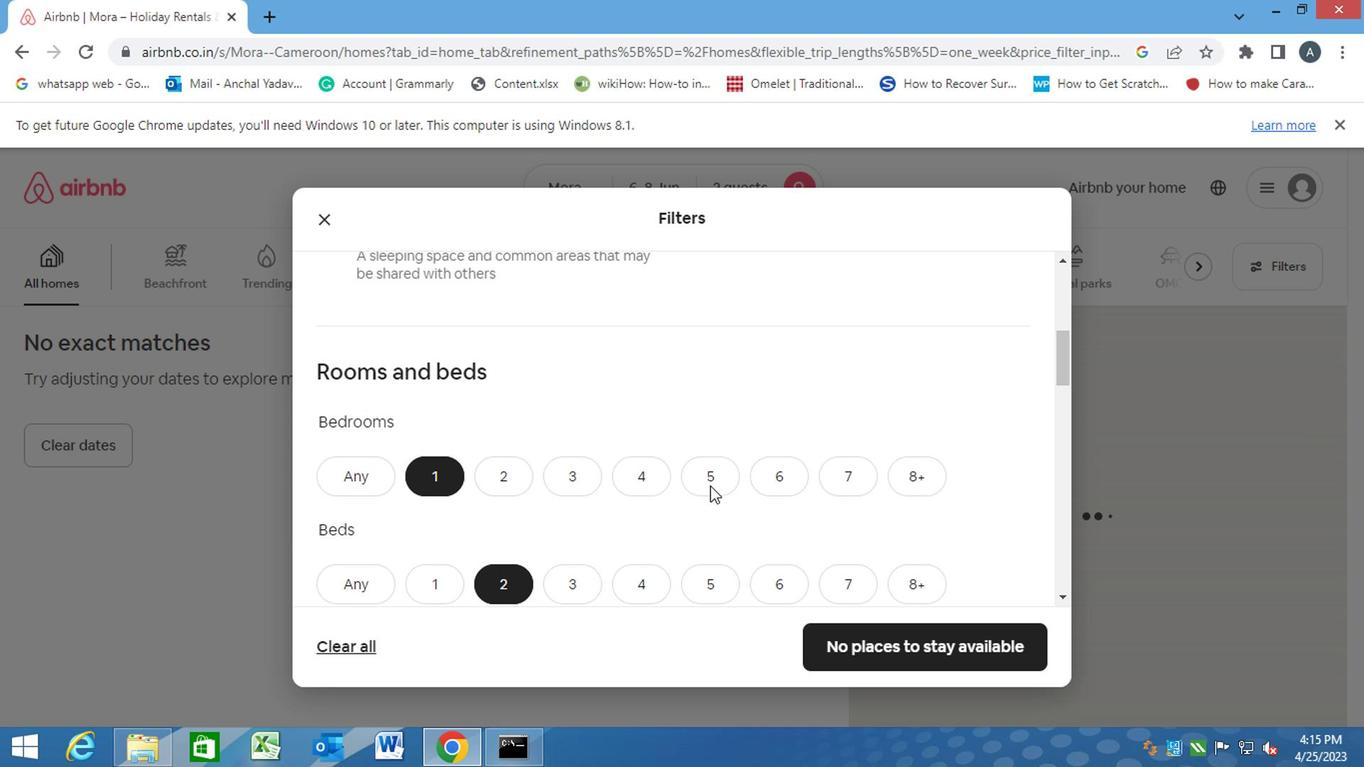 
Action: Mouse scrolled (704, 487) with delta (0, 0)
Screenshot: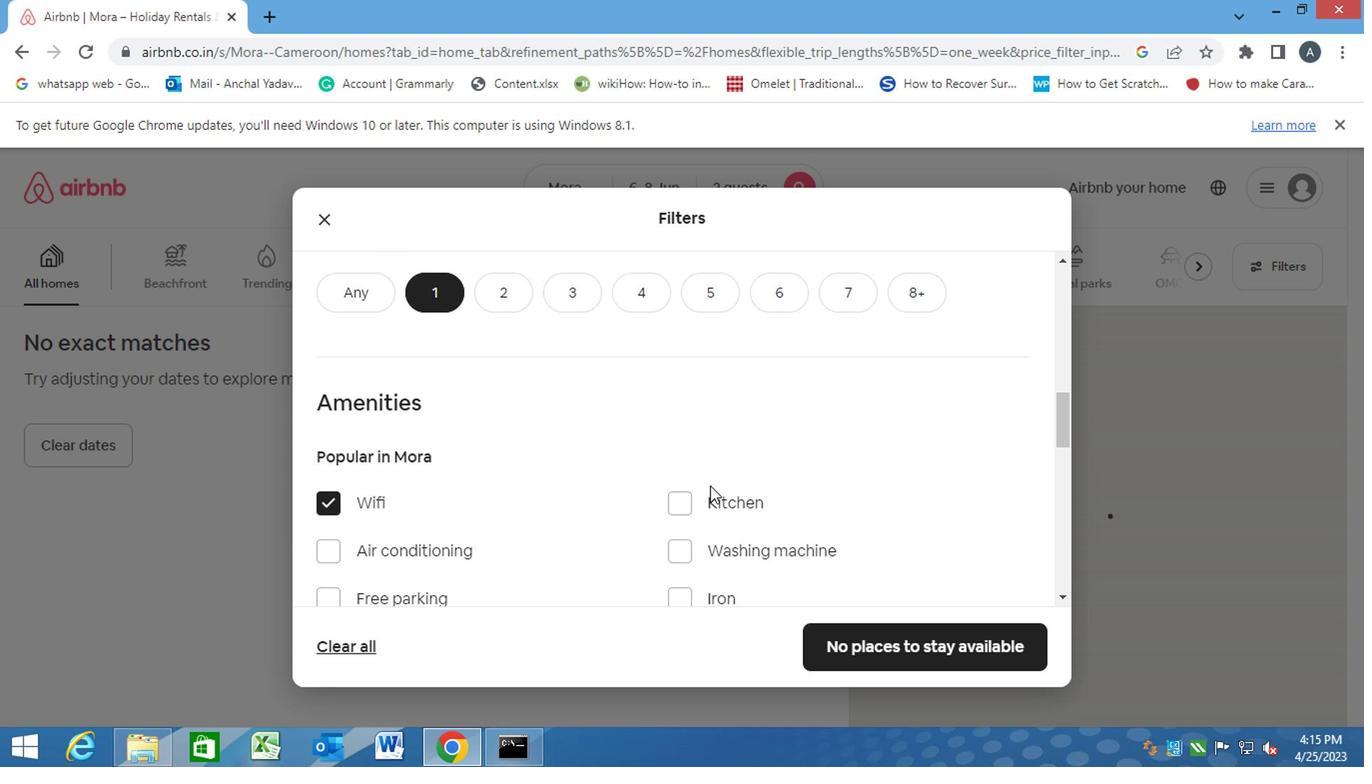 
Action: Mouse scrolled (704, 487) with delta (0, 0)
Screenshot: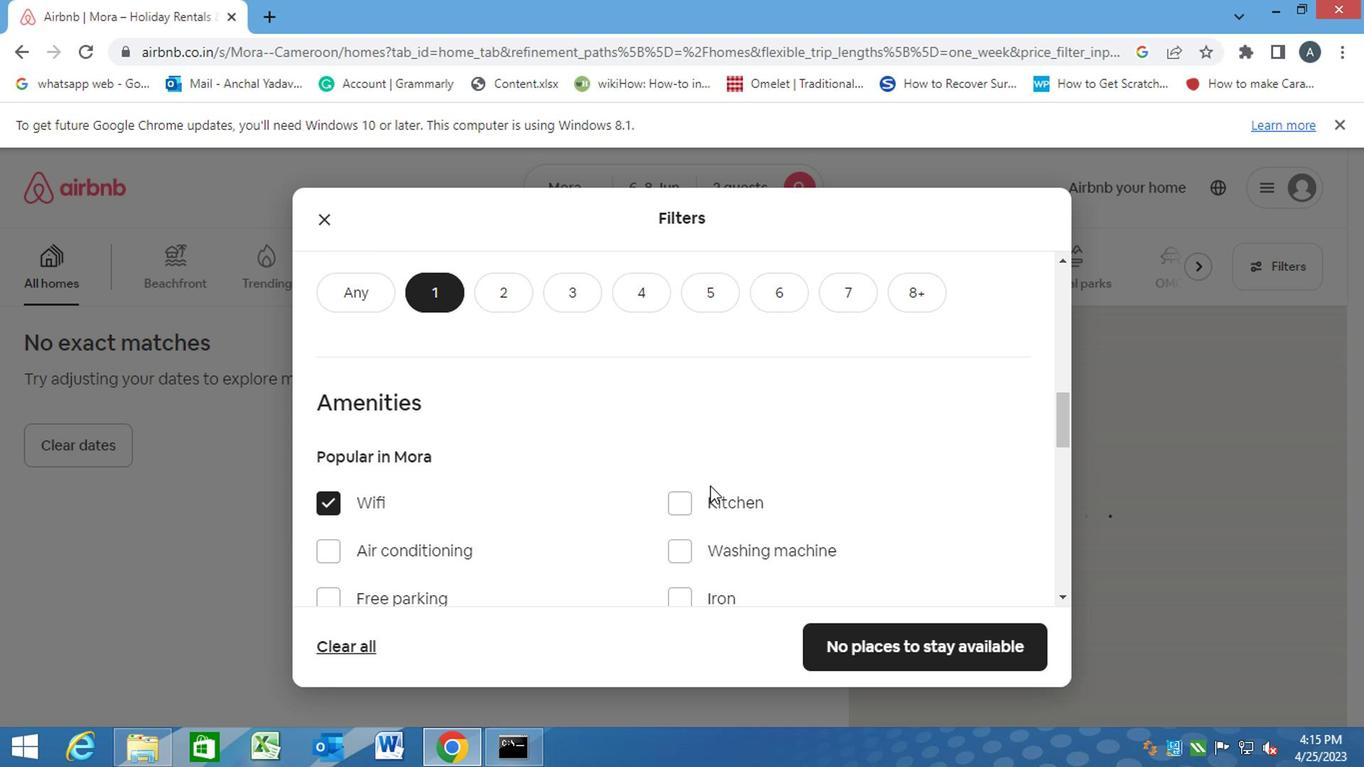 
Action: Mouse scrolled (704, 487) with delta (0, 0)
Screenshot: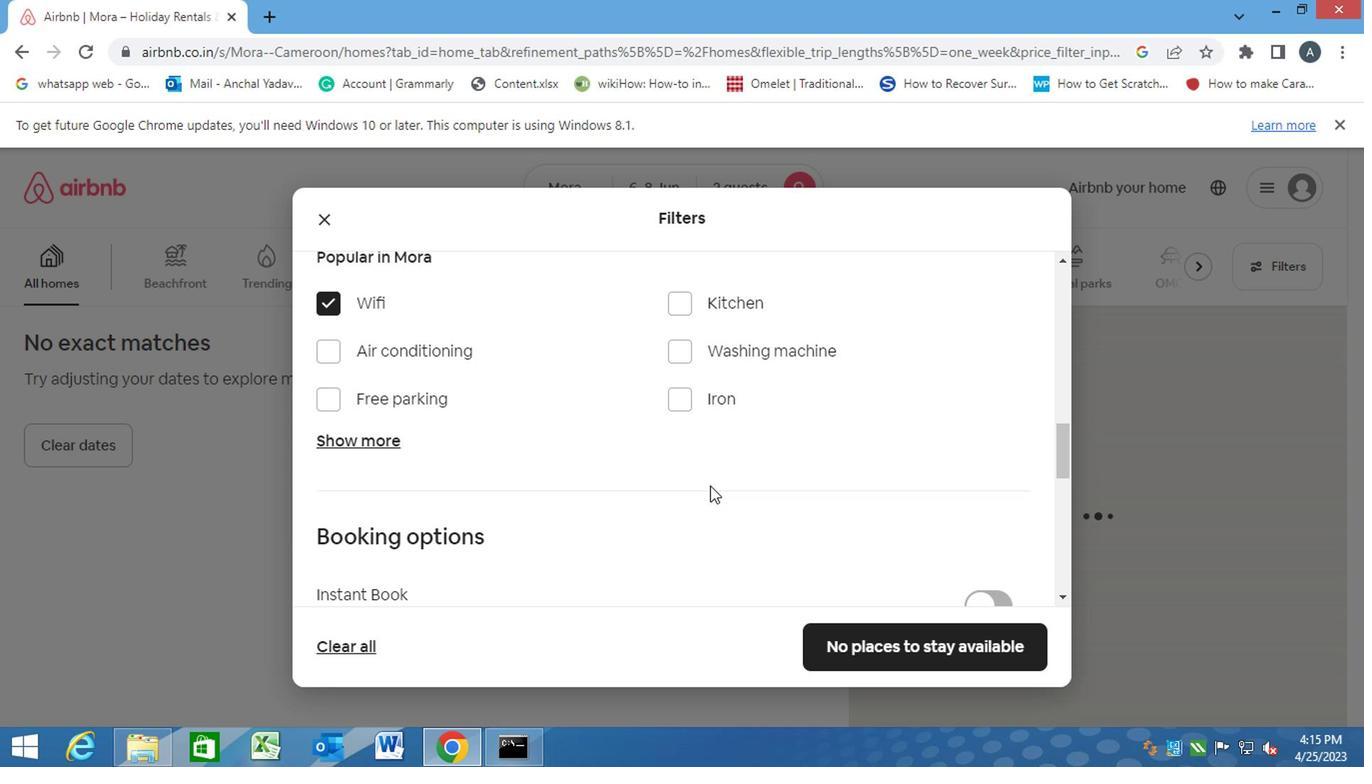 
Action: Mouse scrolled (704, 487) with delta (0, 0)
Screenshot: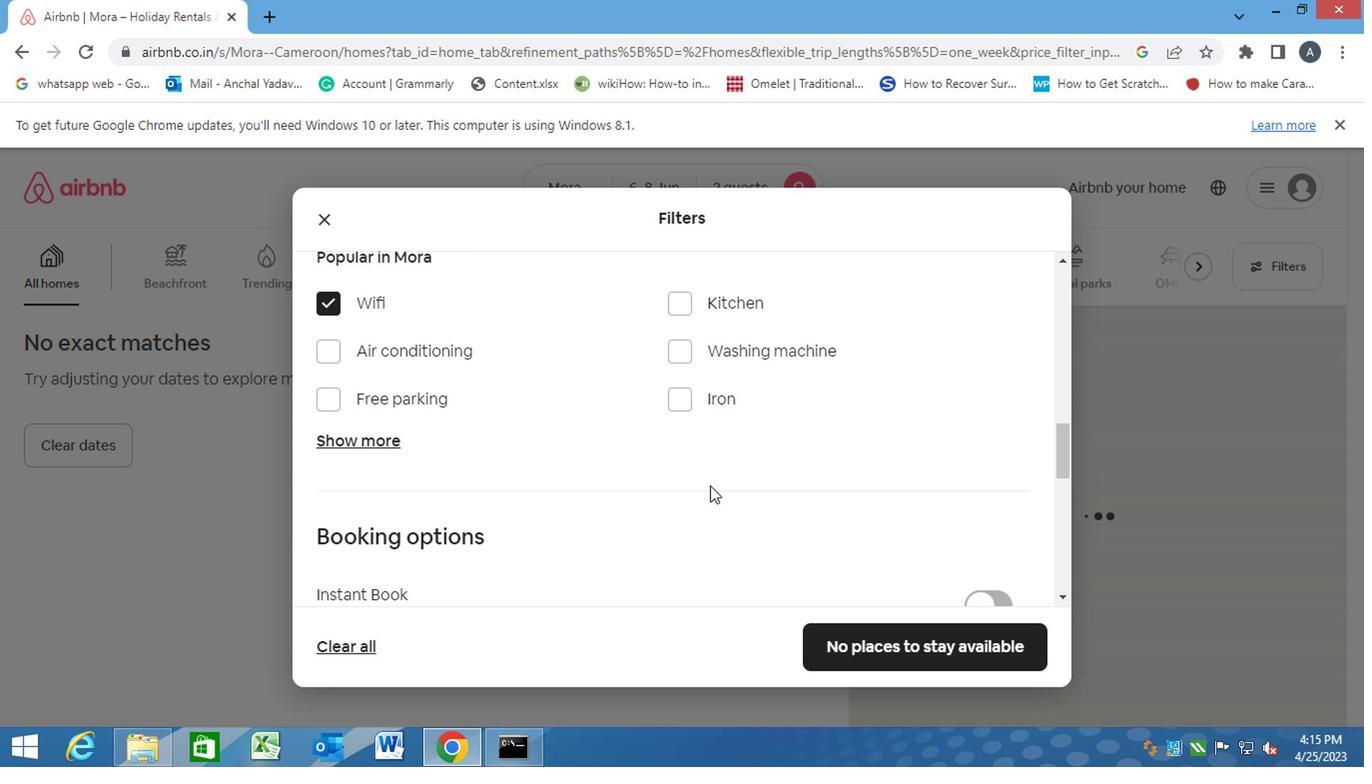 
Action: Mouse scrolled (704, 487) with delta (0, 0)
Screenshot: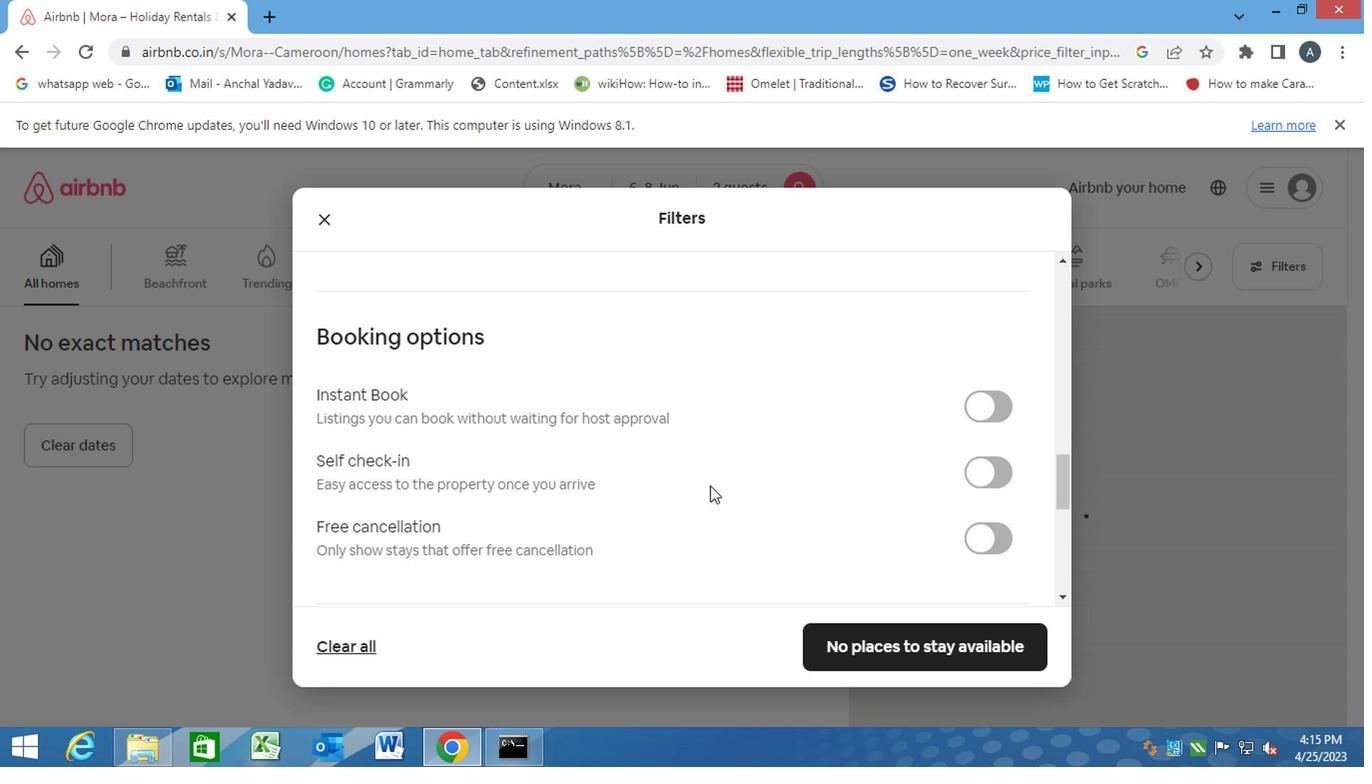 
Action: Mouse moved to (967, 383)
Screenshot: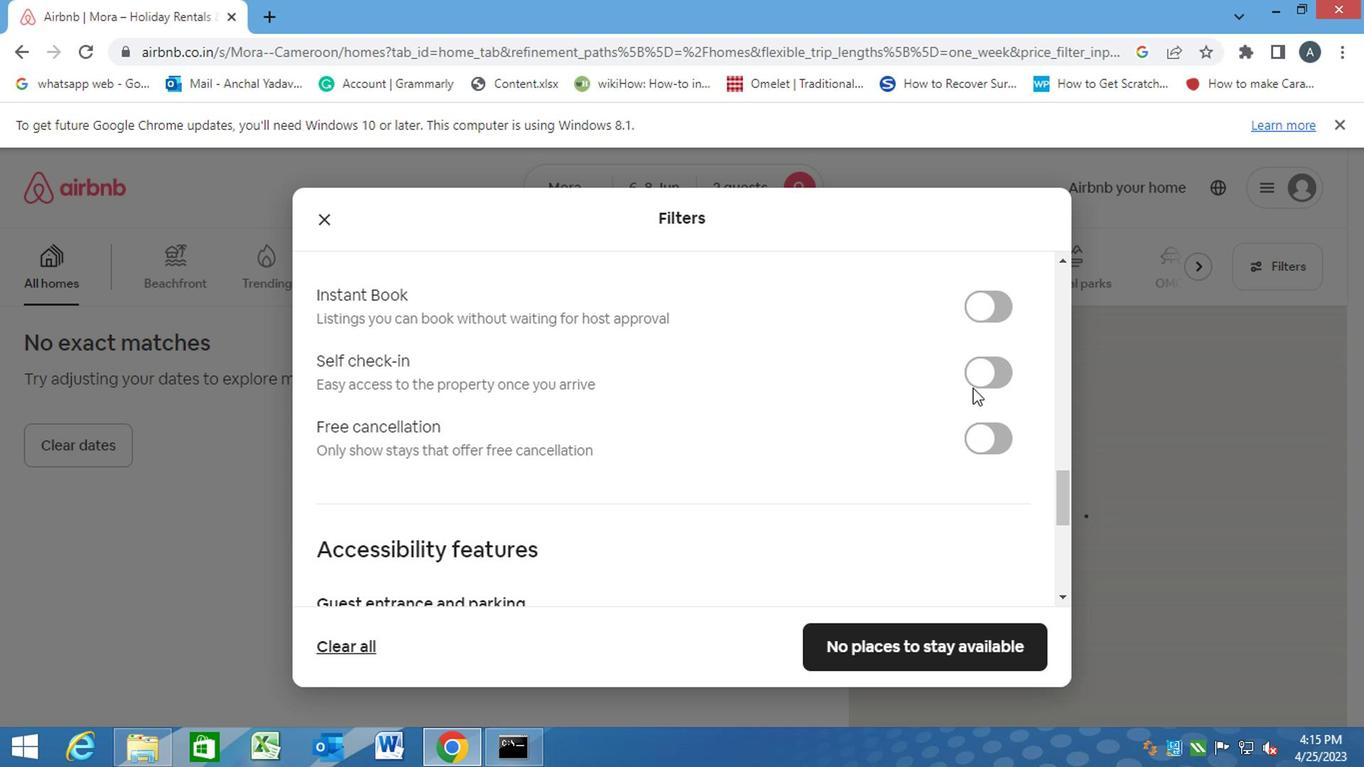
Action: Mouse pressed left at (967, 383)
Screenshot: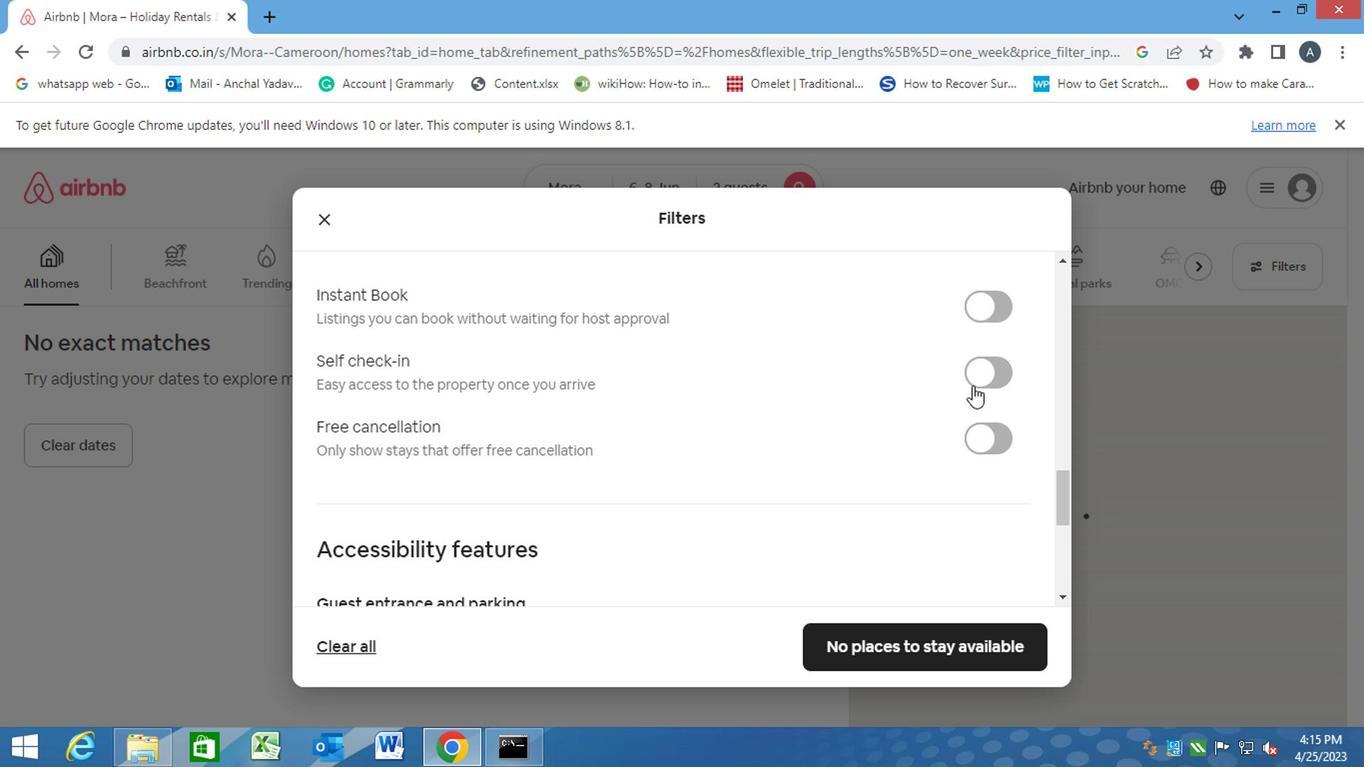 
Action: Mouse moved to (667, 478)
Screenshot: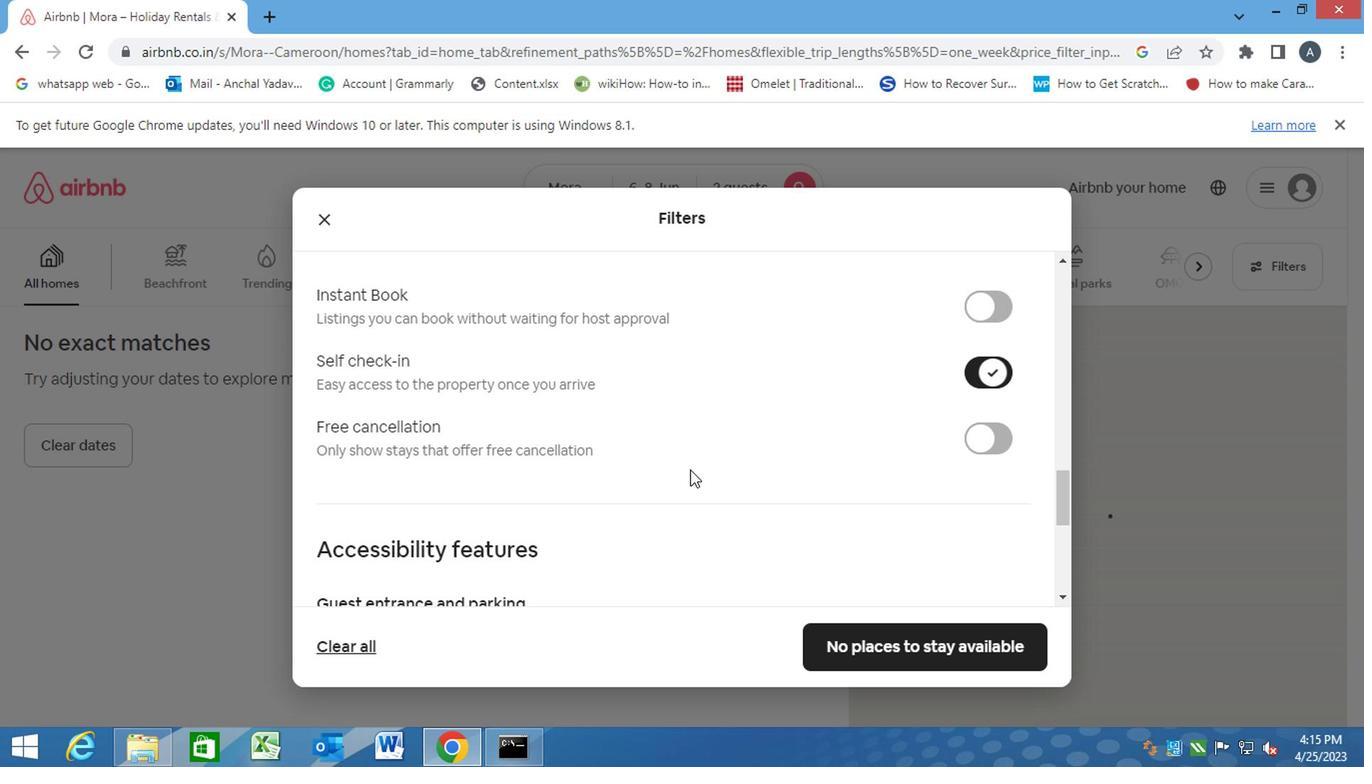 
Action: Mouse scrolled (667, 478) with delta (0, 0)
Screenshot: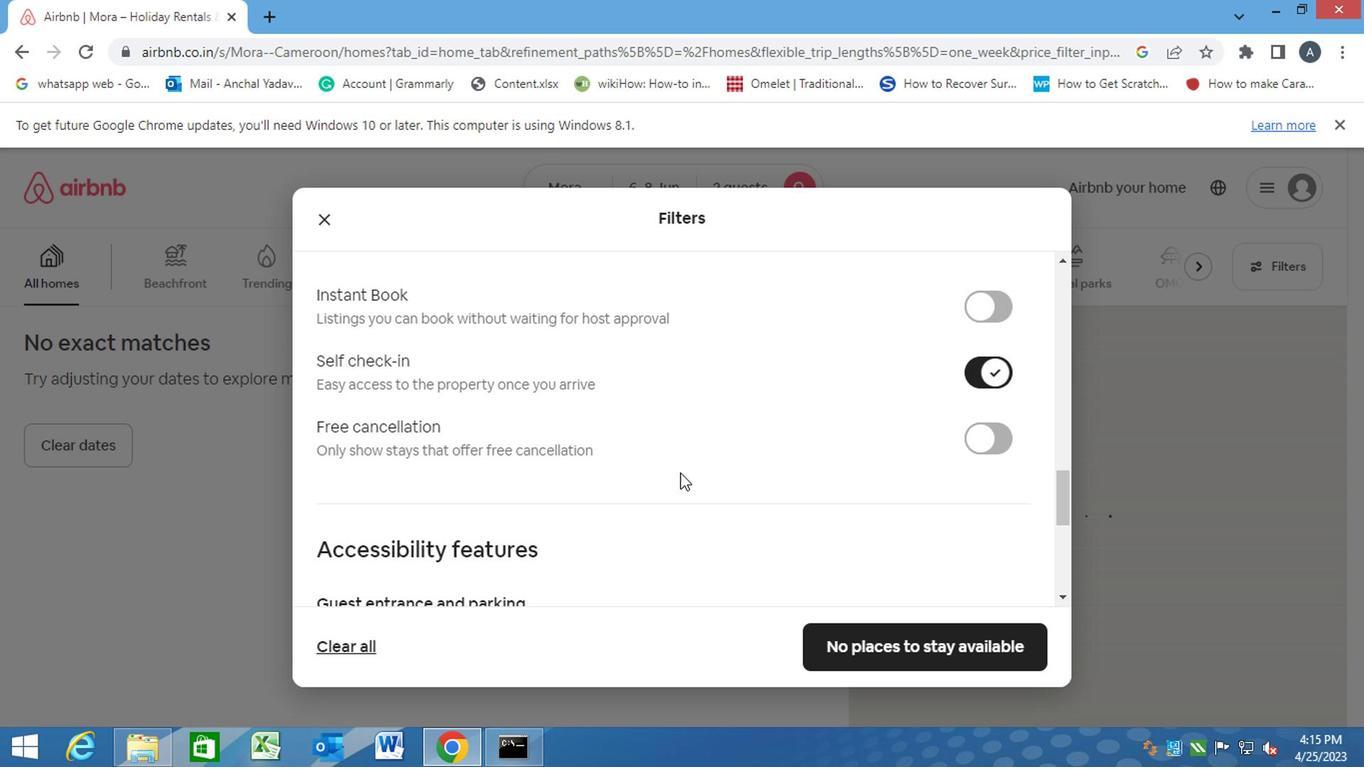 
Action: Mouse moved to (667, 480)
Screenshot: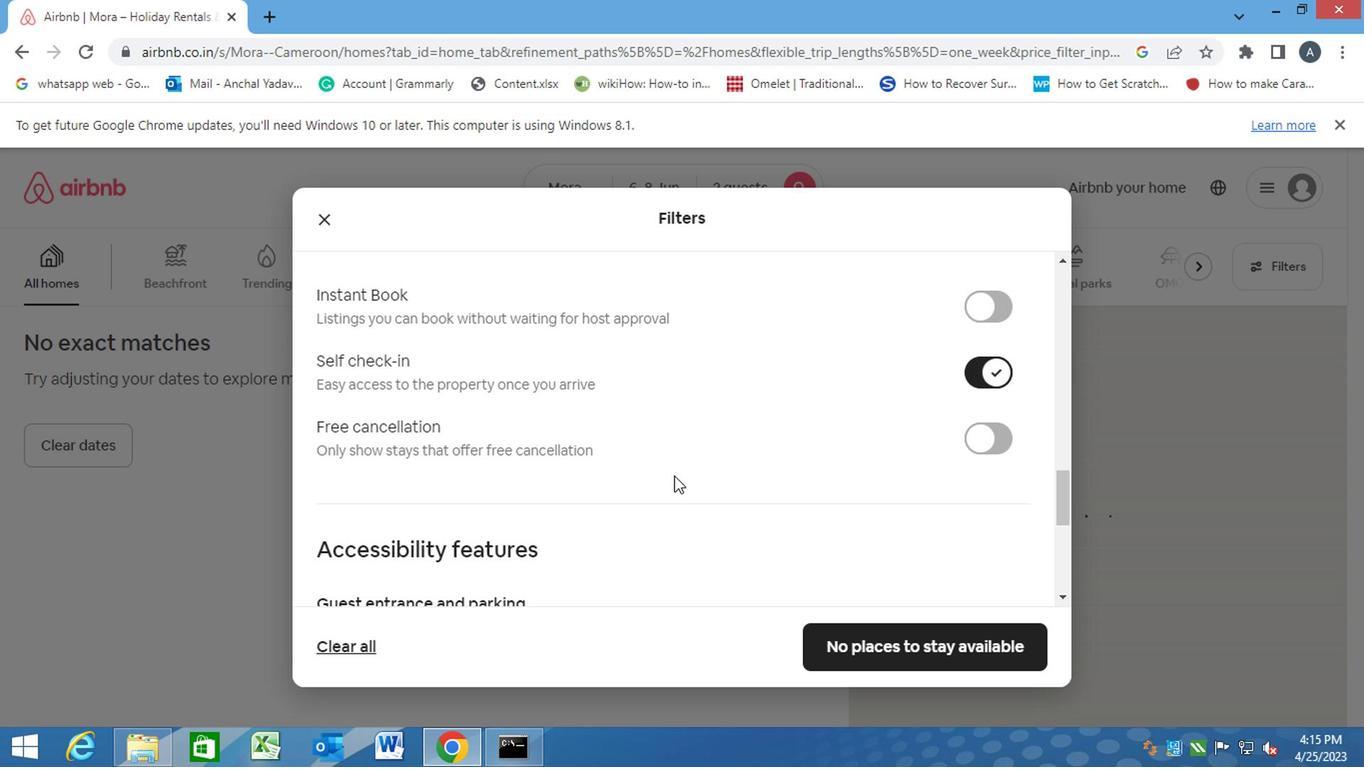 
Action: Mouse scrolled (667, 478) with delta (0, -1)
Screenshot: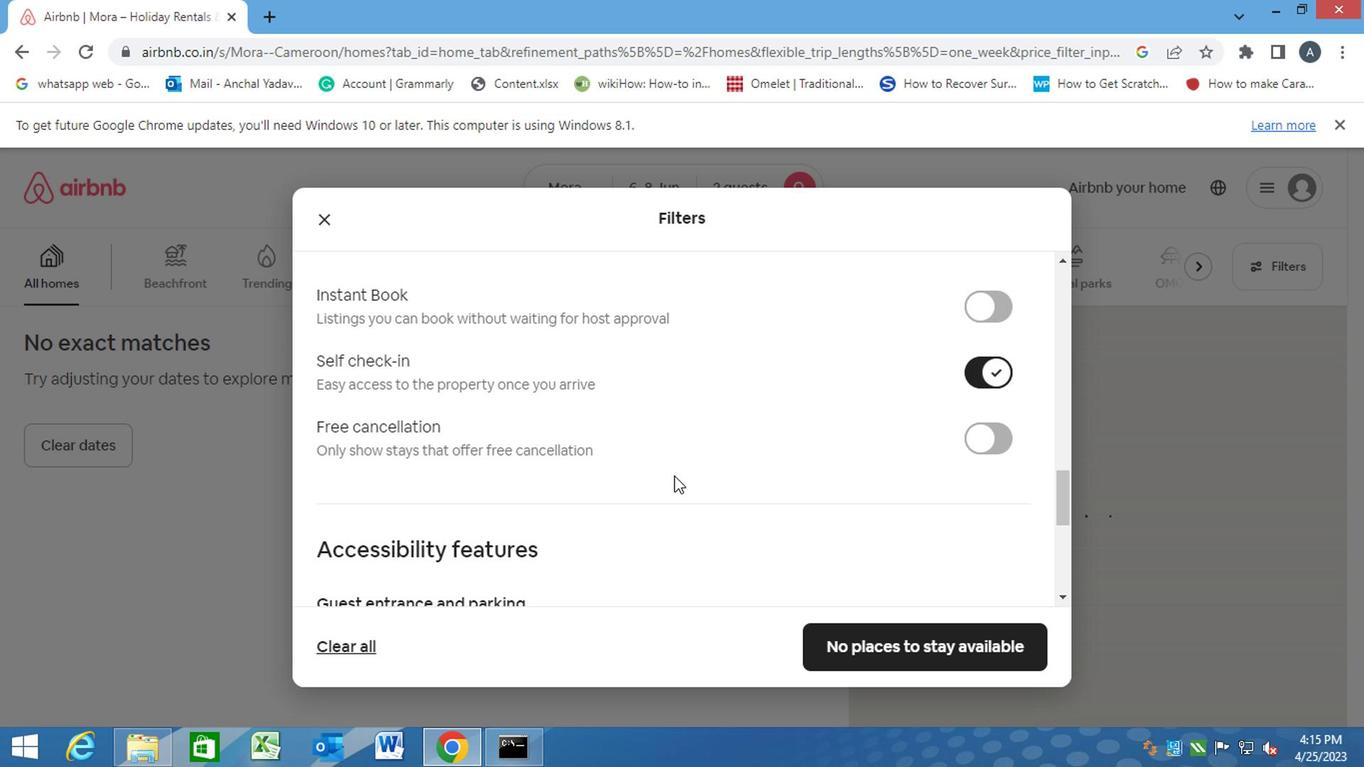 
Action: Mouse scrolled (667, 478) with delta (0, -1)
Screenshot: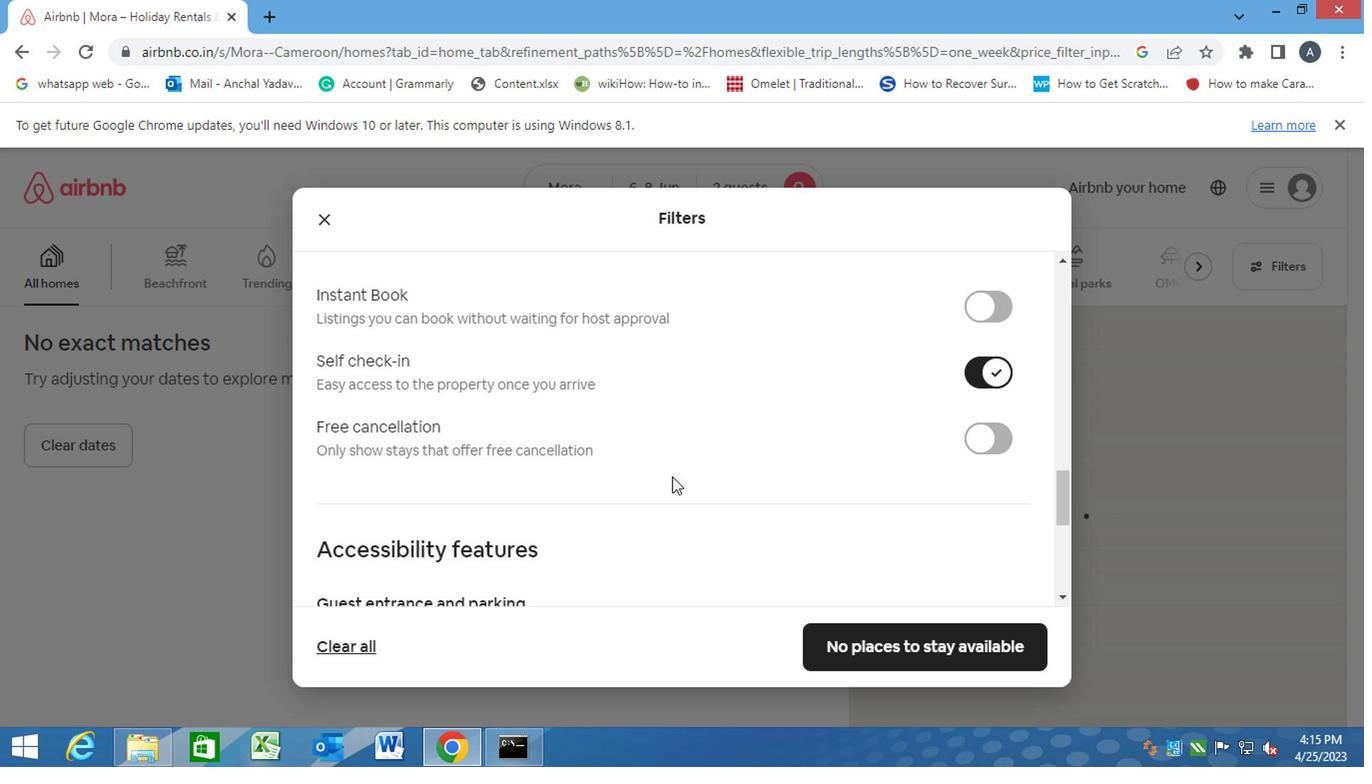 
Action: Mouse moved to (636, 485)
Screenshot: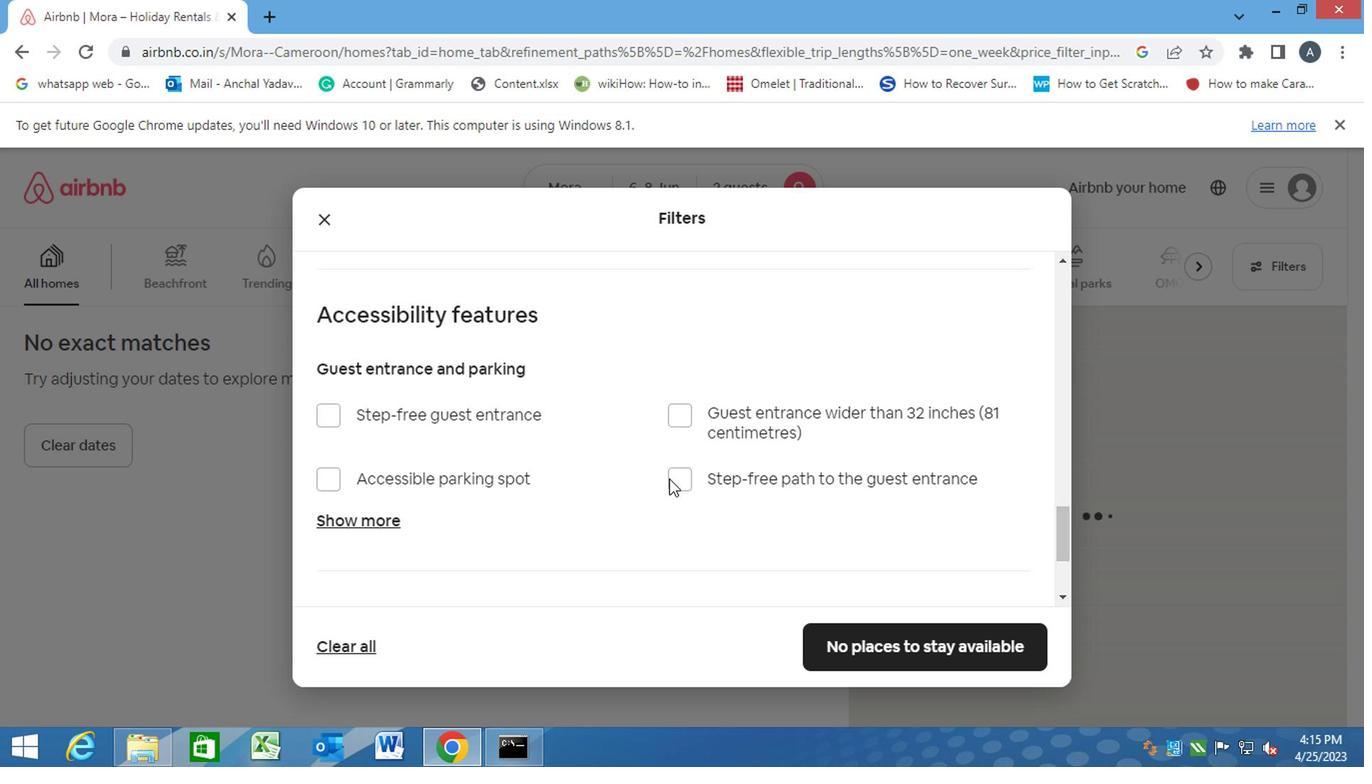 
Action: Mouse scrolled (636, 484) with delta (0, 0)
Screenshot: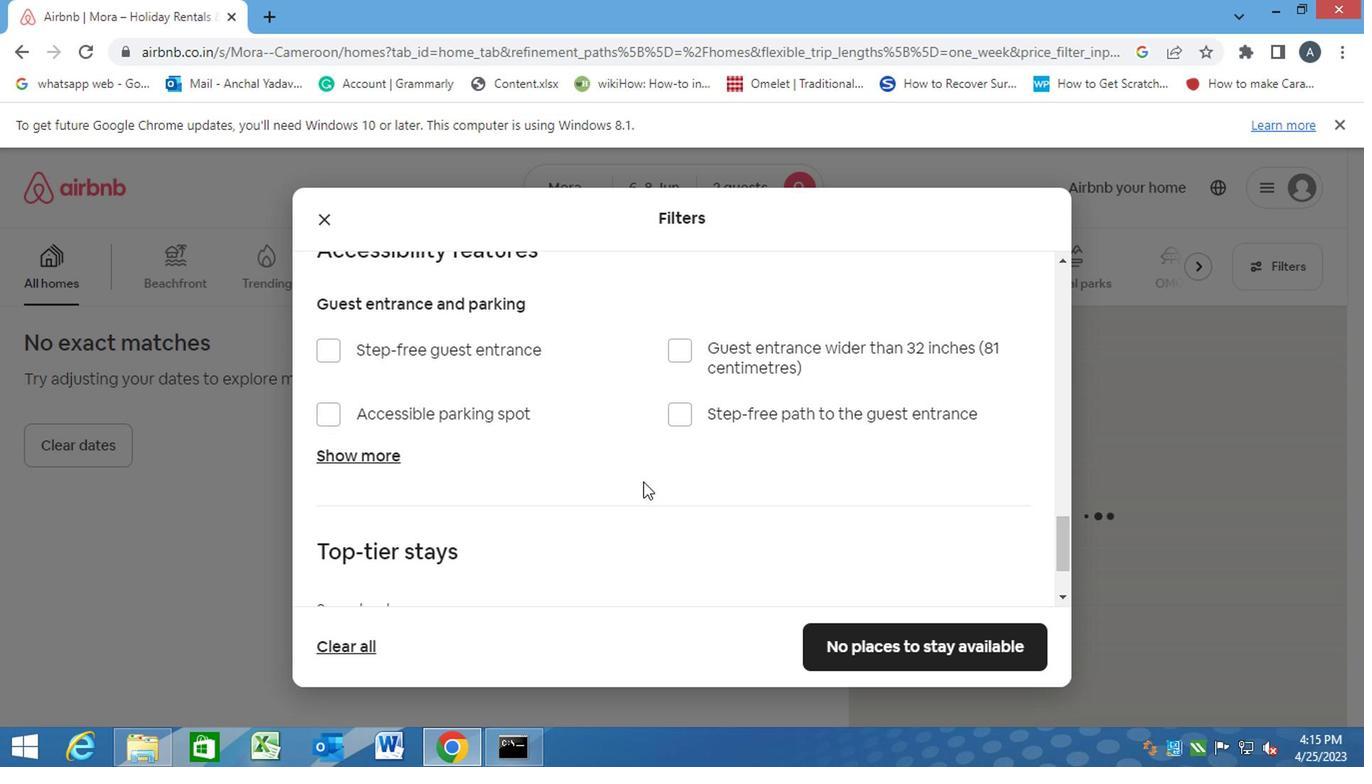
Action: Mouse moved to (634, 485)
Screenshot: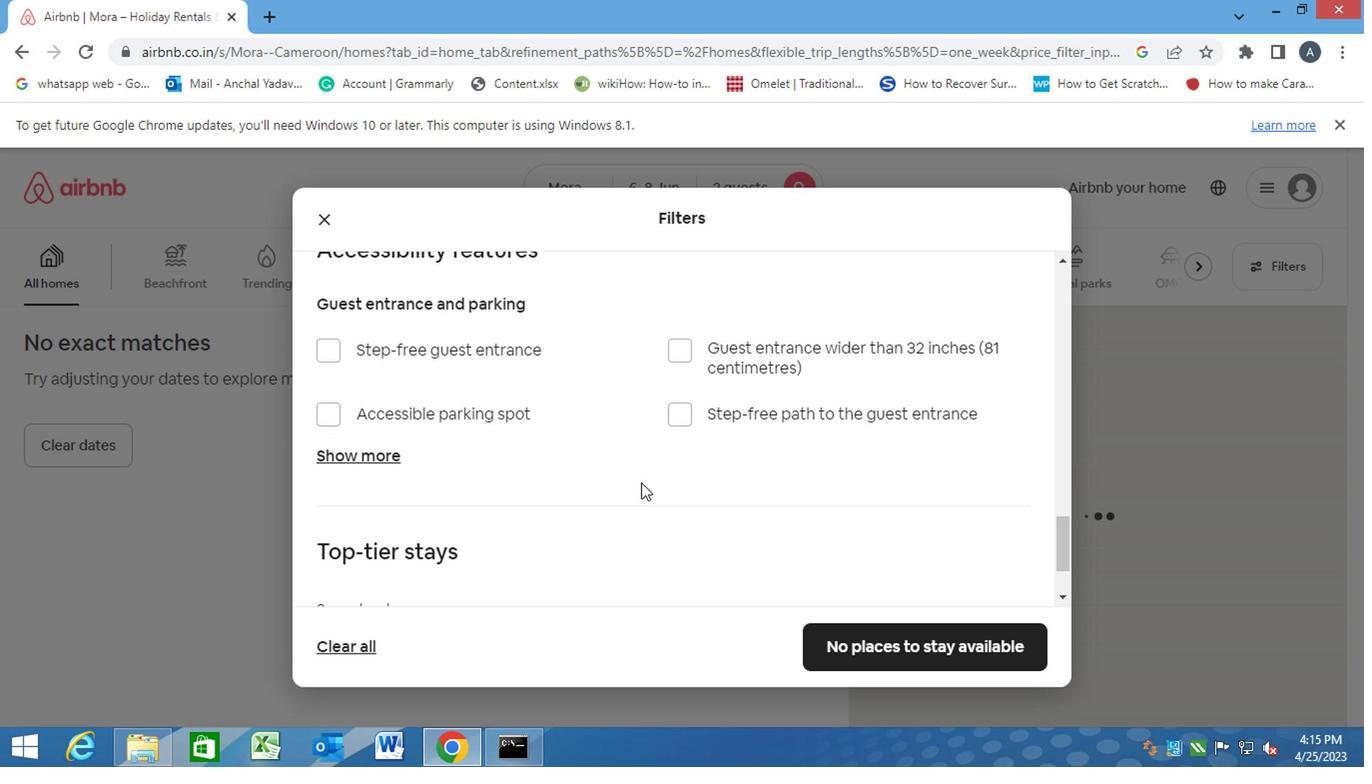 
Action: Mouse scrolled (634, 484) with delta (0, 0)
Screenshot: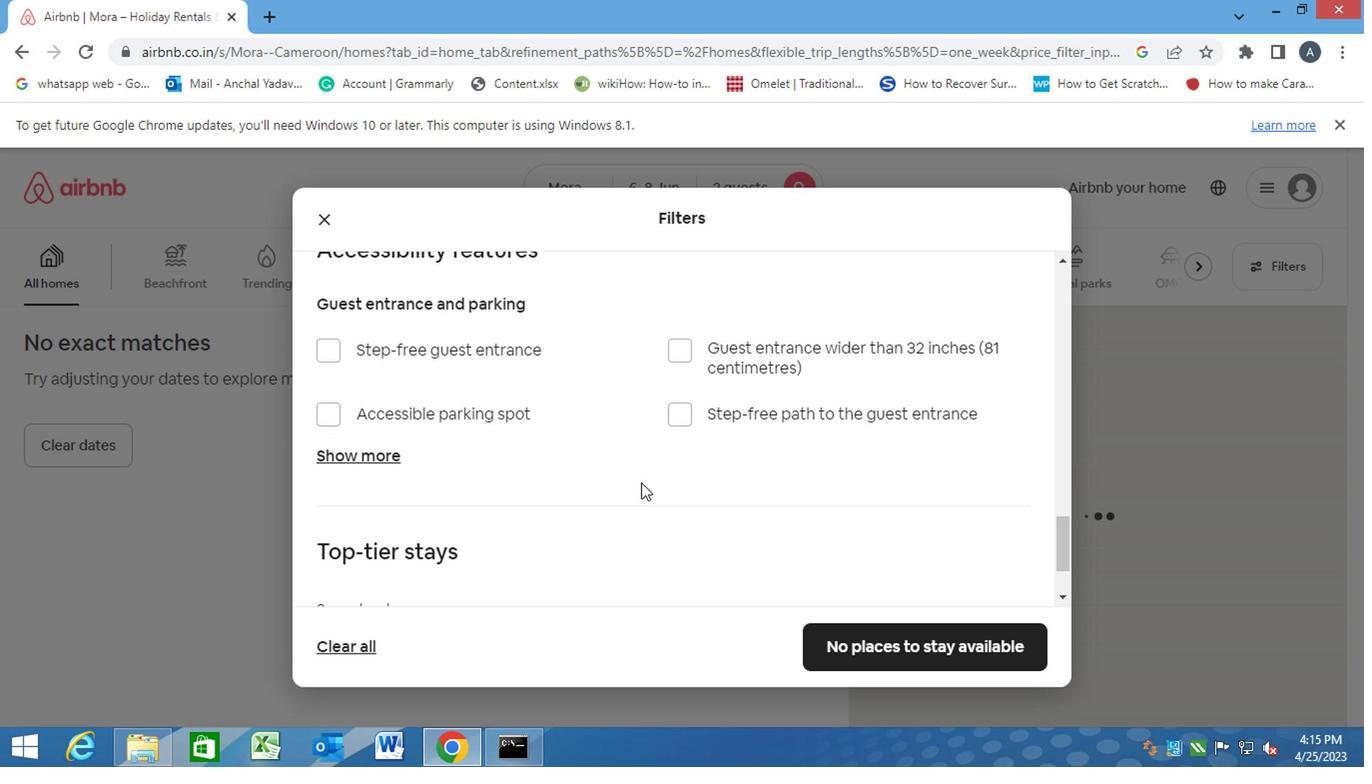 
Action: Mouse scrolled (634, 484) with delta (0, 0)
Screenshot: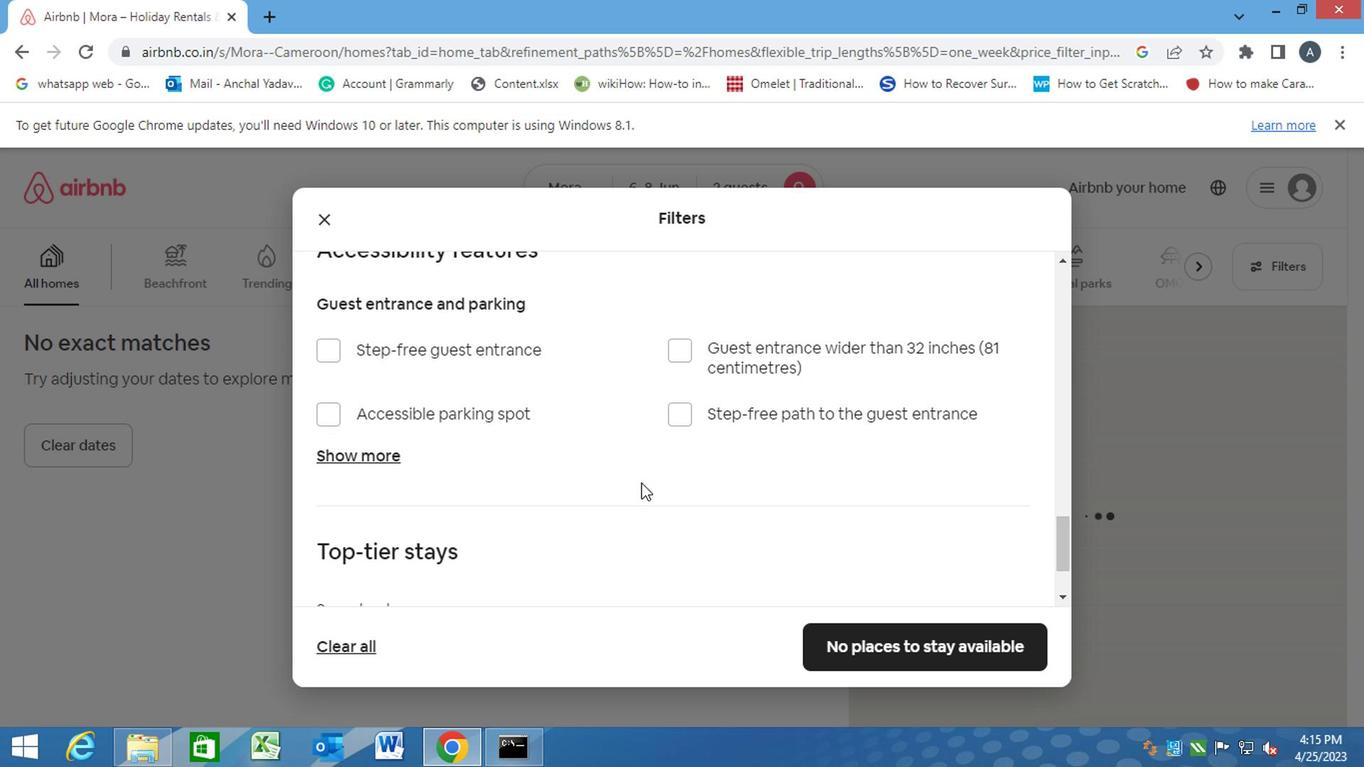 
Action: Mouse scrolled (634, 484) with delta (0, 0)
Screenshot: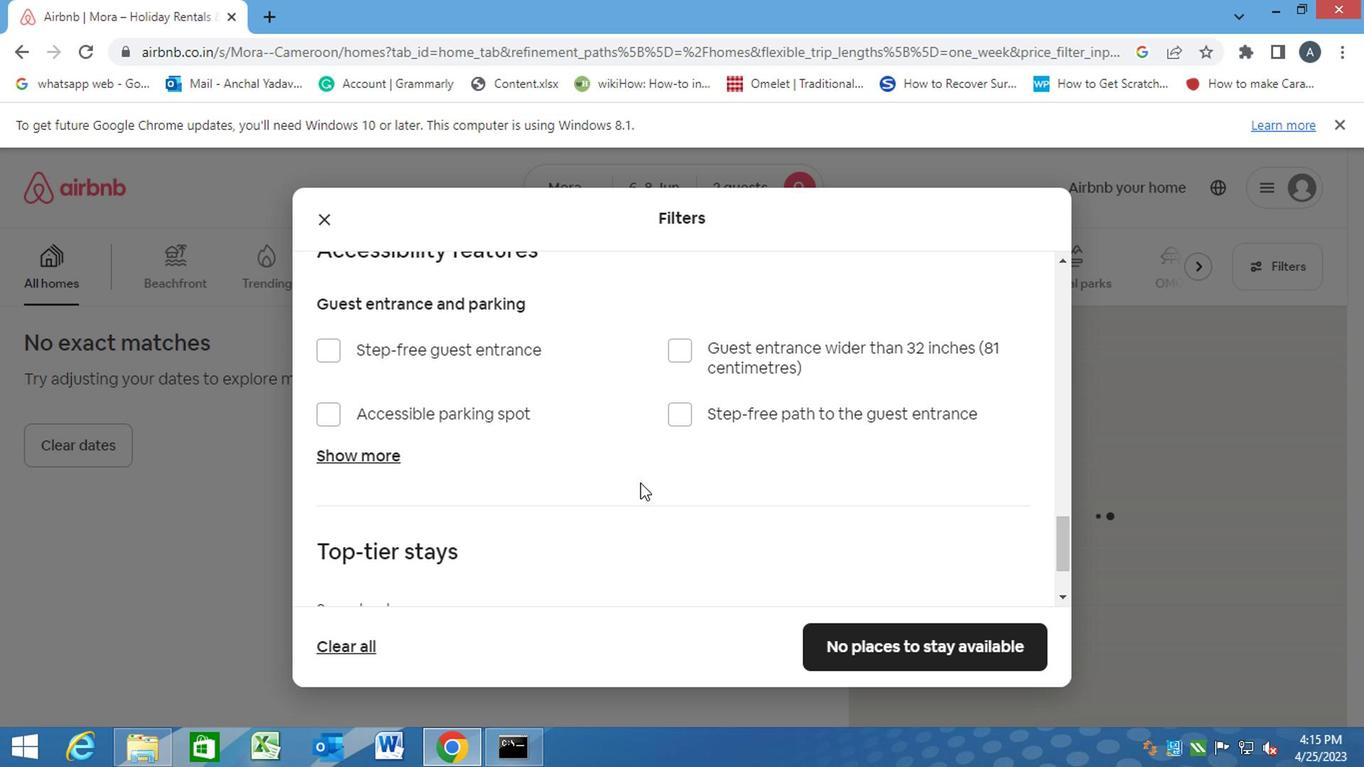 
Action: Mouse moved to (329, 566)
Screenshot: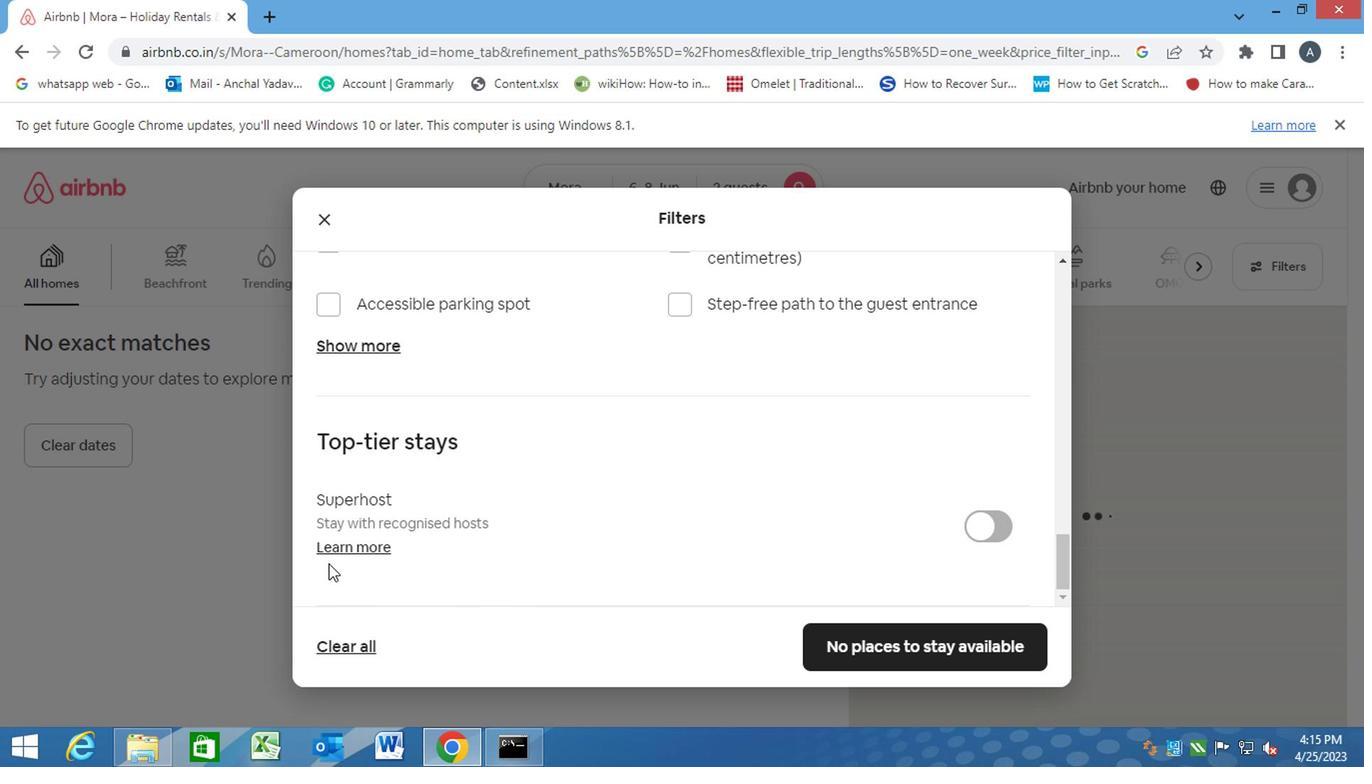 
Action: Mouse scrolled (329, 565) with delta (0, 0)
Screenshot: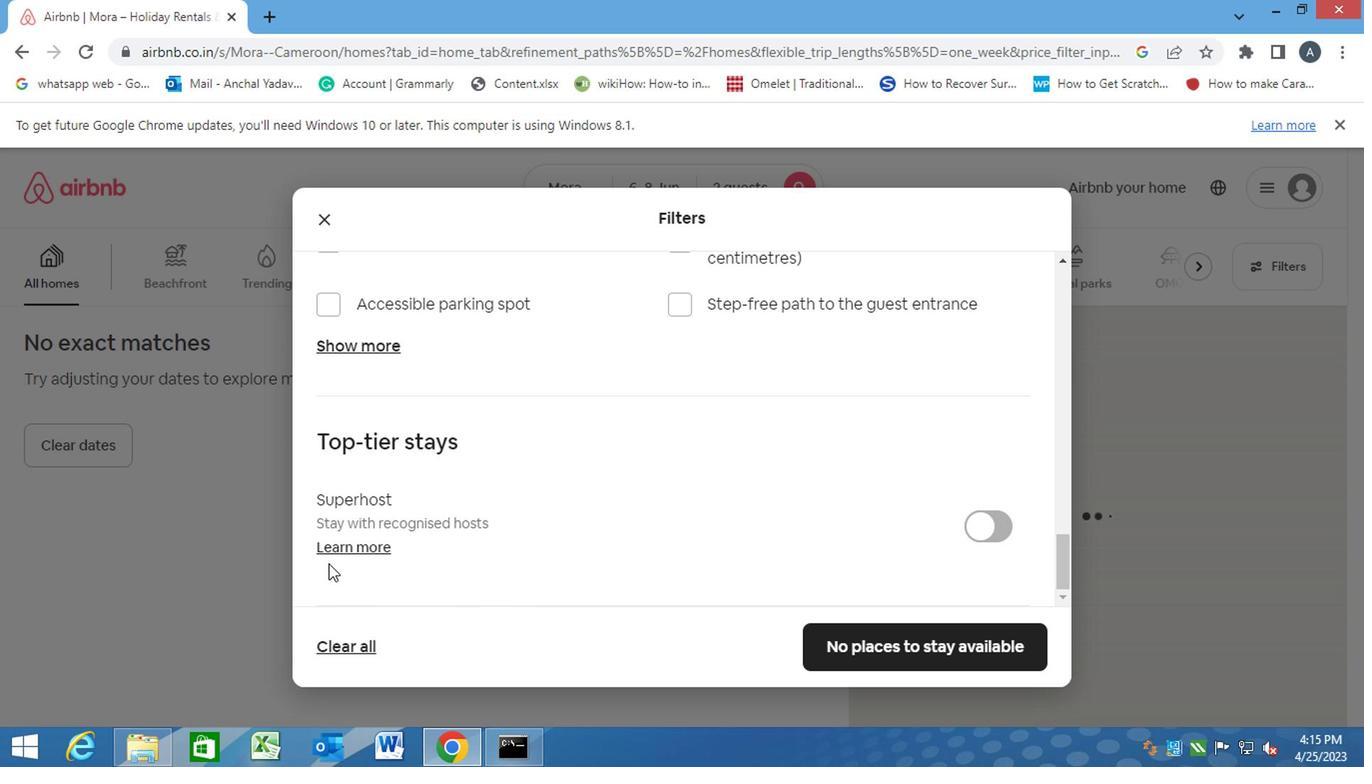 
Action: Mouse moved to (332, 569)
Screenshot: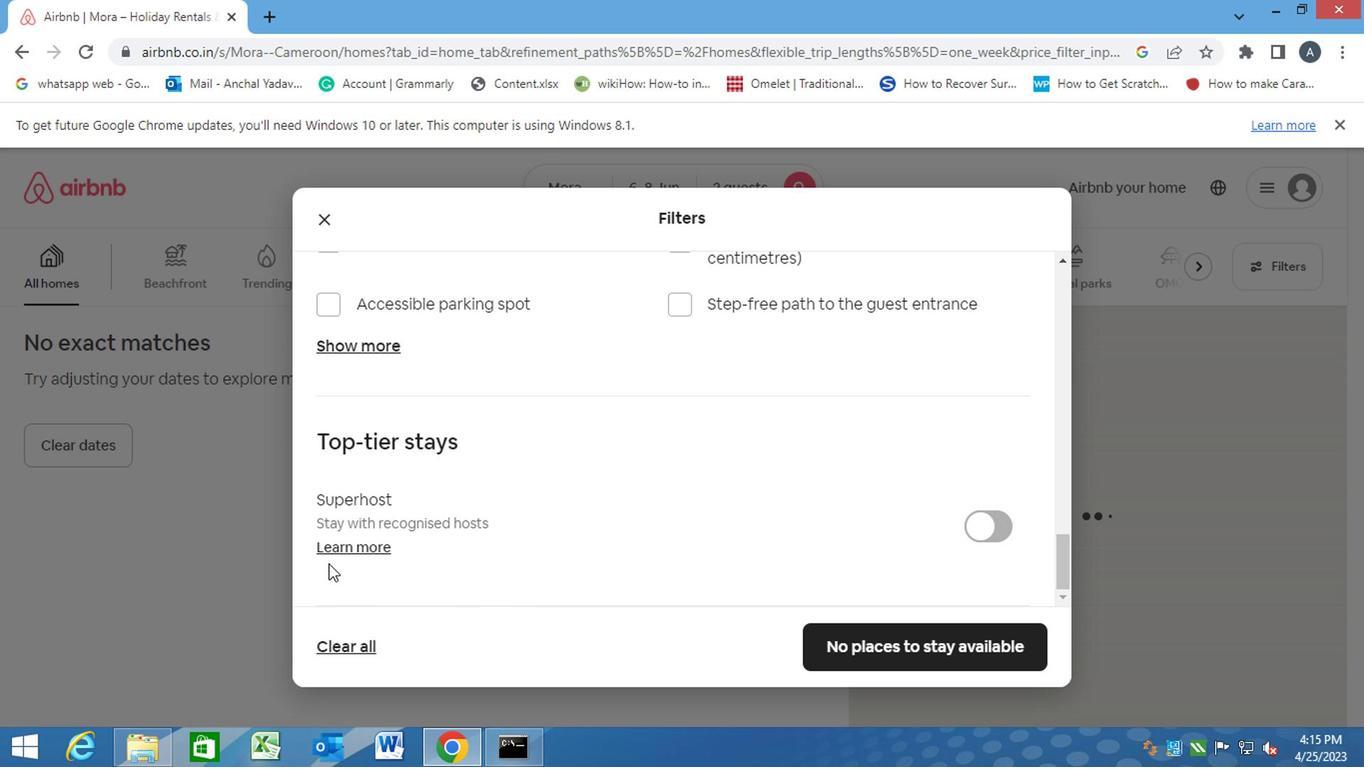 
Action: Mouse scrolled (332, 568) with delta (0, -1)
Screenshot: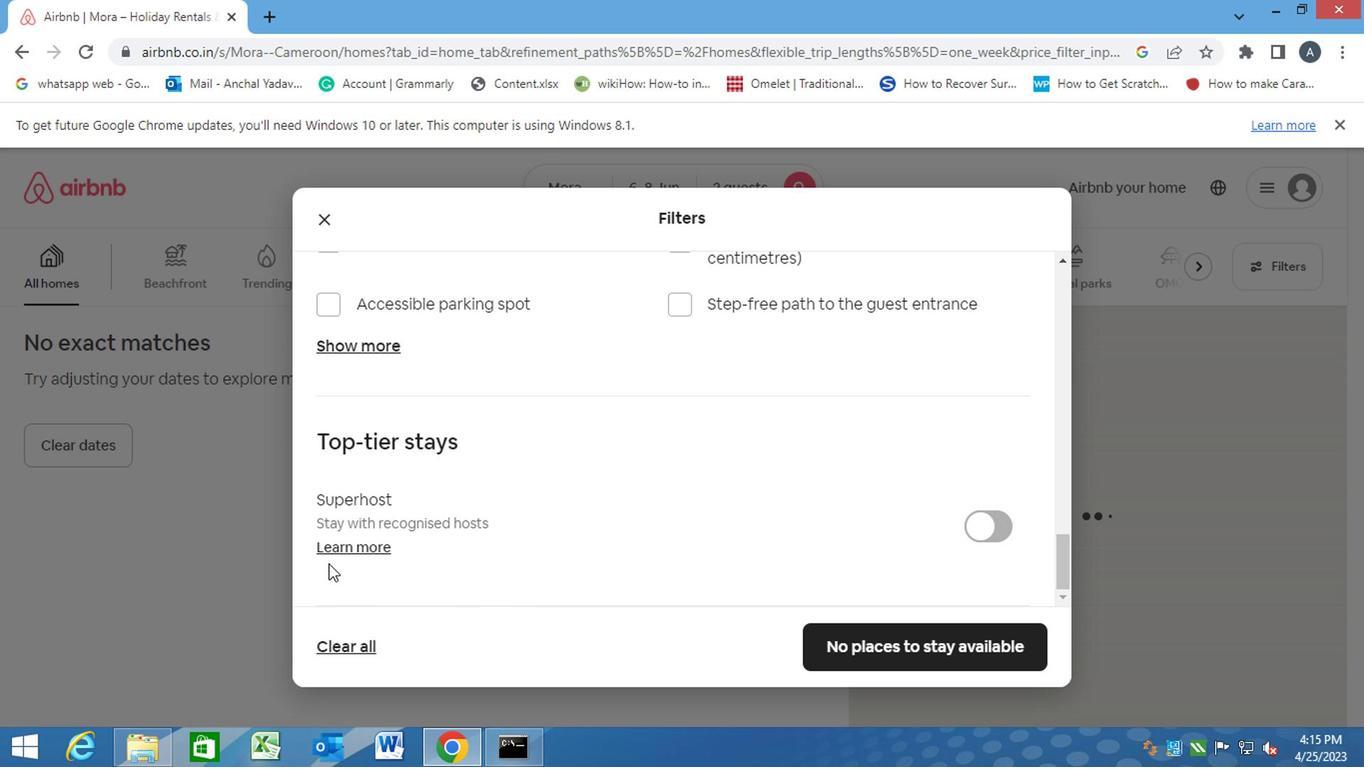 
Action: Mouse moved to (334, 570)
Screenshot: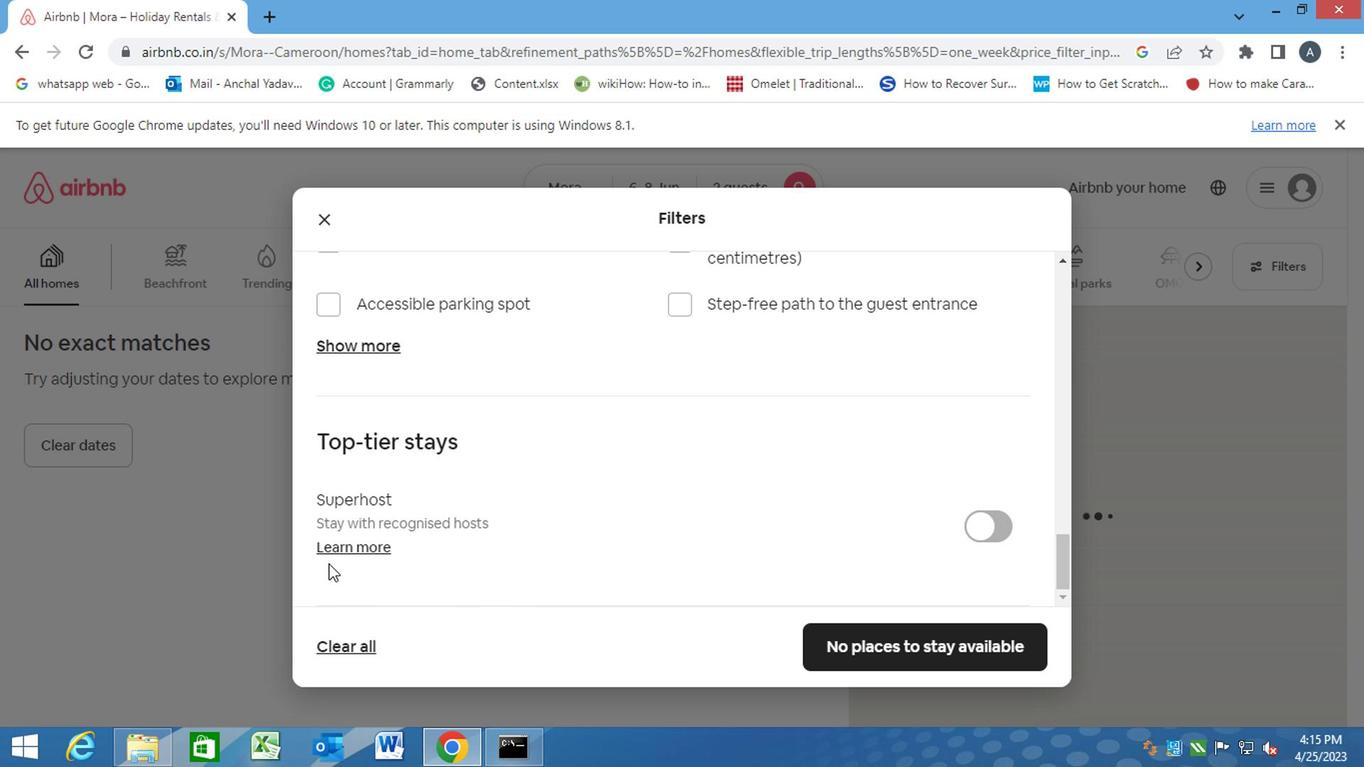 
Action: Mouse scrolled (334, 569) with delta (0, 0)
Screenshot: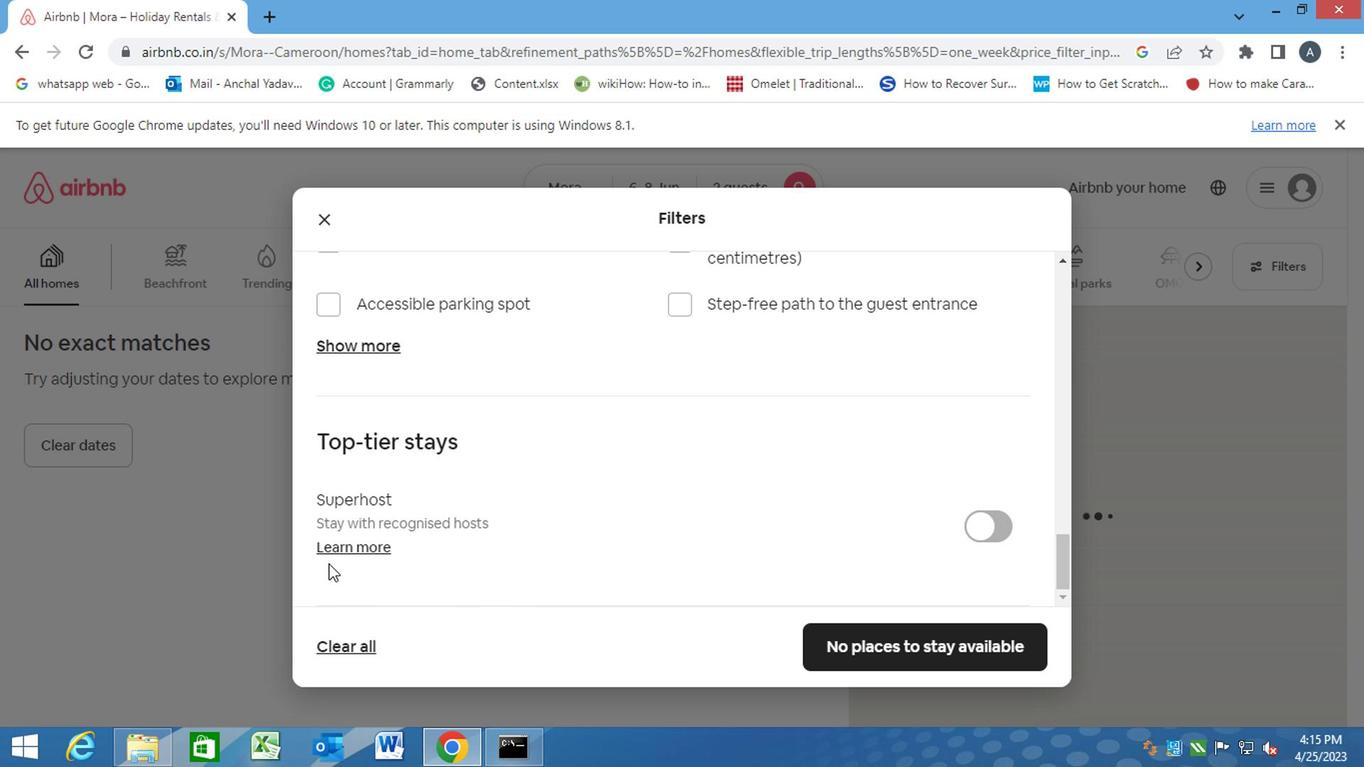 
Action: Mouse moved to (344, 572)
Screenshot: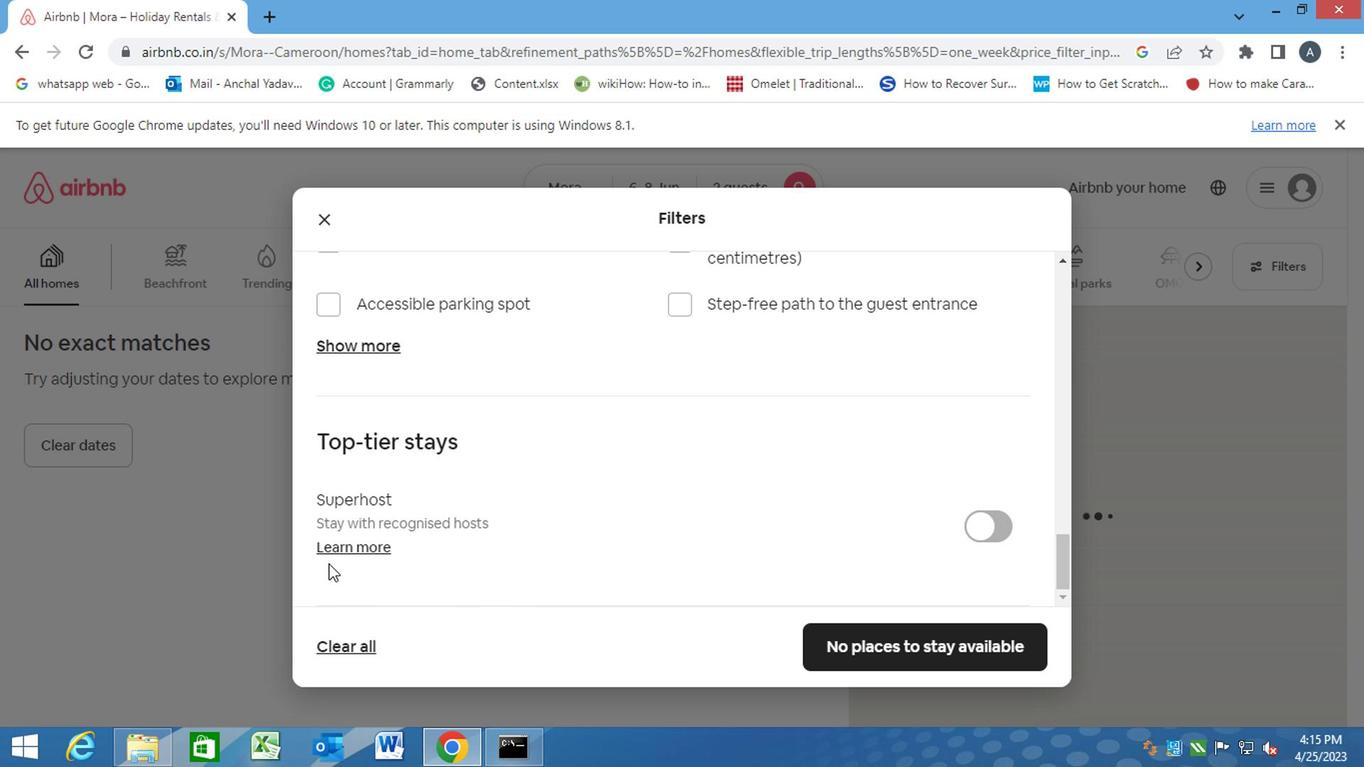 
Action: Mouse scrolled (344, 572) with delta (0, 0)
Screenshot: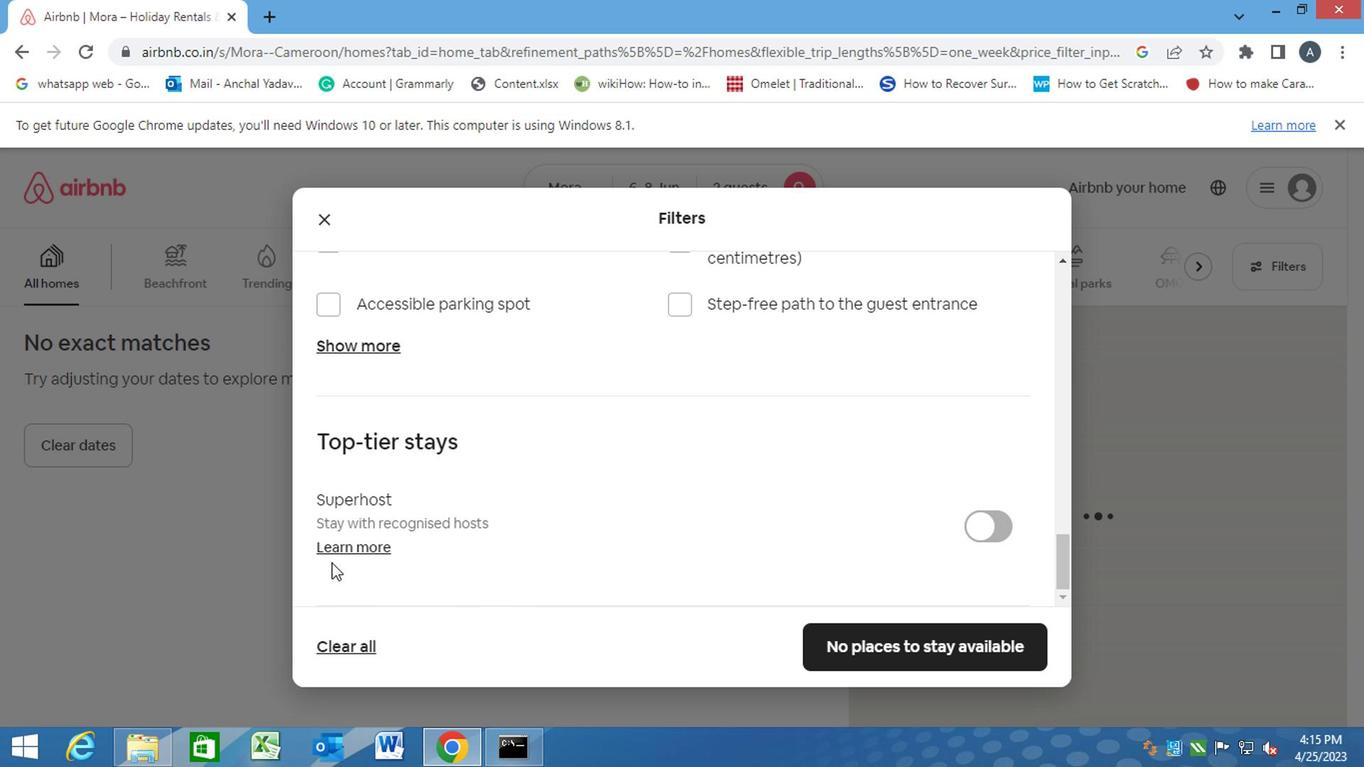 
Action: Mouse moved to (899, 648)
Screenshot: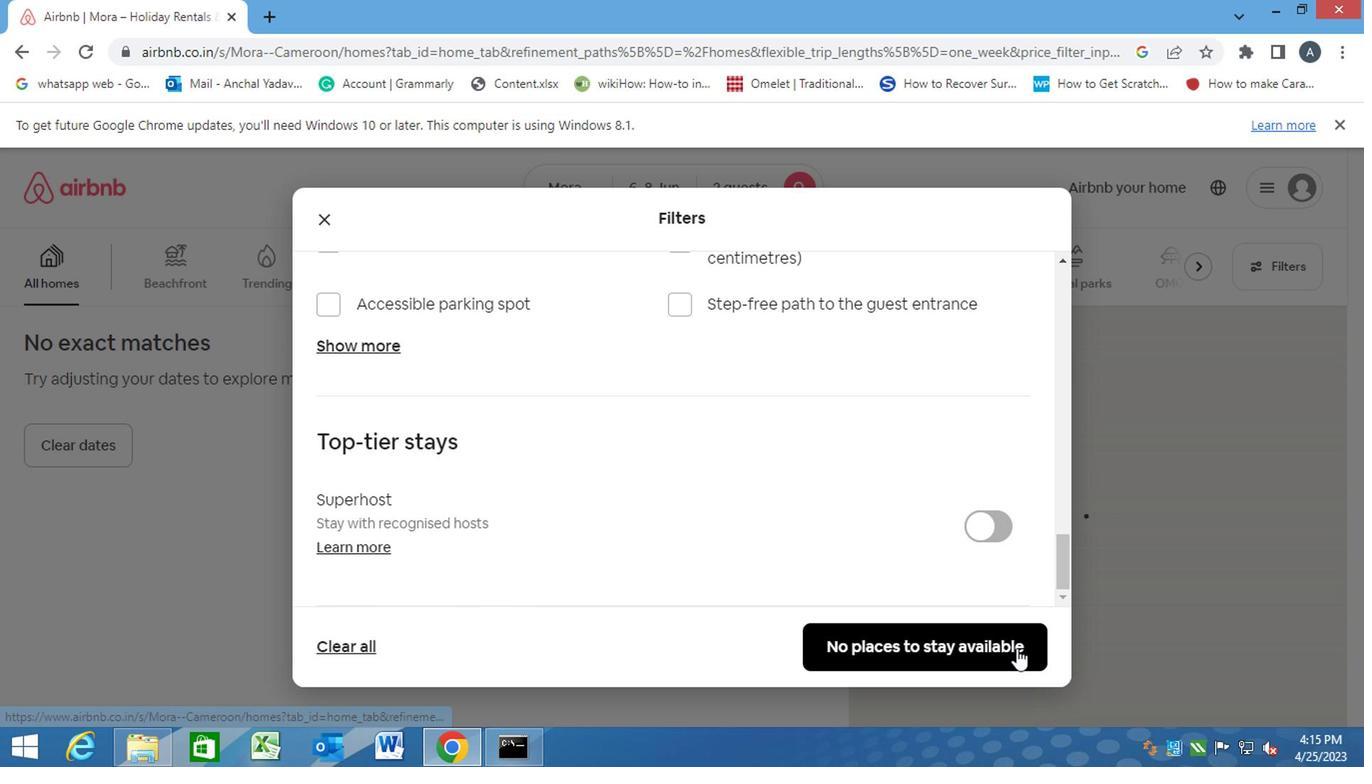 
Action: Mouse pressed left at (899, 648)
Screenshot: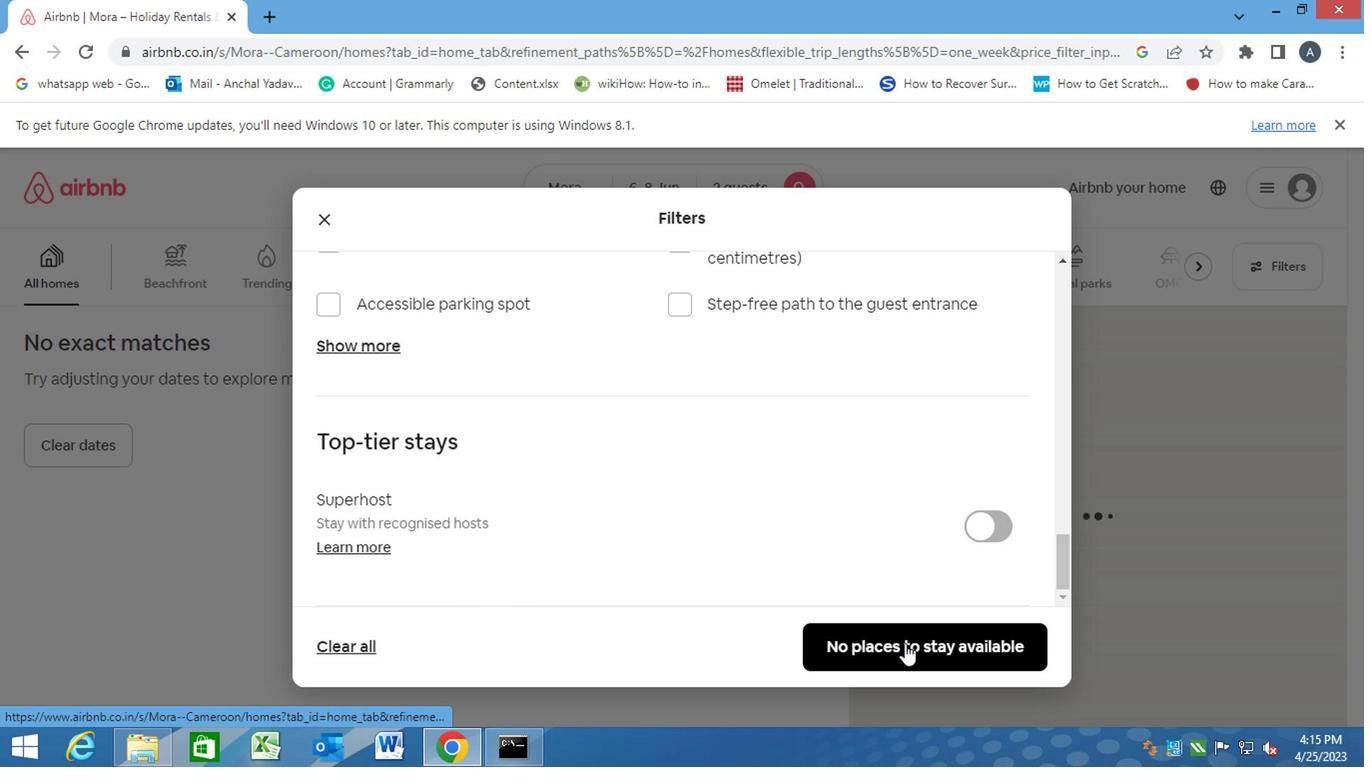 
Action: Mouse moved to (898, 648)
Screenshot: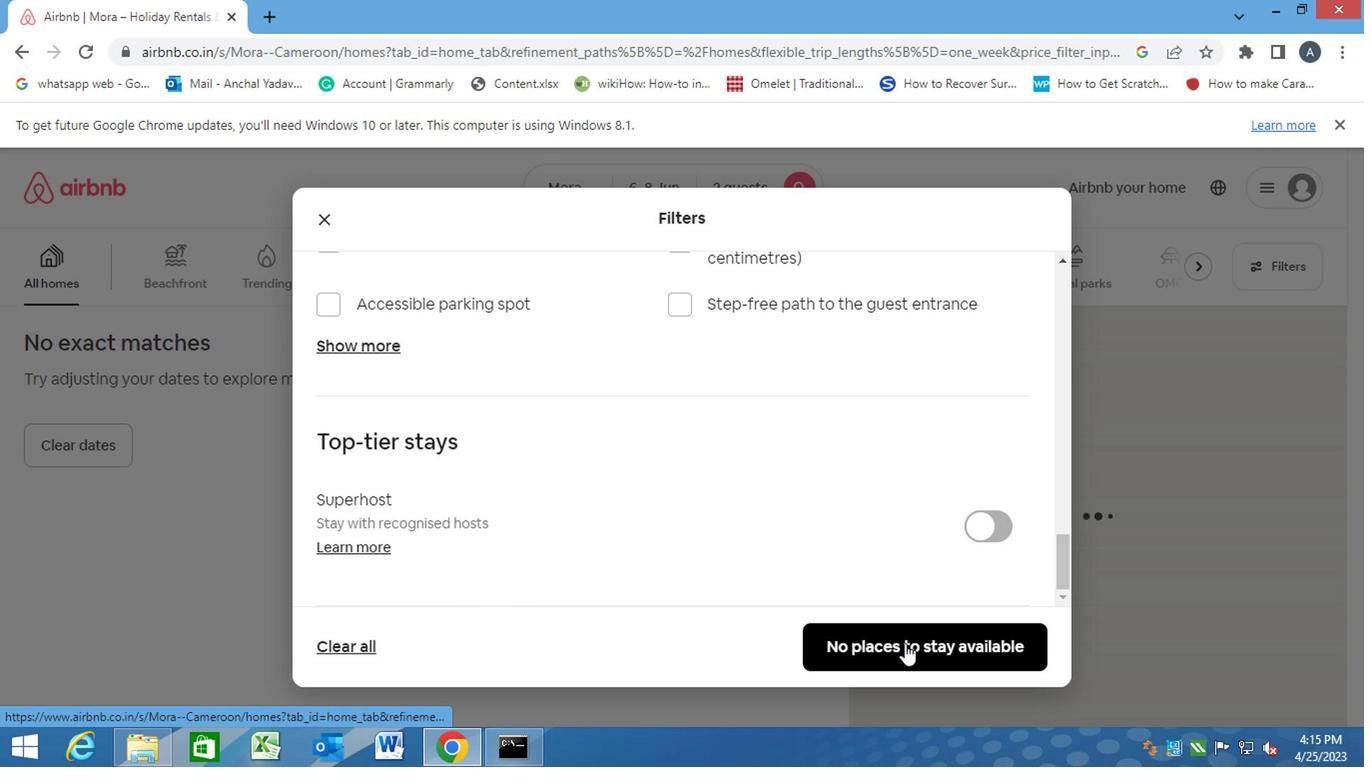 
